 Task: Look for space in Panama City, United States from 26th August, 2023 to 10th September, 2023 for 6 adults, 2 children in price range Rs.10000 to Rs.15000. Place can be entire place or shared room with 6 bedrooms having 6 beds and 6 bathrooms. Property type can be house, flat, guest house. Amenities needed are: wifi, TV, free parkinig on premises, gym, breakfast. Booking option can be shelf check-in. Required host language is English.
Action: Mouse moved to (446, 89)
Screenshot: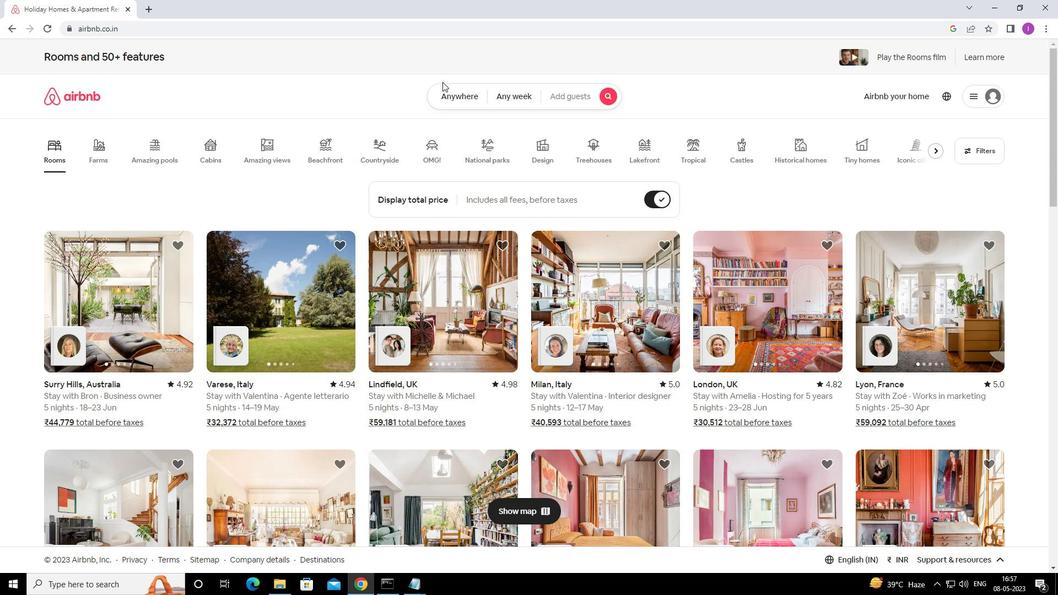 
Action: Mouse pressed left at (446, 89)
Screenshot: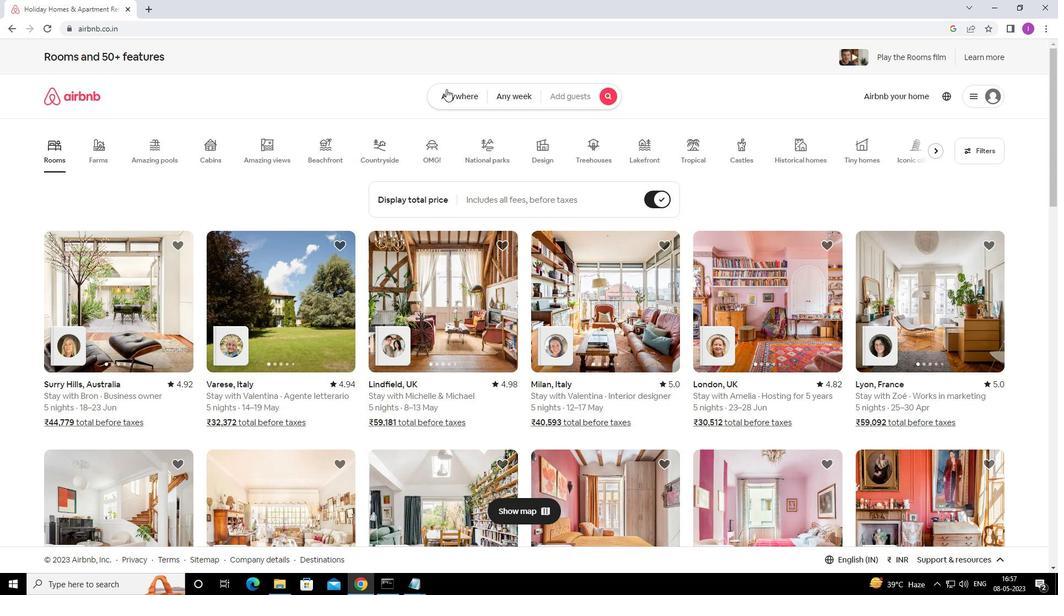 
Action: Mouse moved to (368, 140)
Screenshot: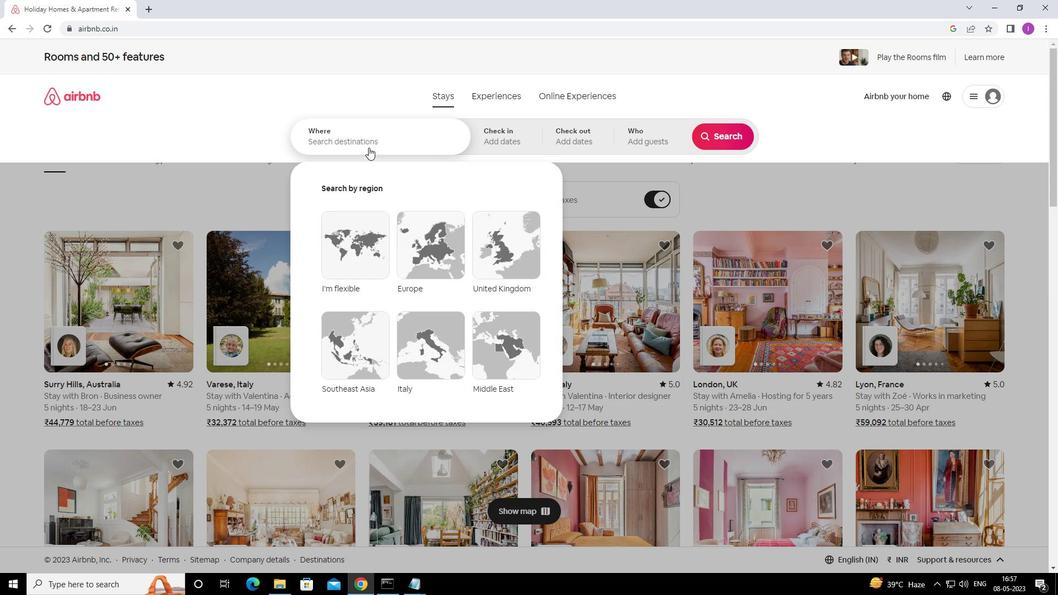 
Action: Mouse pressed left at (368, 140)
Screenshot: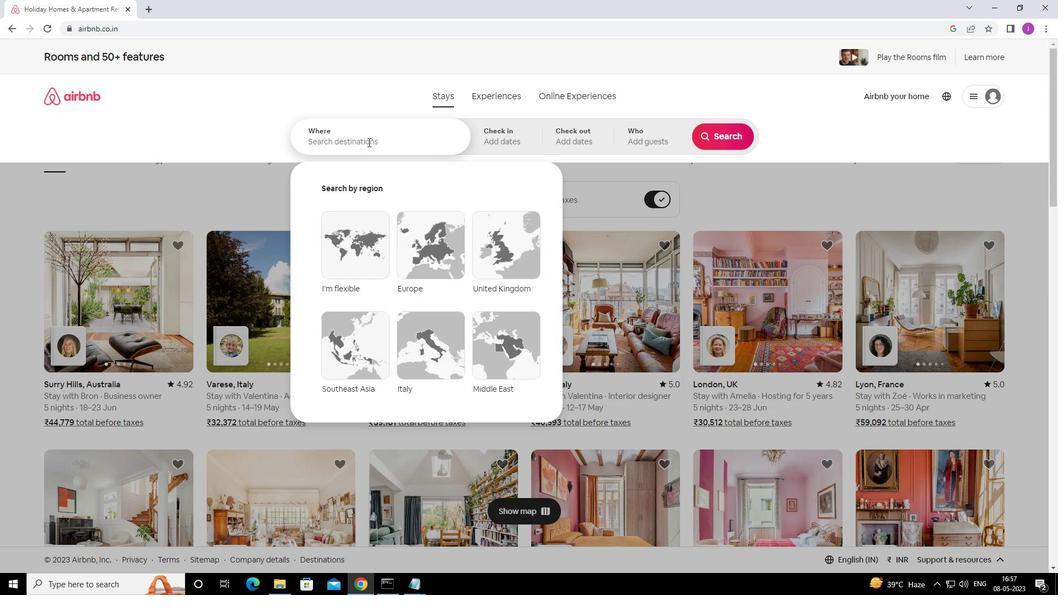 
Action: Key pressed <Key.shift>PANAMA<Key.space>CITY,<Key.shift>UNITED<Key.space>STATES
Screenshot: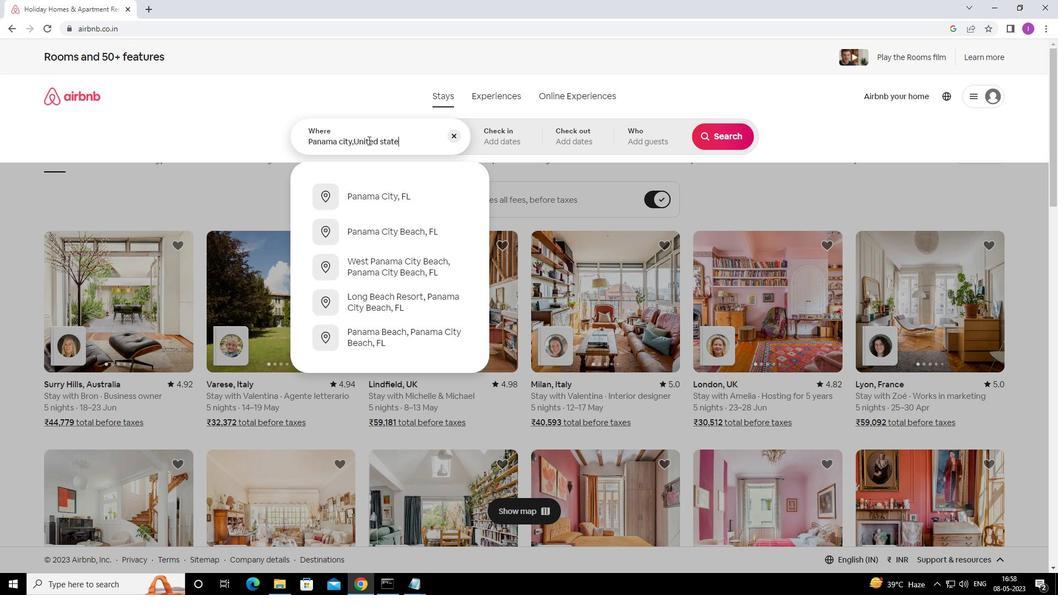 
Action: Mouse moved to (493, 131)
Screenshot: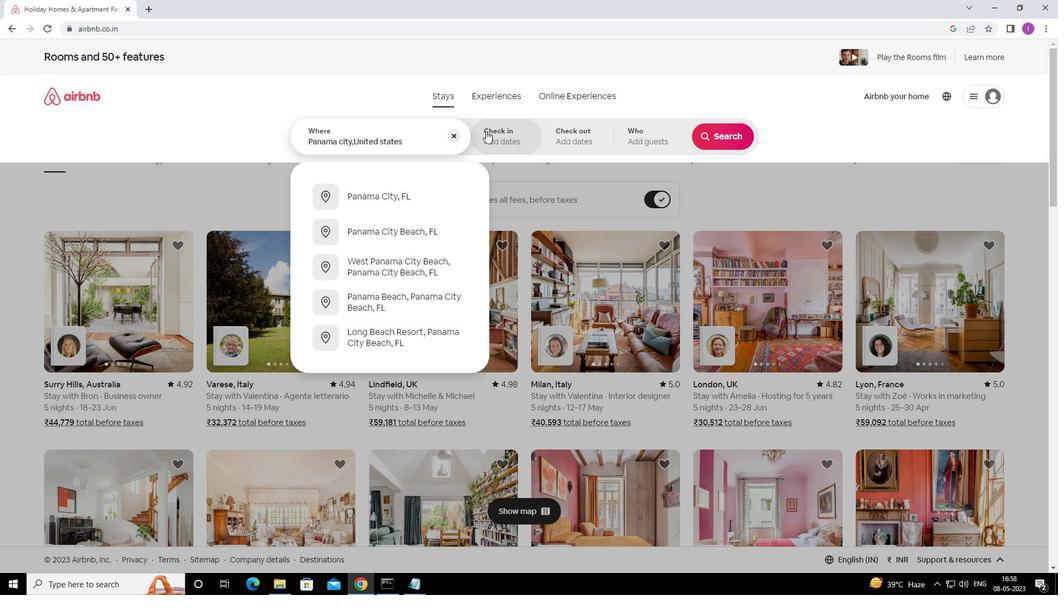 
Action: Mouse pressed left at (493, 131)
Screenshot: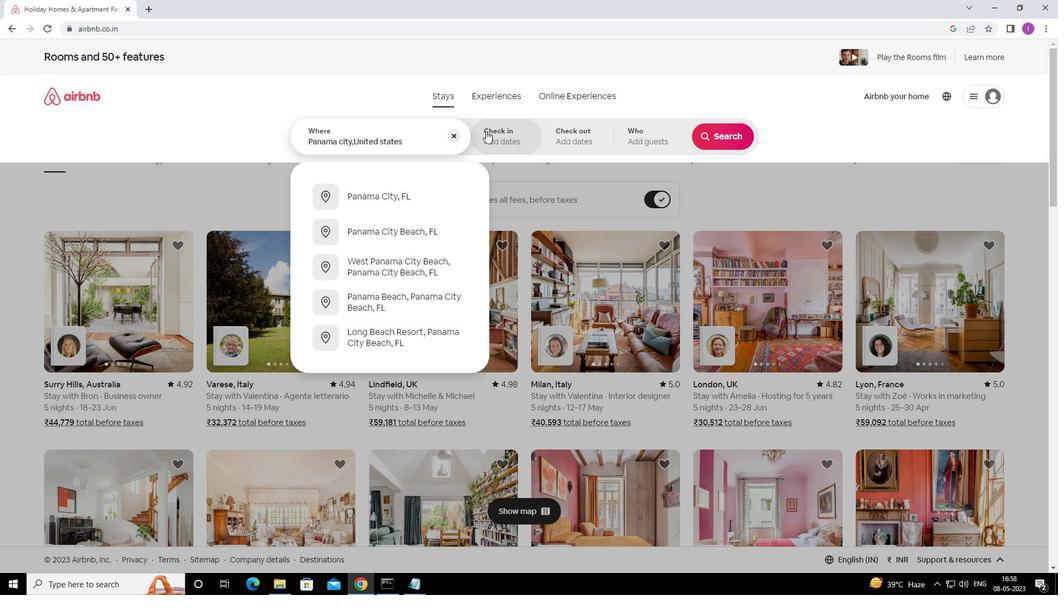 
Action: Mouse moved to (716, 216)
Screenshot: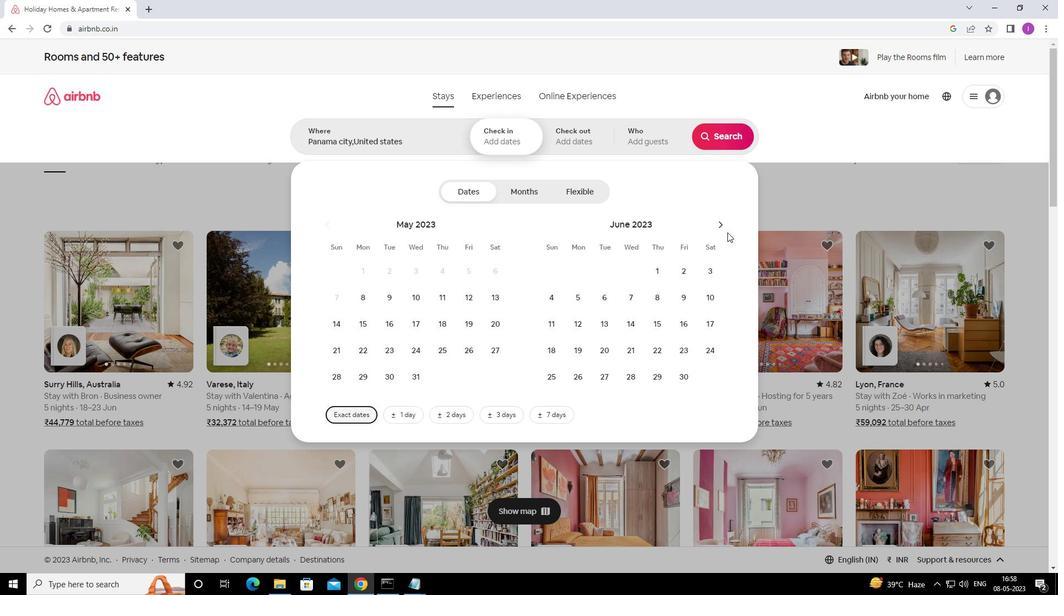 
Action: Mouse pressed left at (716, 216)
Screenshot: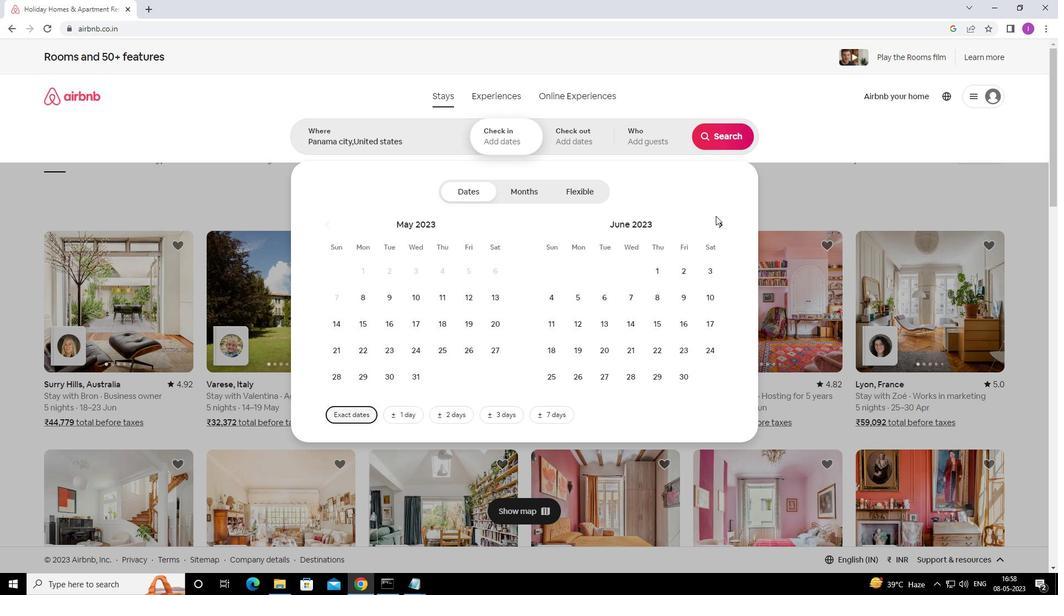 
Action: Mouse pressed left at (716, 216)
Screenshot: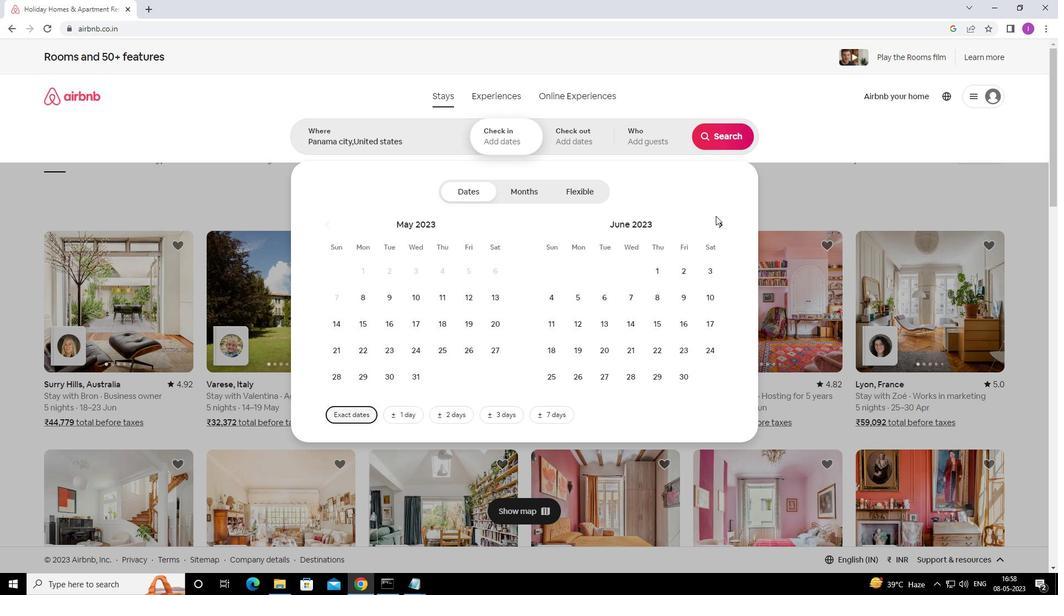 
Action: Mouse moved to (715, 214)
Screenshot: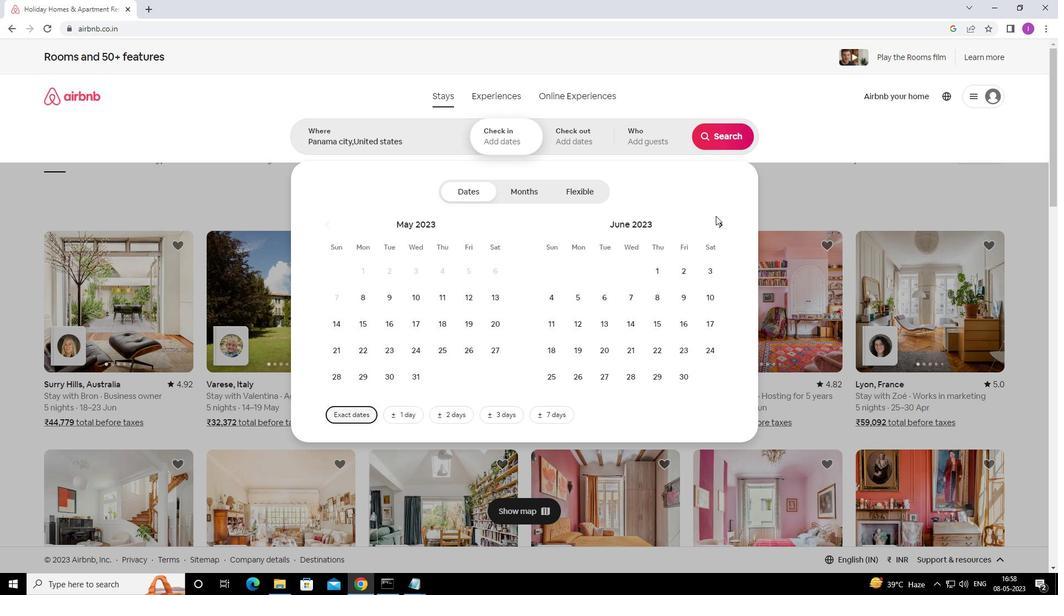 
Action: Mouse pressed left at (715, 214)
Screenshot: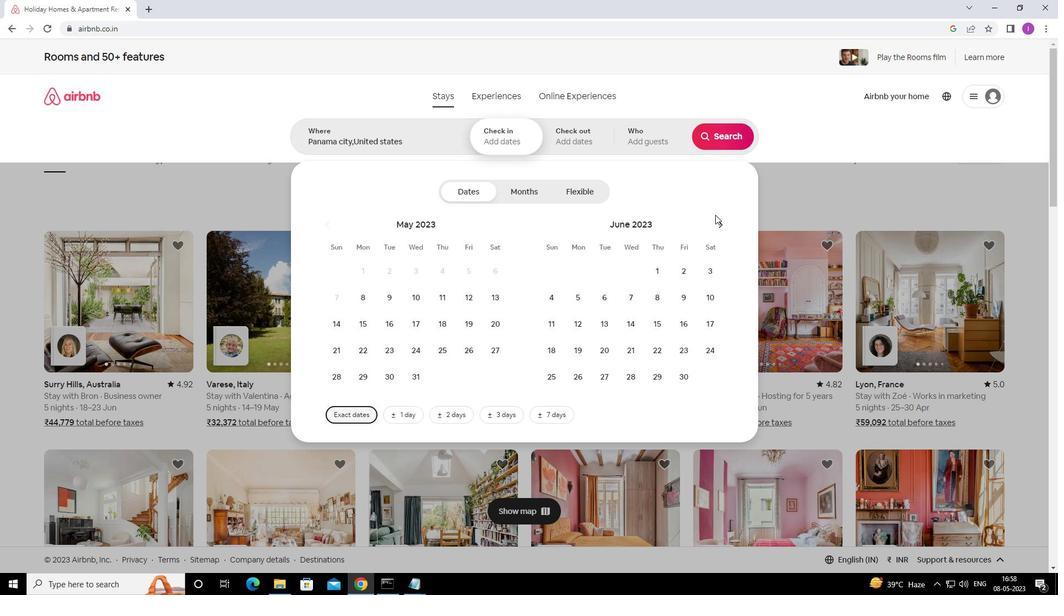 
Action: Mouse moved to (714, 214)
Screenshot: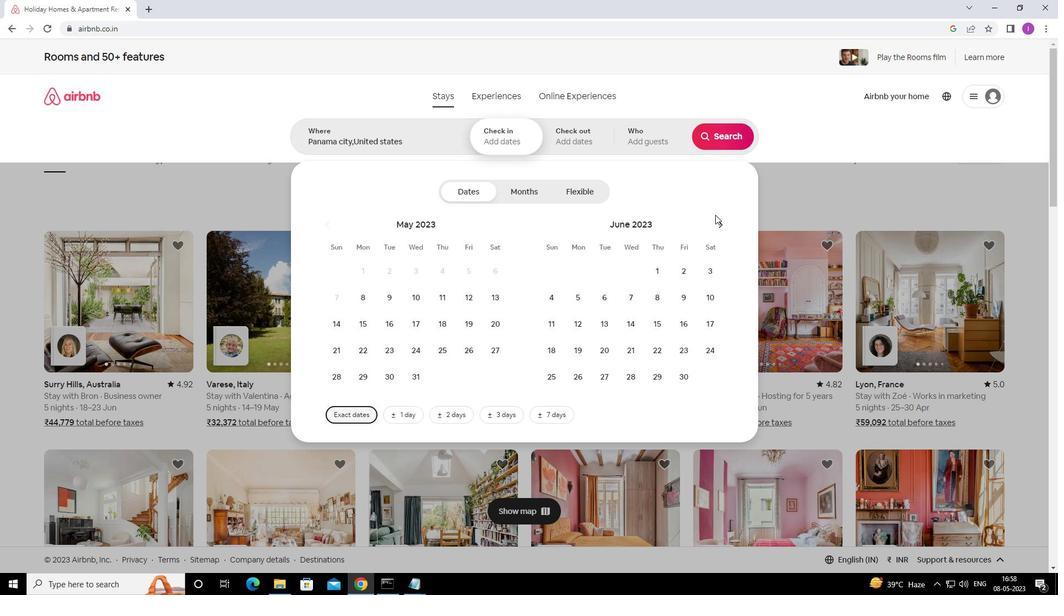
Action: Mouse pressed left at (714, 214)
Screenshot: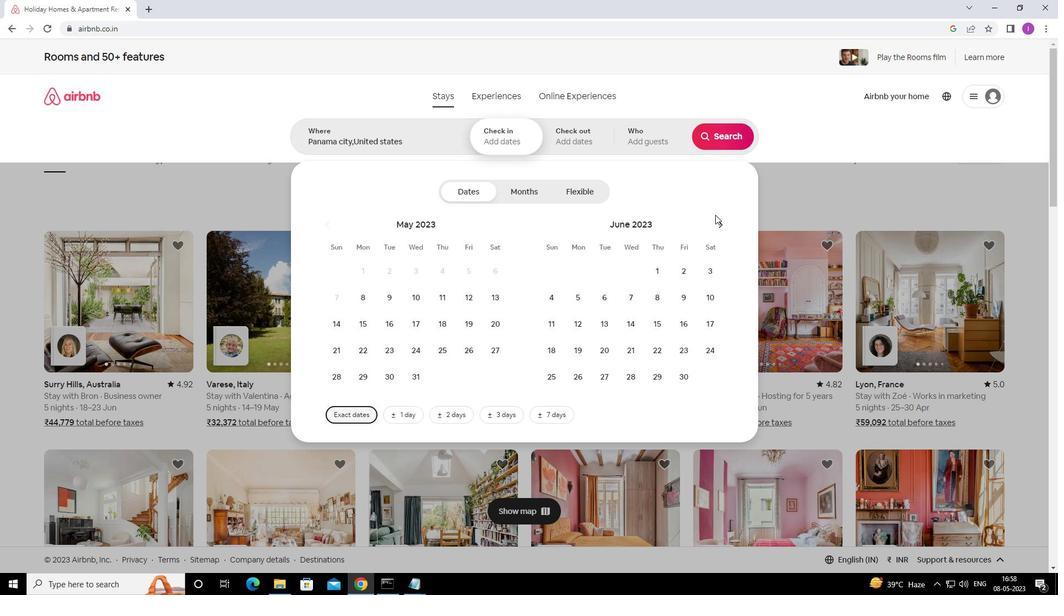
Action: Mouse moved to (717, 222)
Screenshot: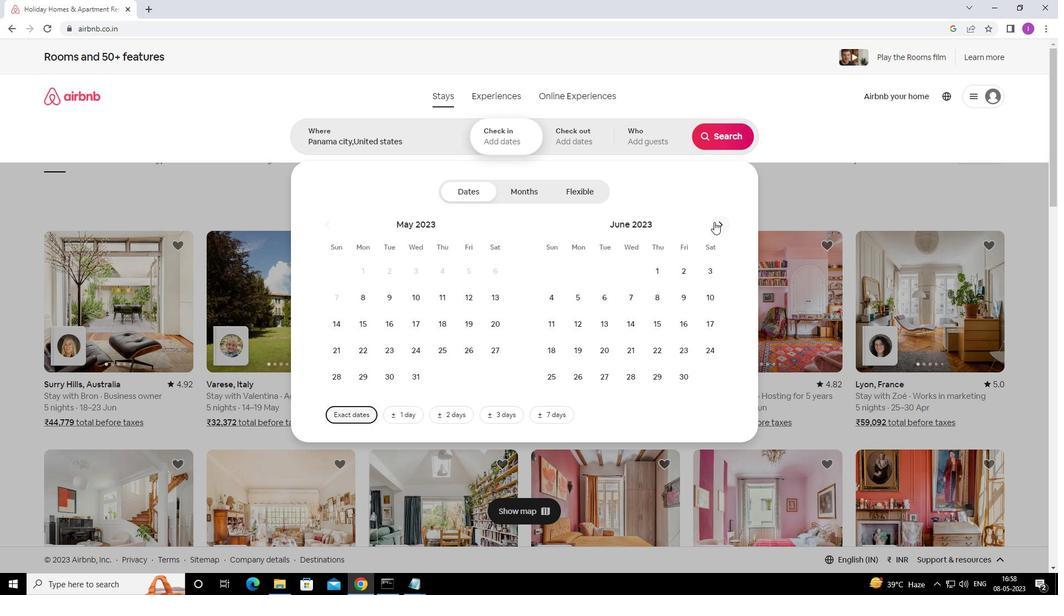 
Action: Mouse pressed left at (717, 222)
Screenshot: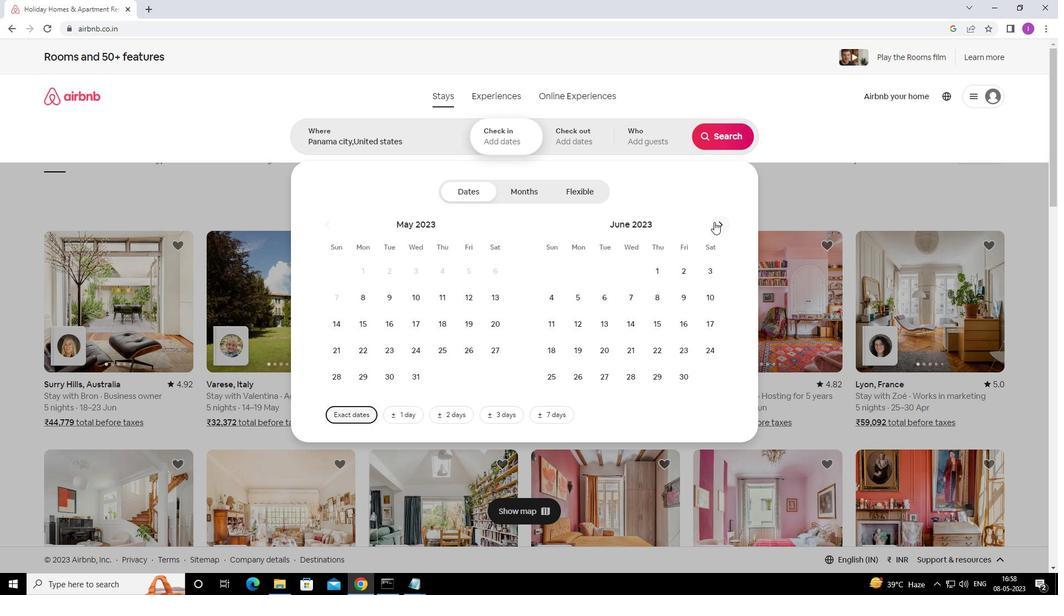 
Action: Mouse pressed left at (717, 222)
Screenshot: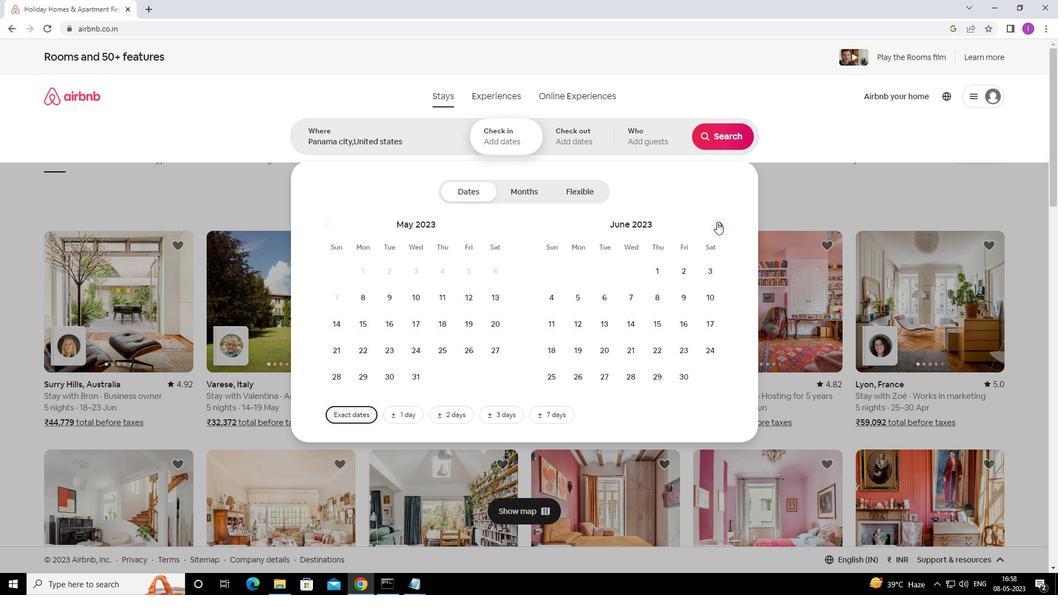 
Action: Mouse pressed left at (717, 222)
Screenshot: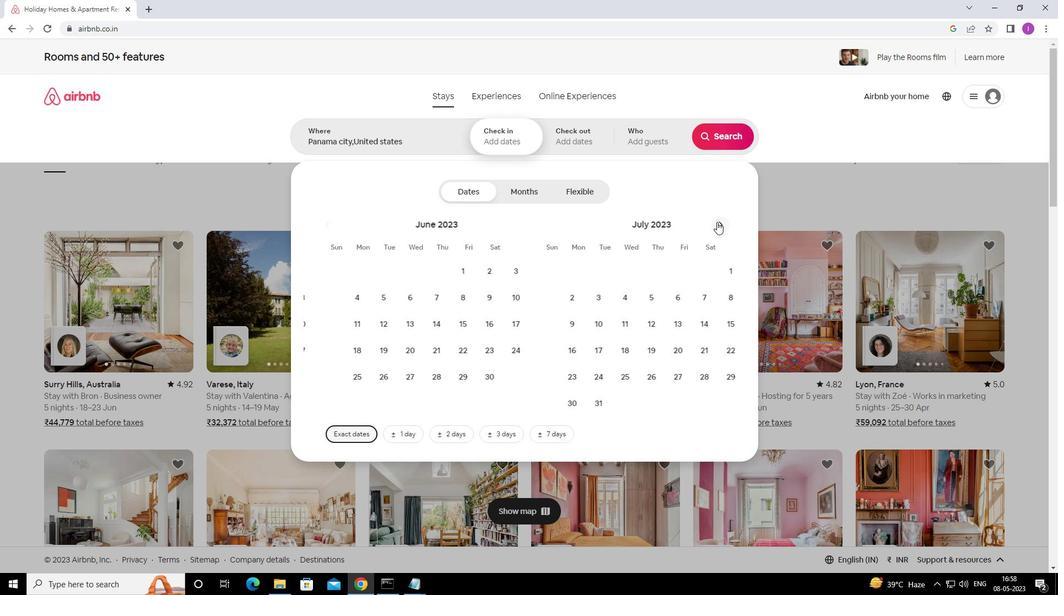 
Action: Mouse moved to (717, 223)
Screenshot: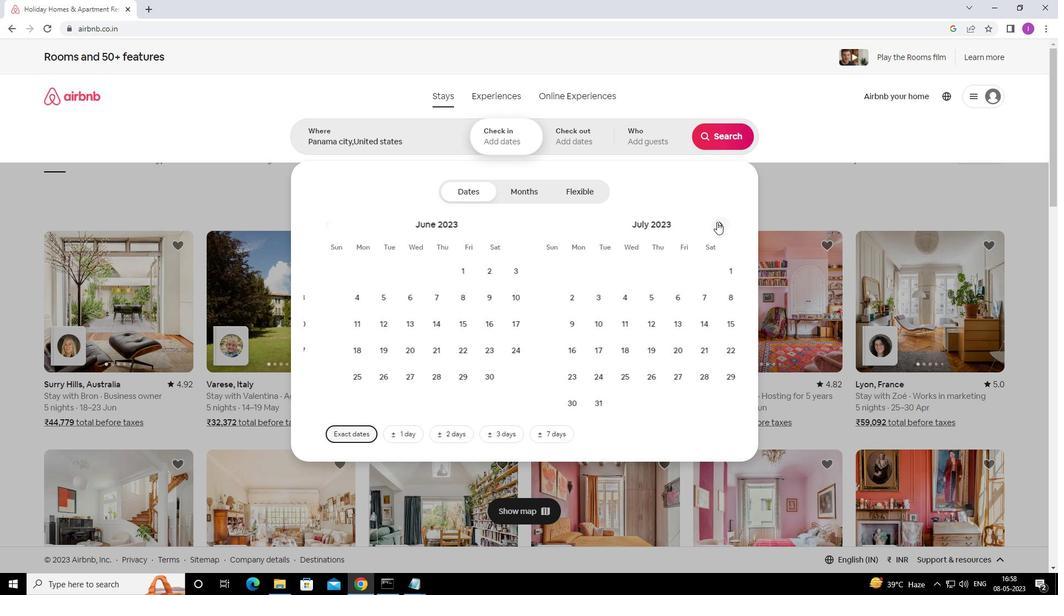 
Action: Mouse pressed left at (717, 223)
Screenshot: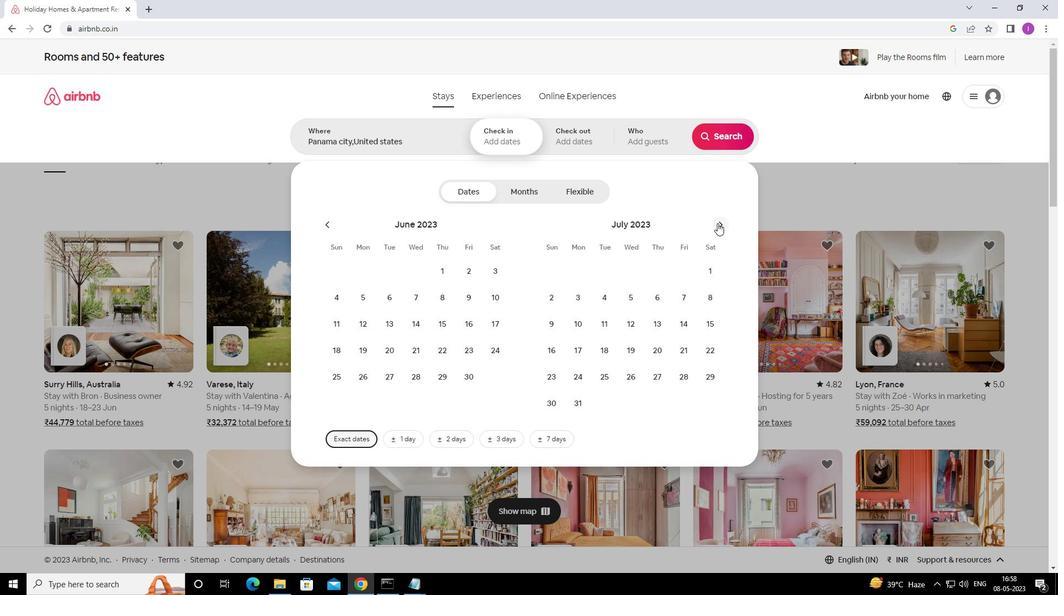 
Action: Mouse pressed left at (717, 223)
Screenshot: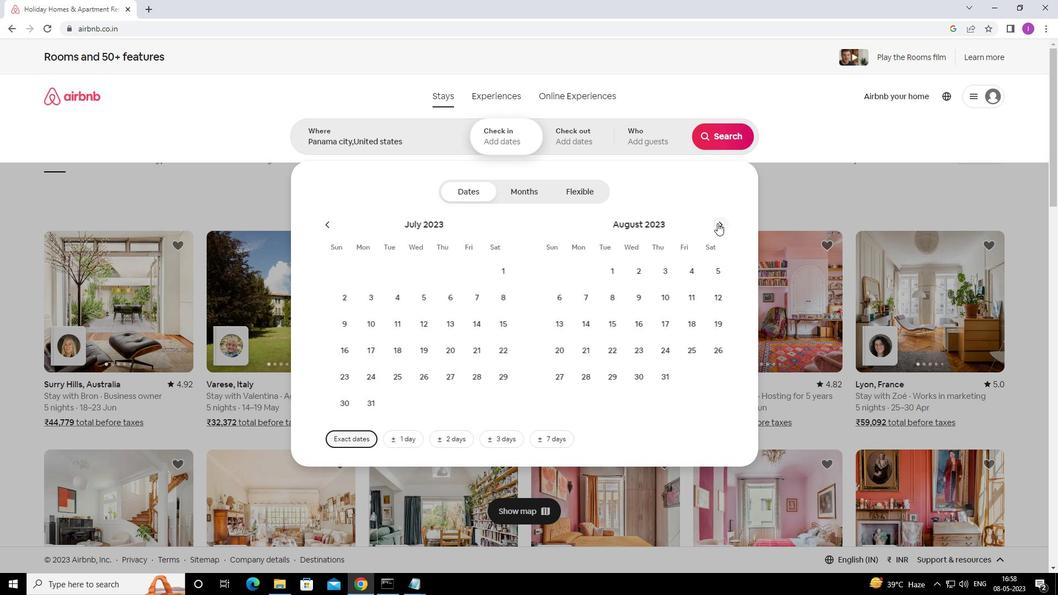 
Action: Mouse moved to (321, 223)
Screenshot: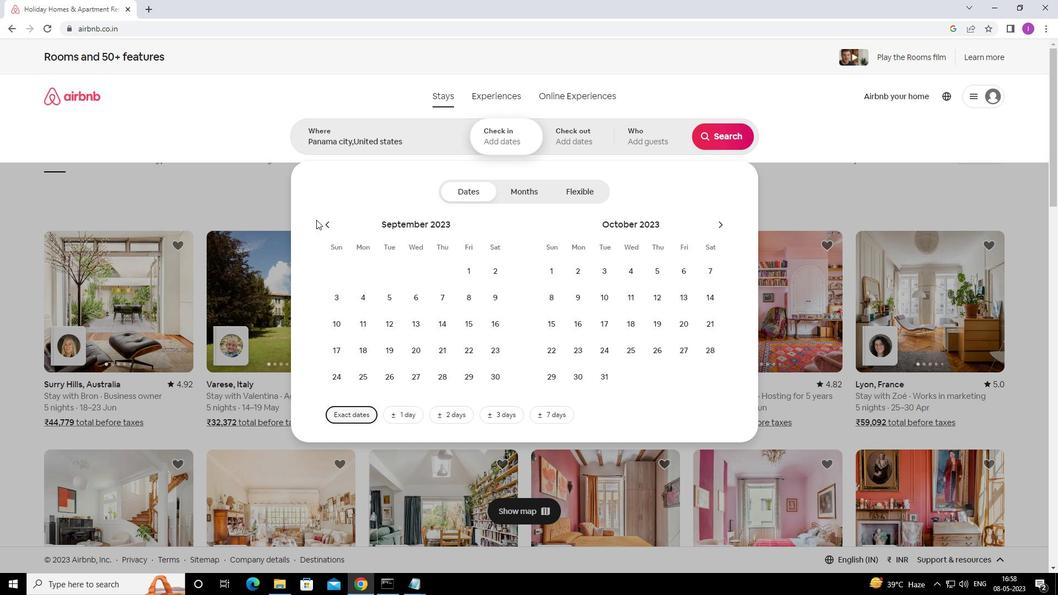 
Action: Mouse pressed left at (321, 223)
Screenshot: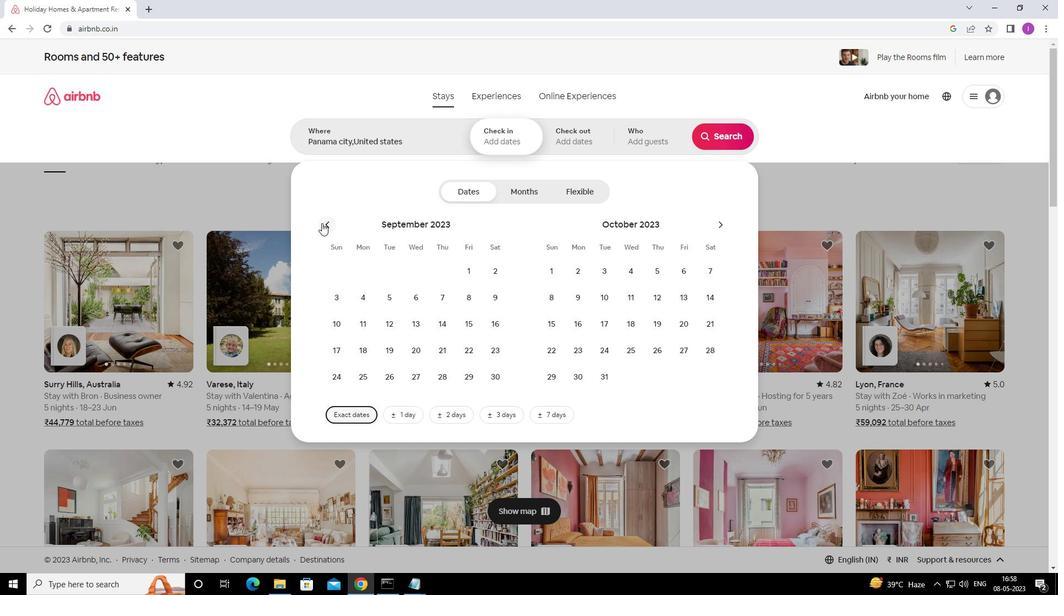 
Action: Mouse moved to (491, 350)
Screenshot: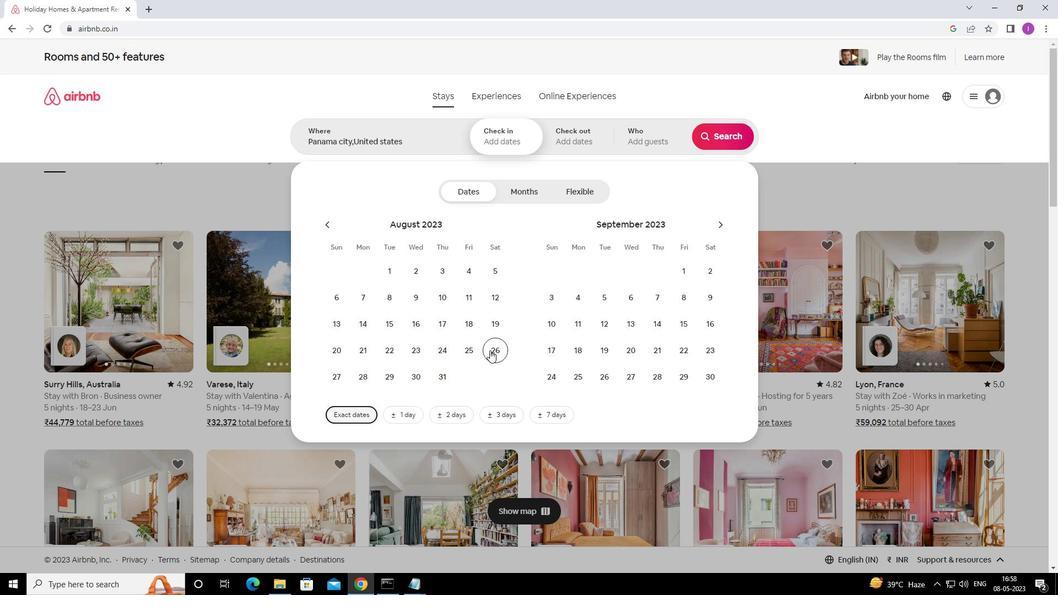 
Action: Mouse pressed left at (491, 350)
Screenshot: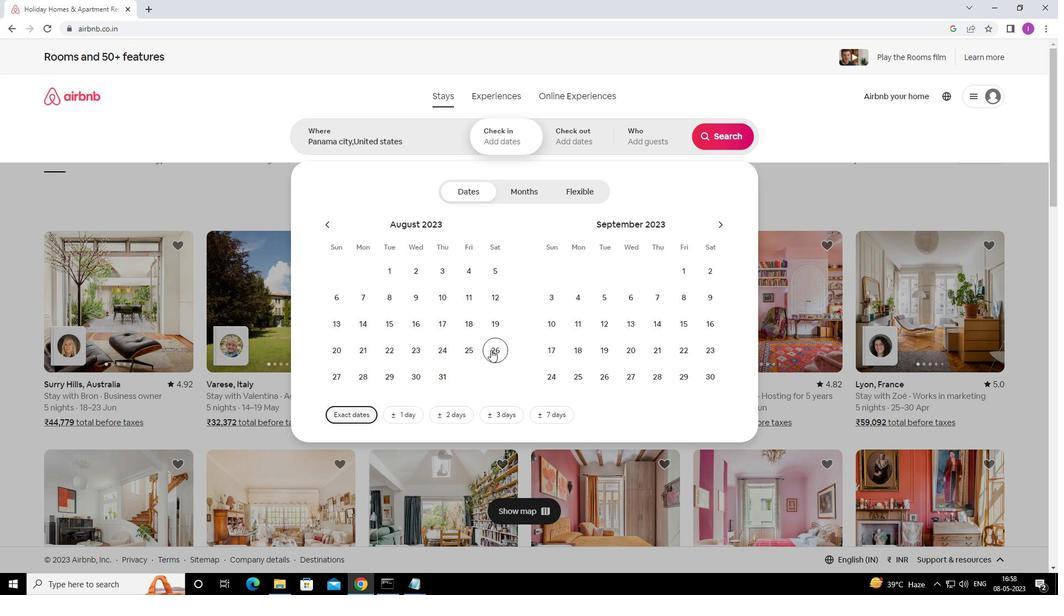 
Action: Mouse moved to (560, 325)
Screenshot: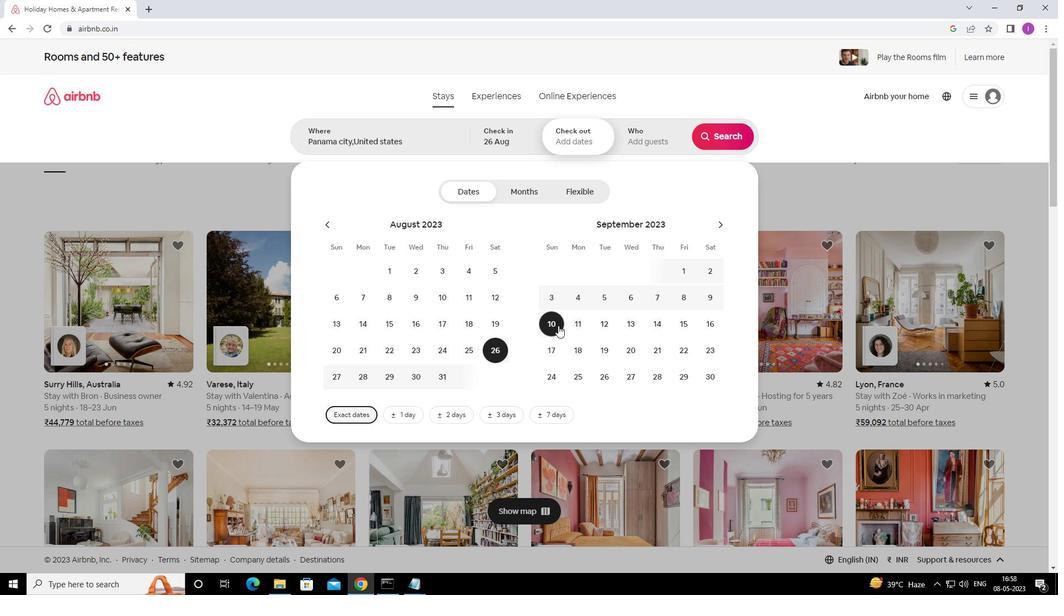 
Action: Mouse pressed left at (560, 325)
Screenshot: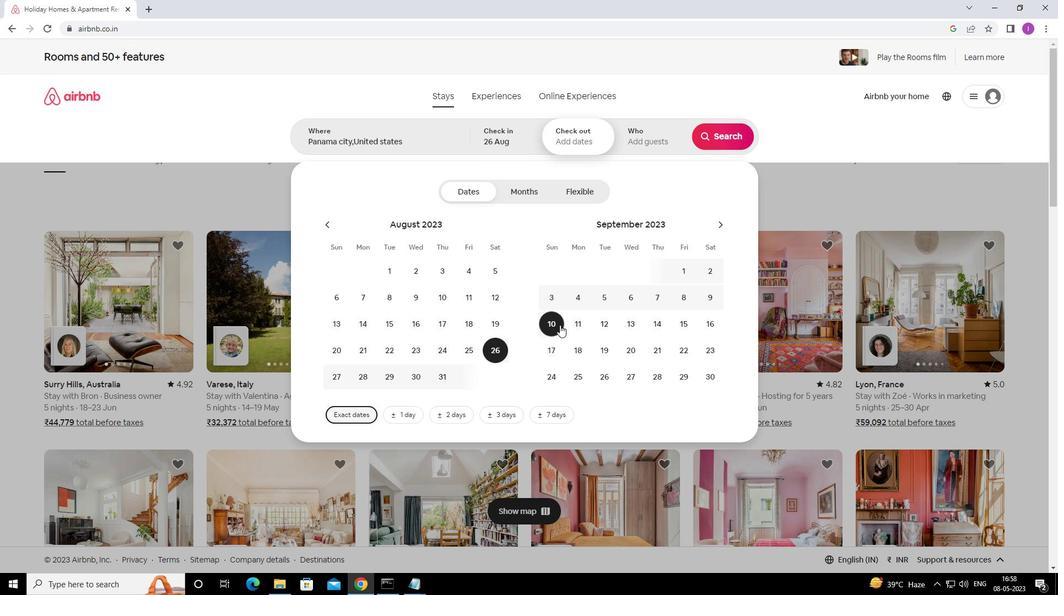 
Action: Mouse moved to (656, 137)
Screenshot: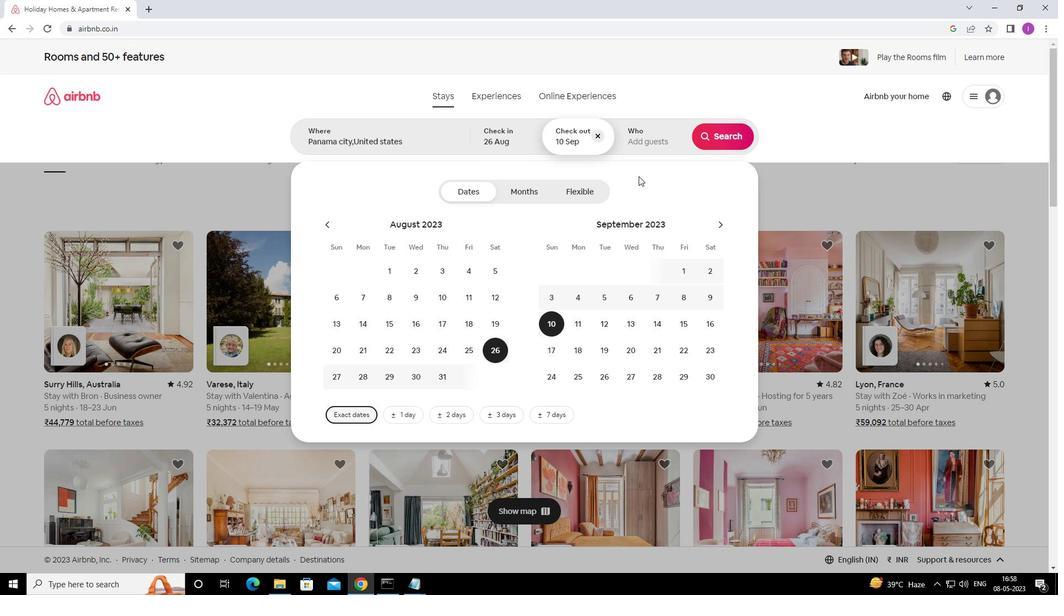 
Action: Mouse pressed left at (656, 137)
Screenshot: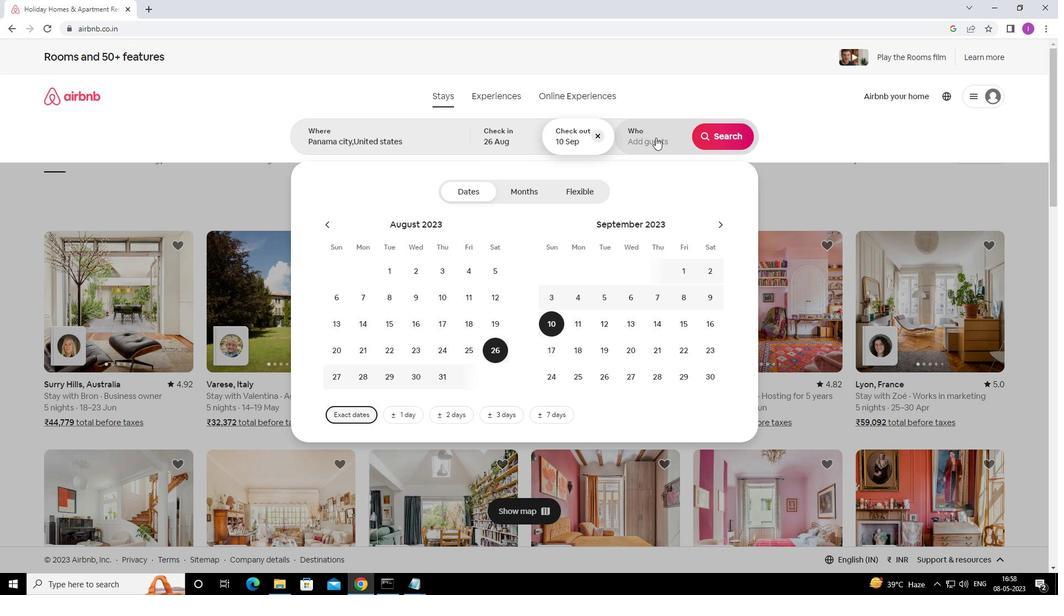 
Action: Mouse moved to (724, 190)
Screenshot: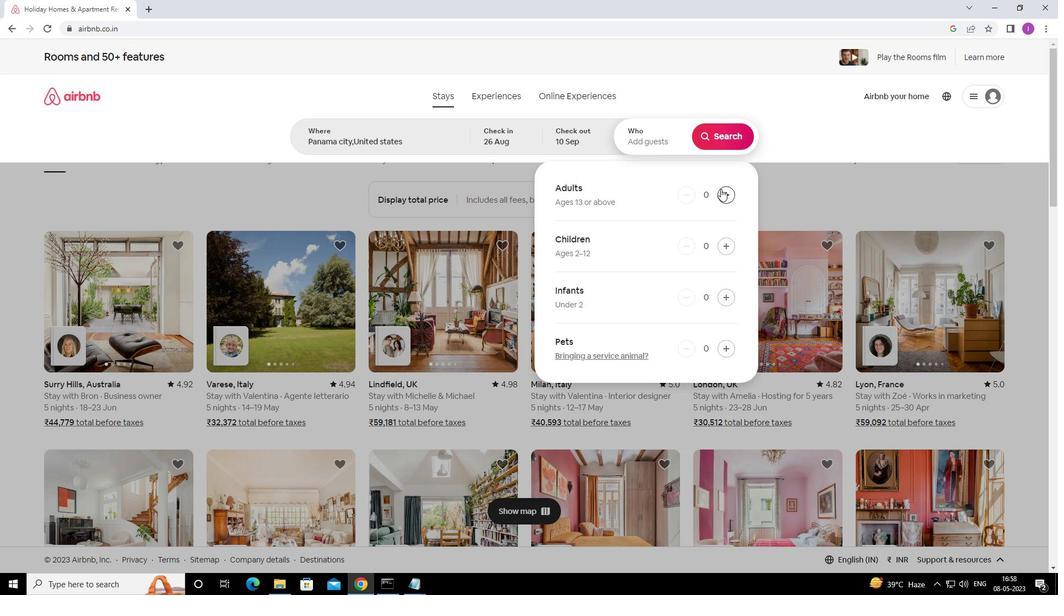
Action: Mouse pressed left at (724, 190)
Screenshot: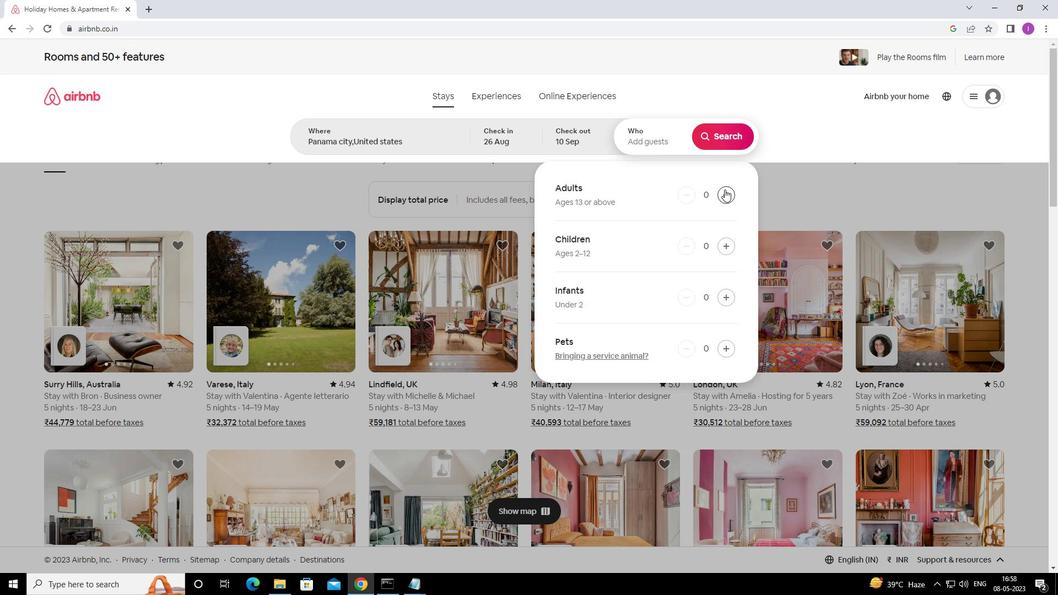 
Action: Mouse moved to (725, 190)
Screenshot: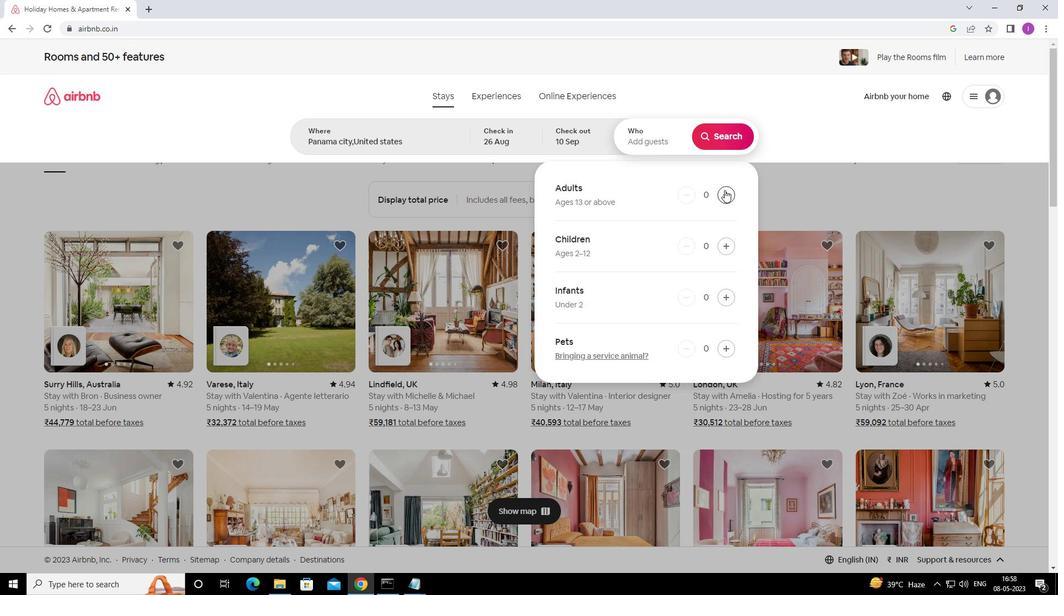 
Action: Mouse pressed left at (725, 190)
Screenshot: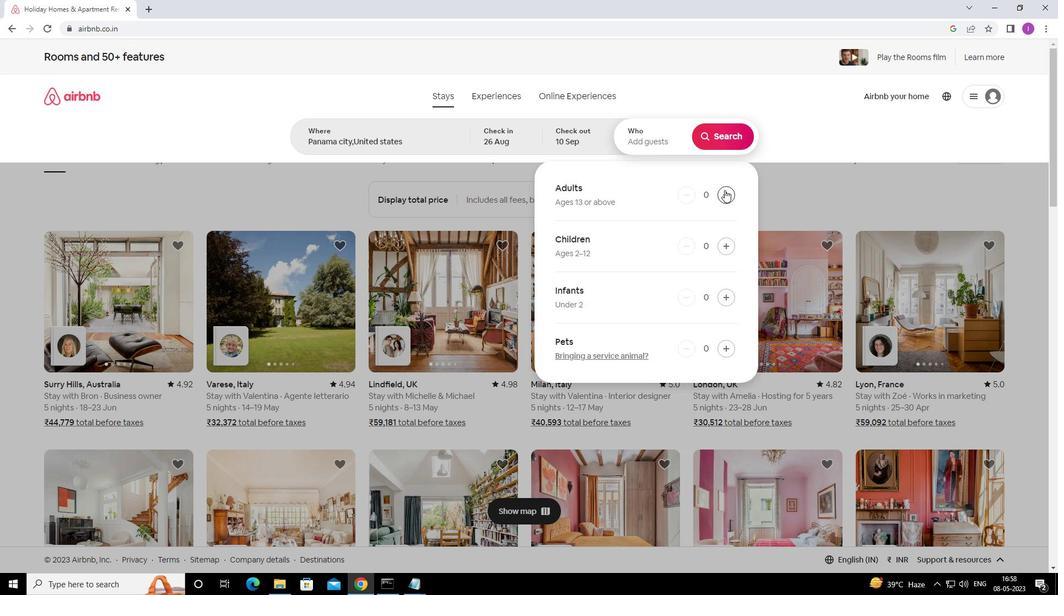 
Action: Mouse moved to (726, 190)
Screenshot: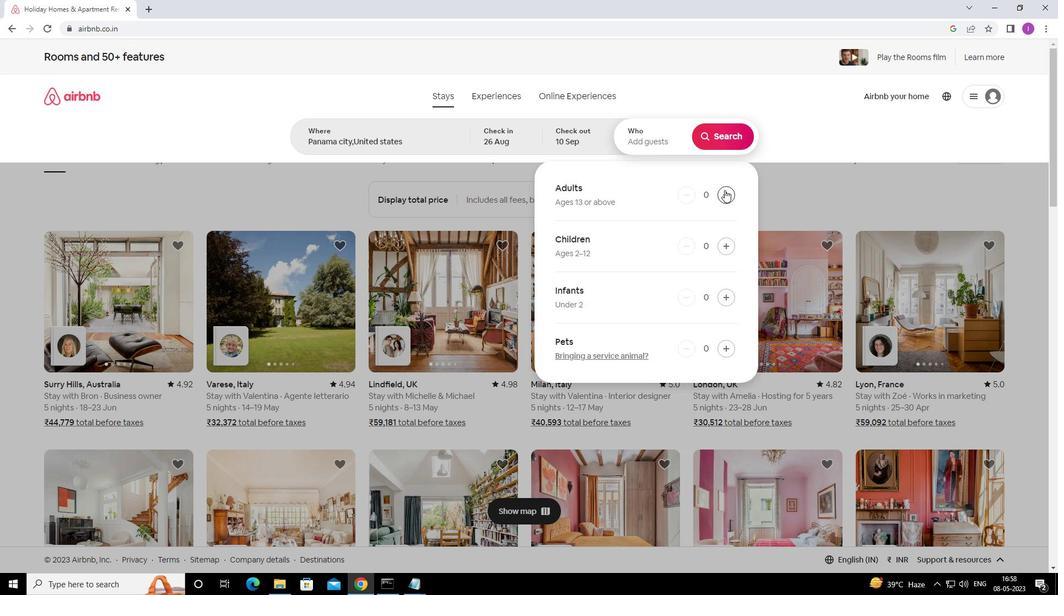 
Action: Mouse pressed left at (726, 190)
Screenshot: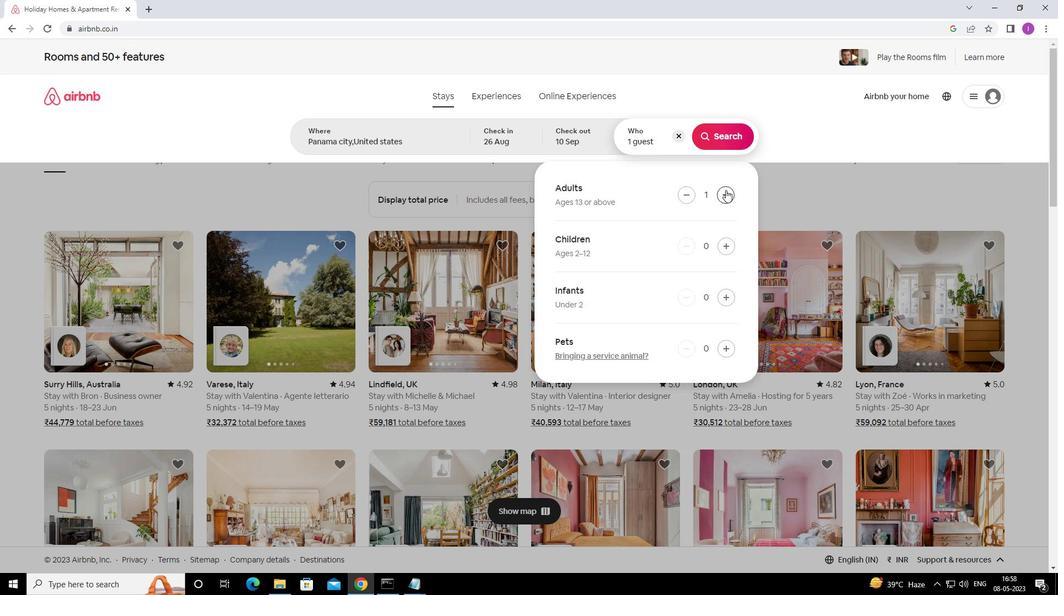 
Action: Mouse moved to (727, 192)
Screenshot: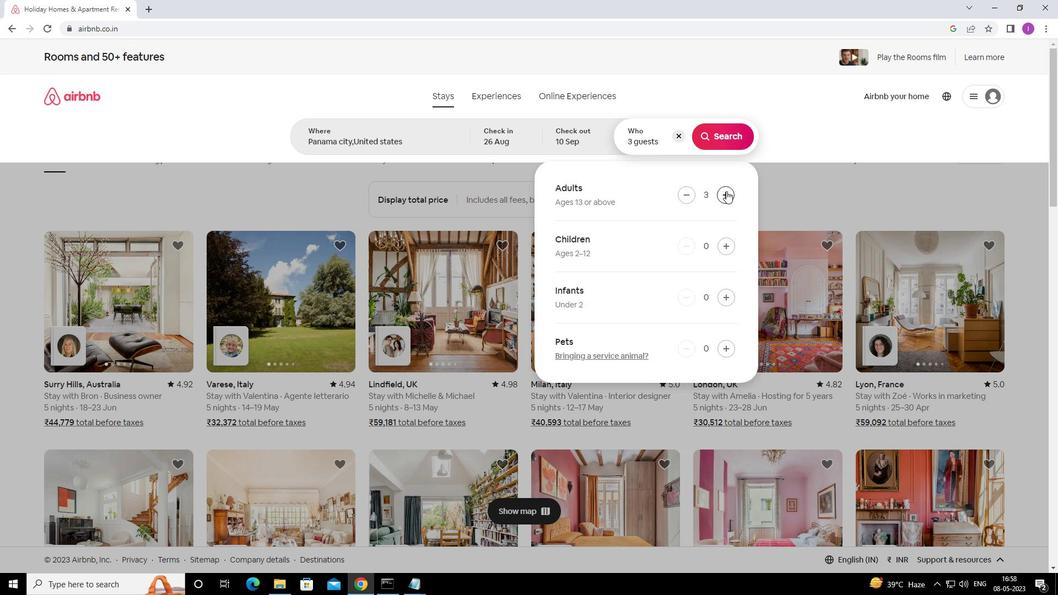 
Action: Mouse pressed left at (727, 192)
Screenshot: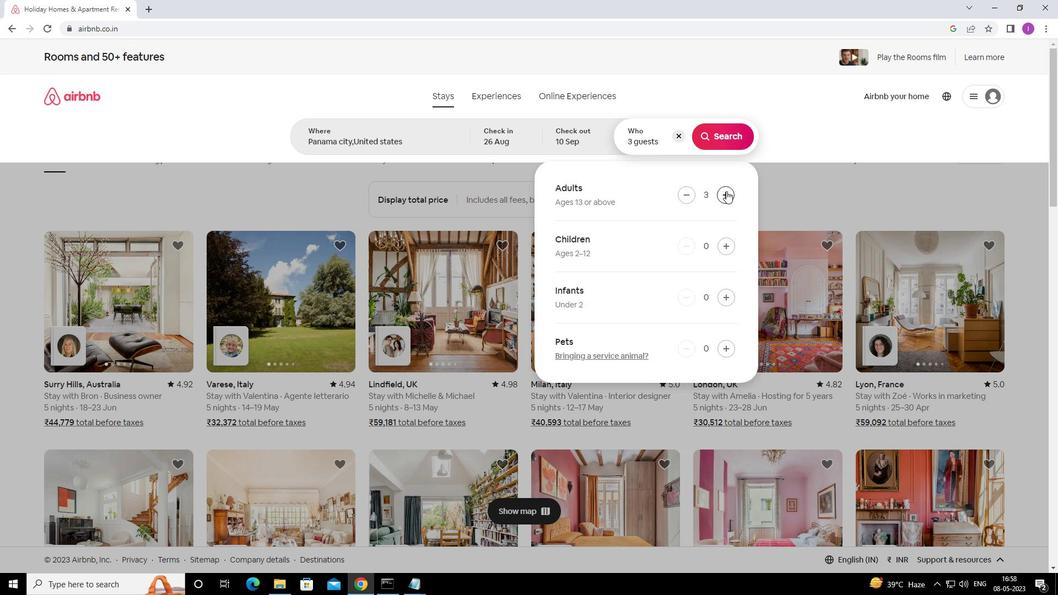 
Action: Mouse moved to (728, 194)
Screenshot: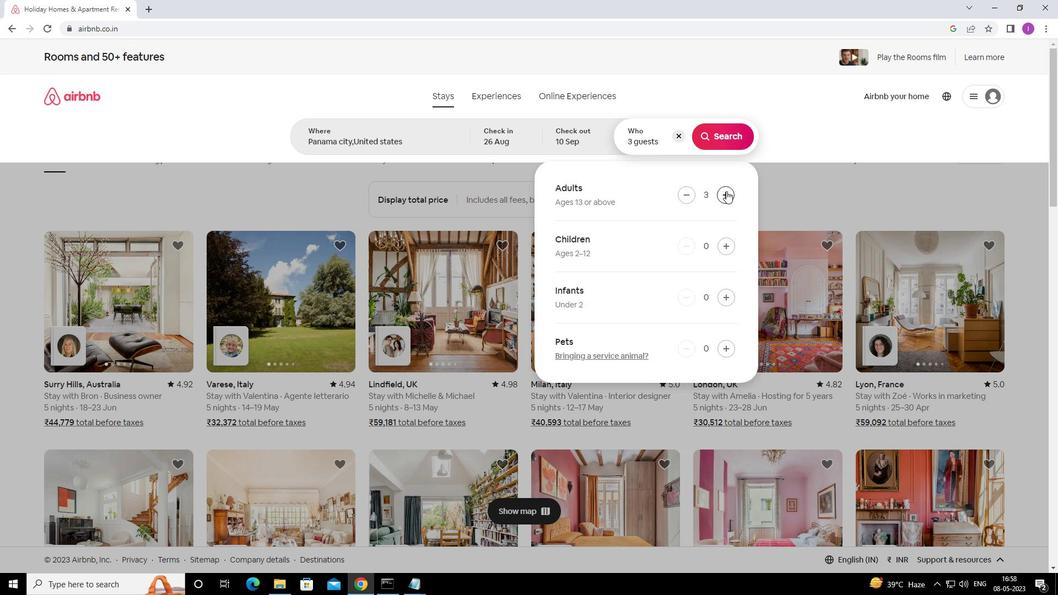 
Action: Mouse pressed left at (728, 194)
Screenshot: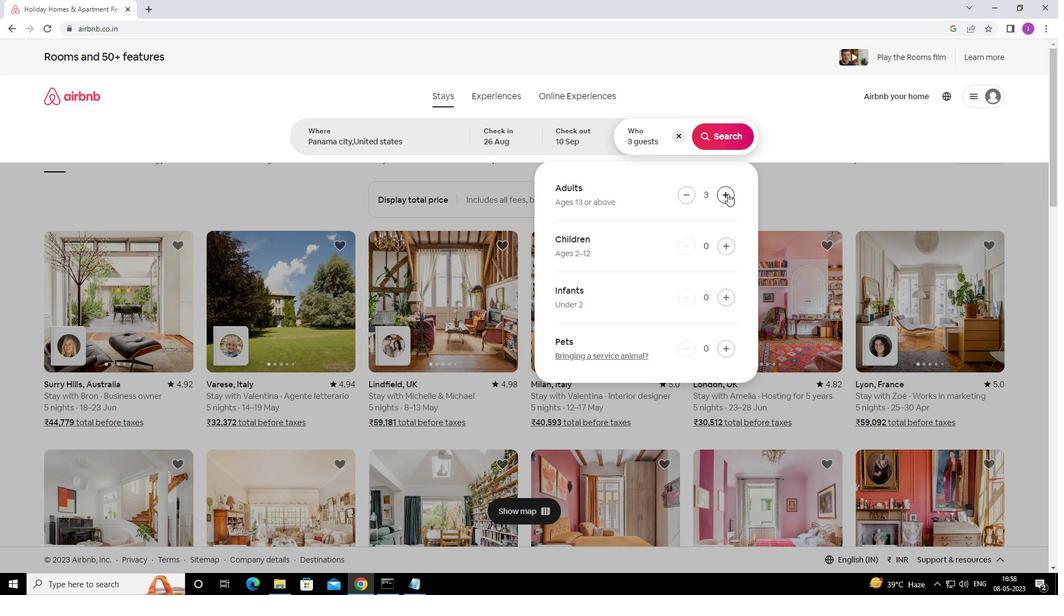 
Action: Mouse pressed left at (728, 194)
Screenshot: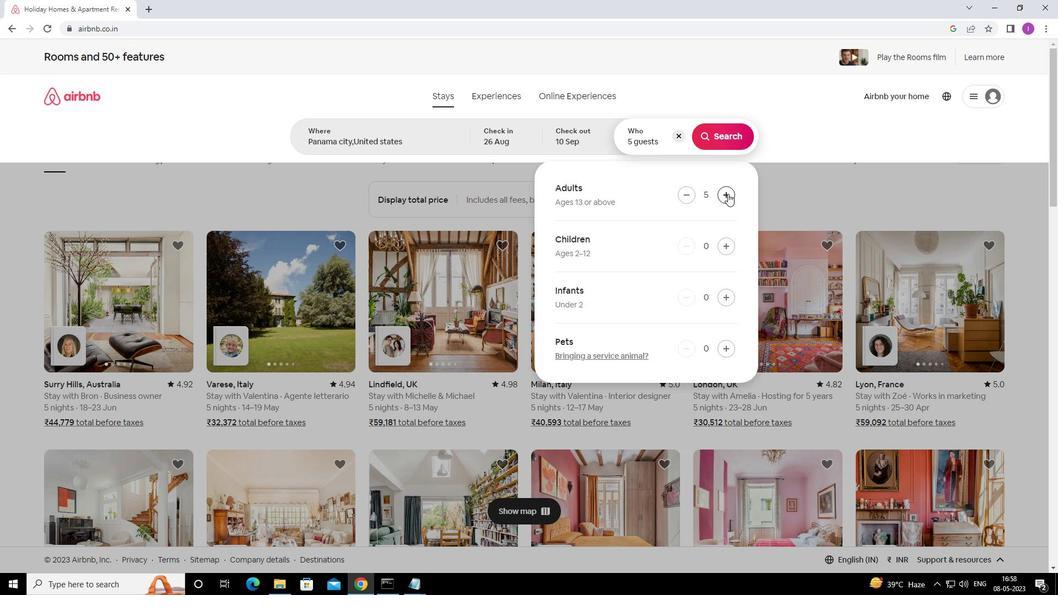 
Action: Mouse moved to (721, 245)
Screenshot: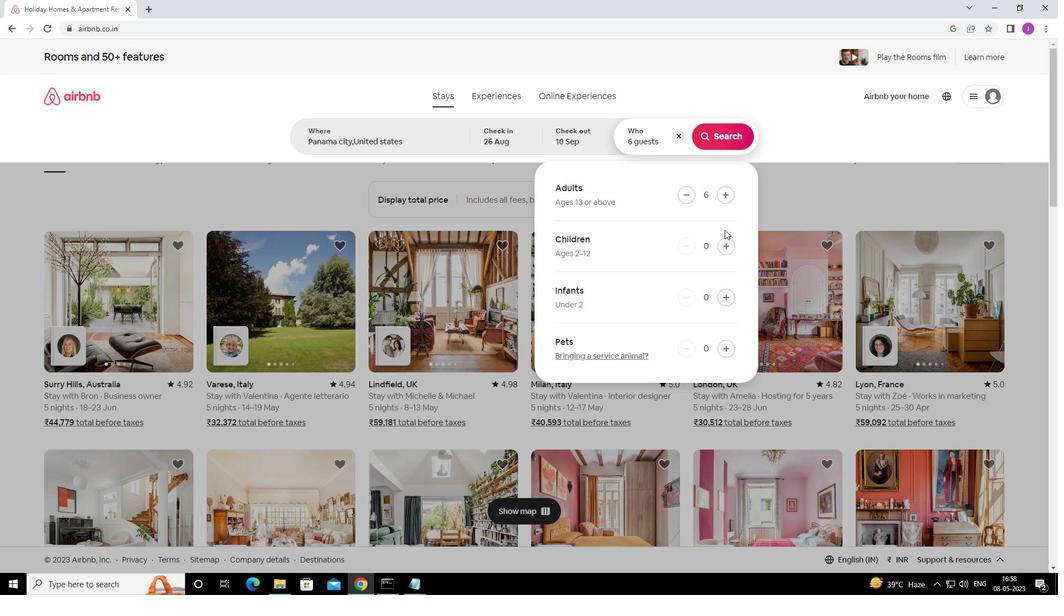 
Action: Mouse pressed left at (721, 245)
Screenshot: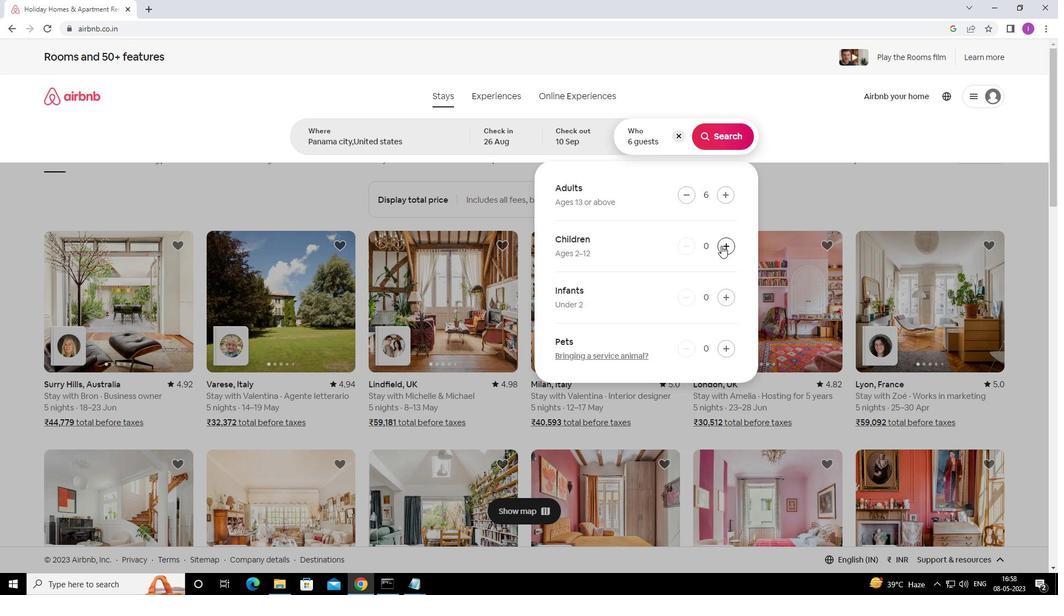 
Action: Mouse moved to (722, 246)
Screenshot: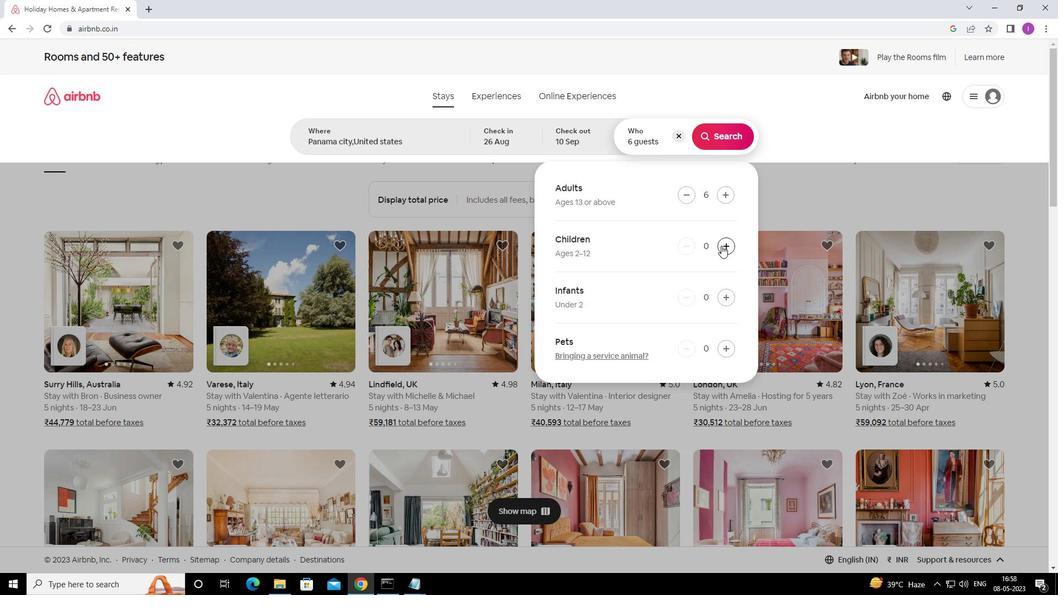 
Action: Mouse pressed left at (722, 246)
Screenshot: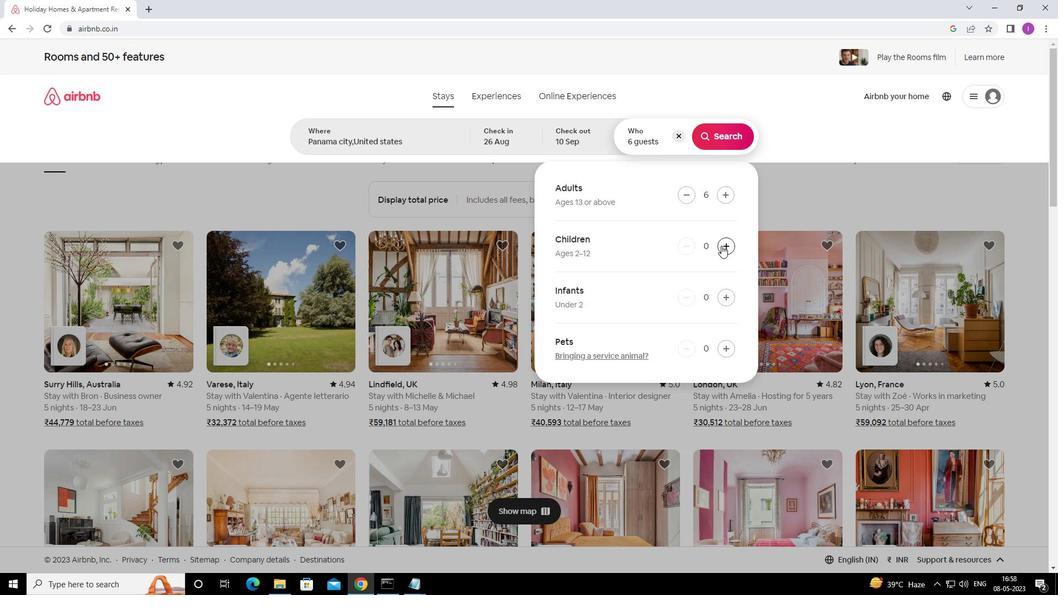 
Action: Mouse moved to (721, 139)
Screenshot: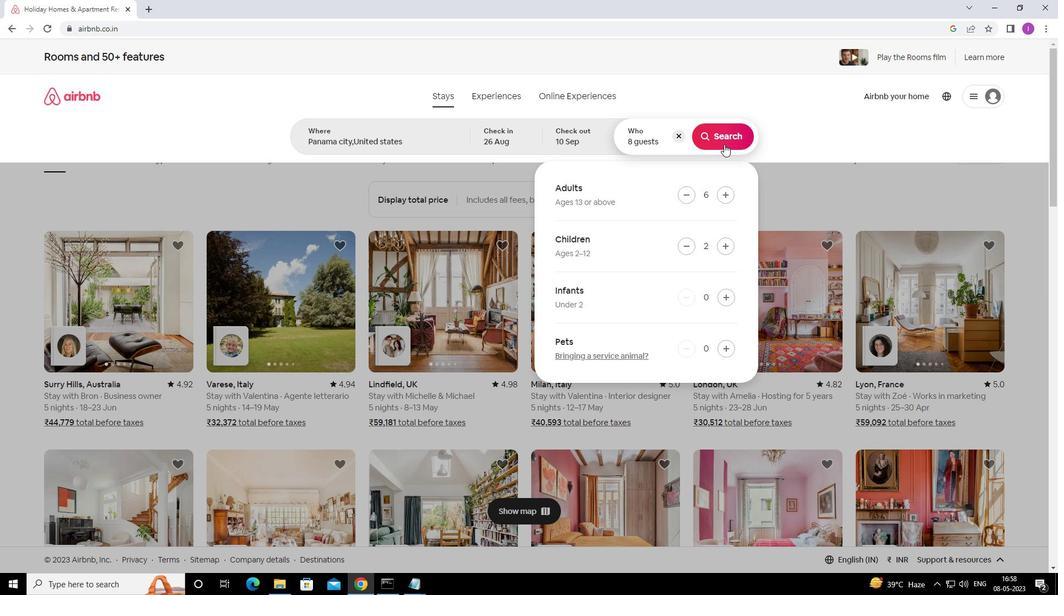 
Action: Mouse pressed left at (721, 139)
Screenshot: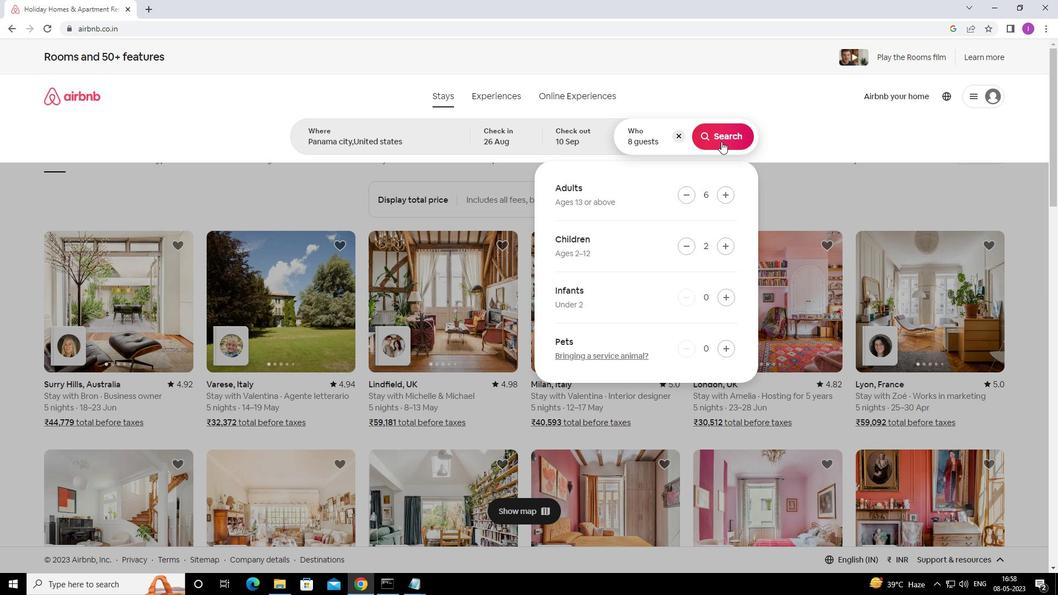 
Action: Mouse moved to (1006, 104)
Screenshot: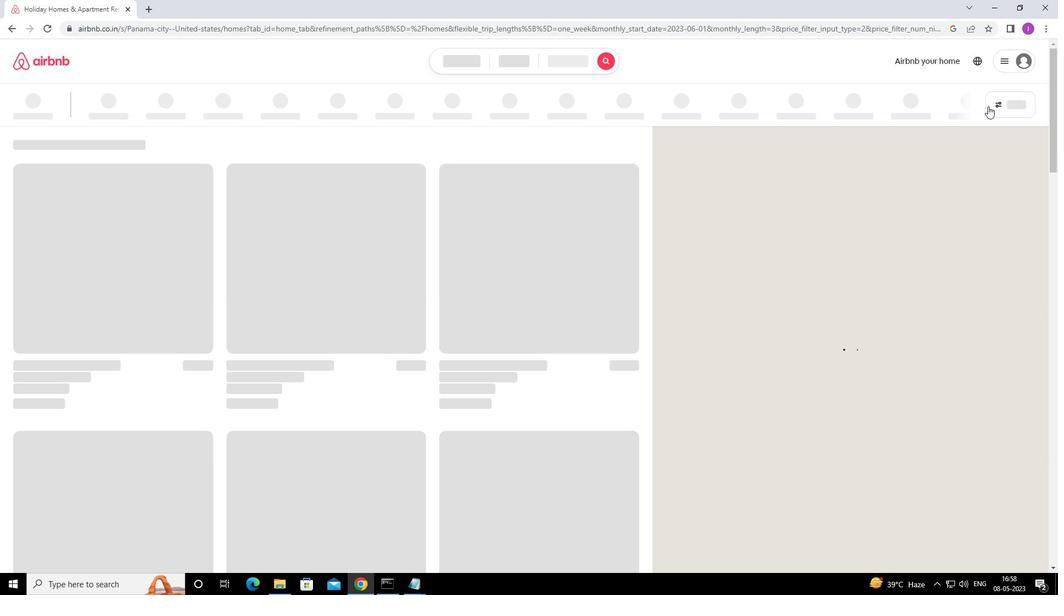 
Action: Mouse pressed left at (1006, 104)
Screenshot: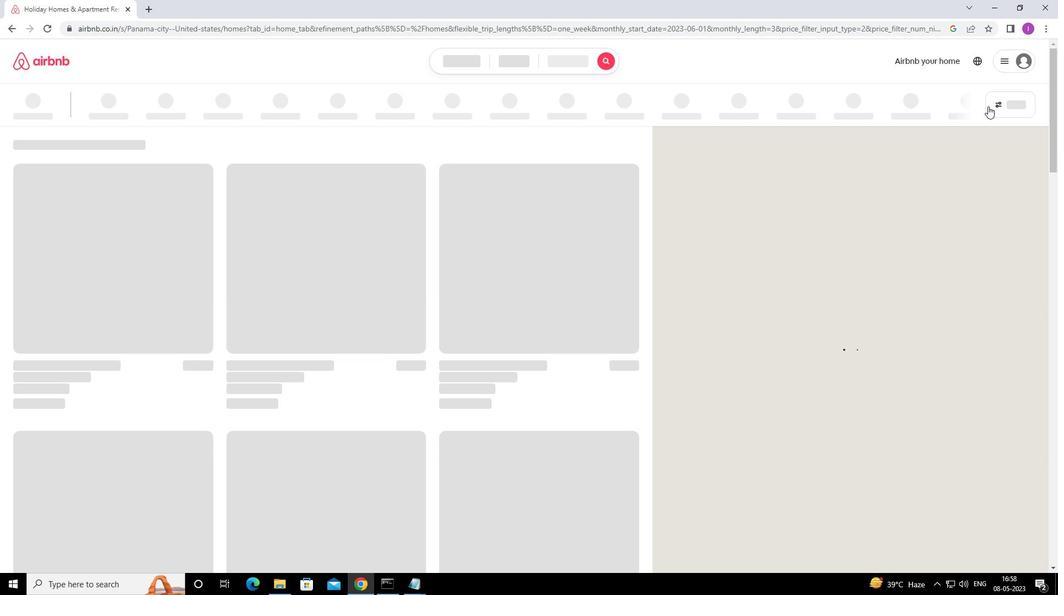 
Action: Mouse moved to (393, 371)
Screenshot: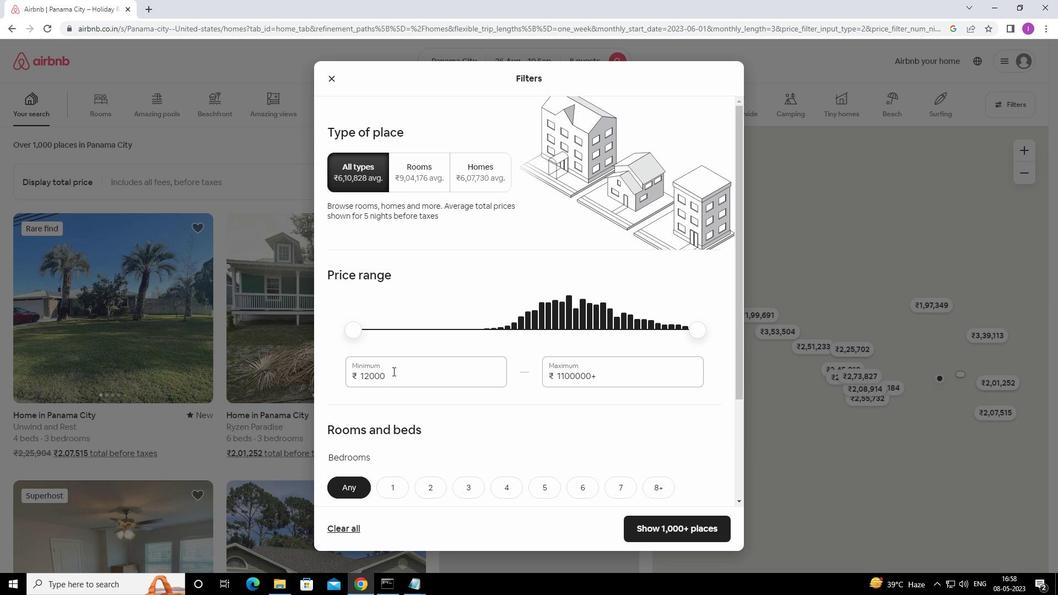 
Action: Mouse pressed left at (393, 371)
Screenshot: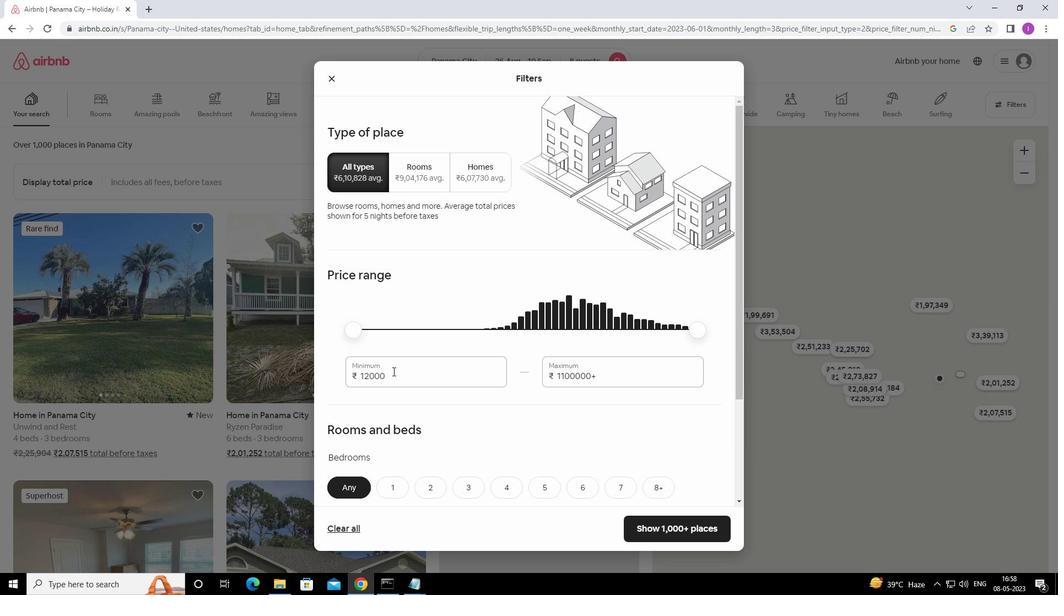 
Action: Mouse moved to (341, 368)
Screenshot: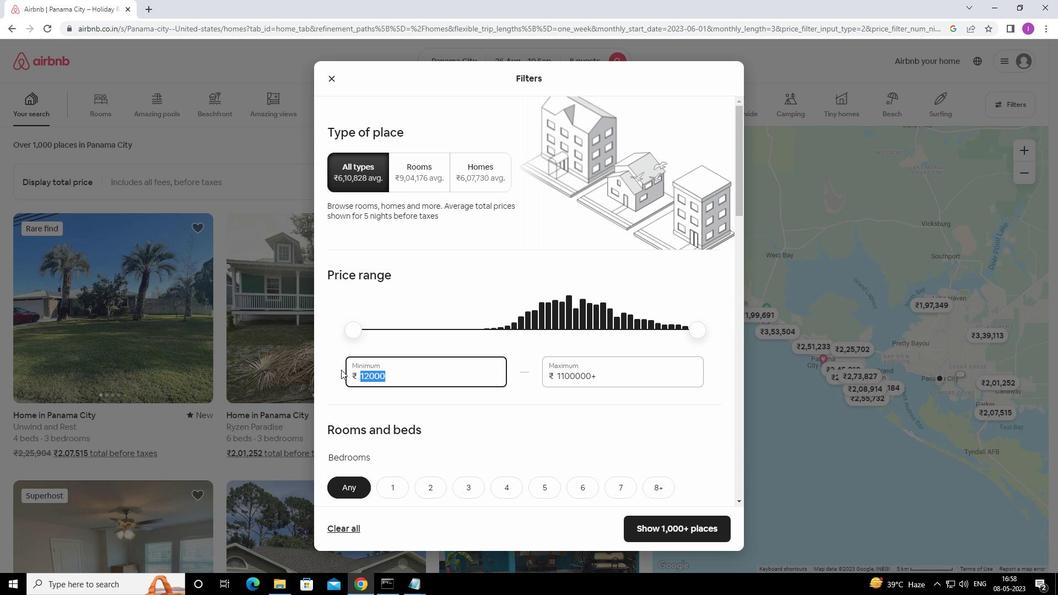 
Action: Key pressed 1
Screenshot: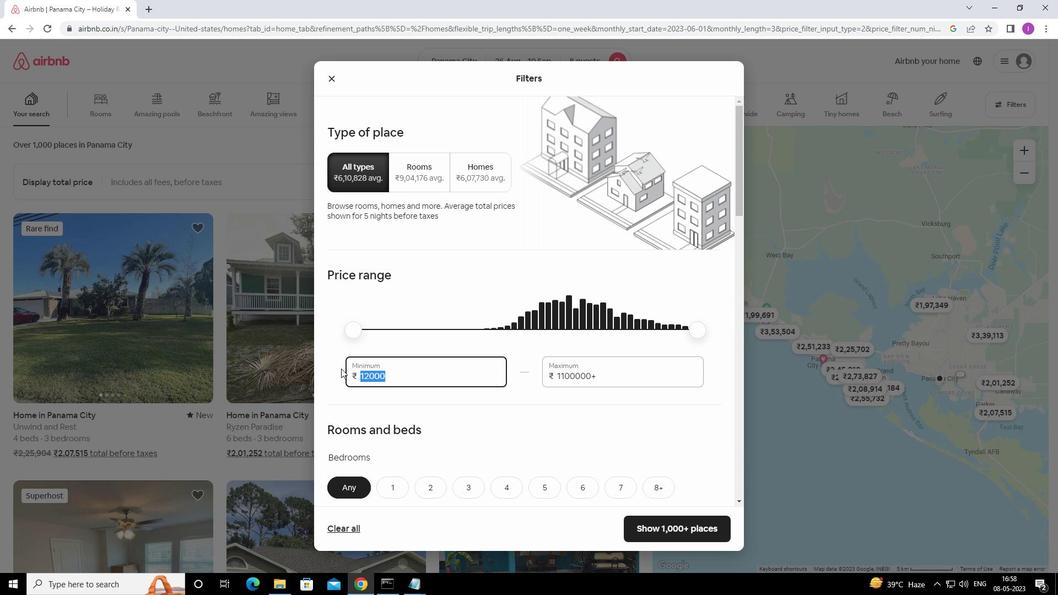 
Action: Mouse moved to (341, 367)
Screenshot: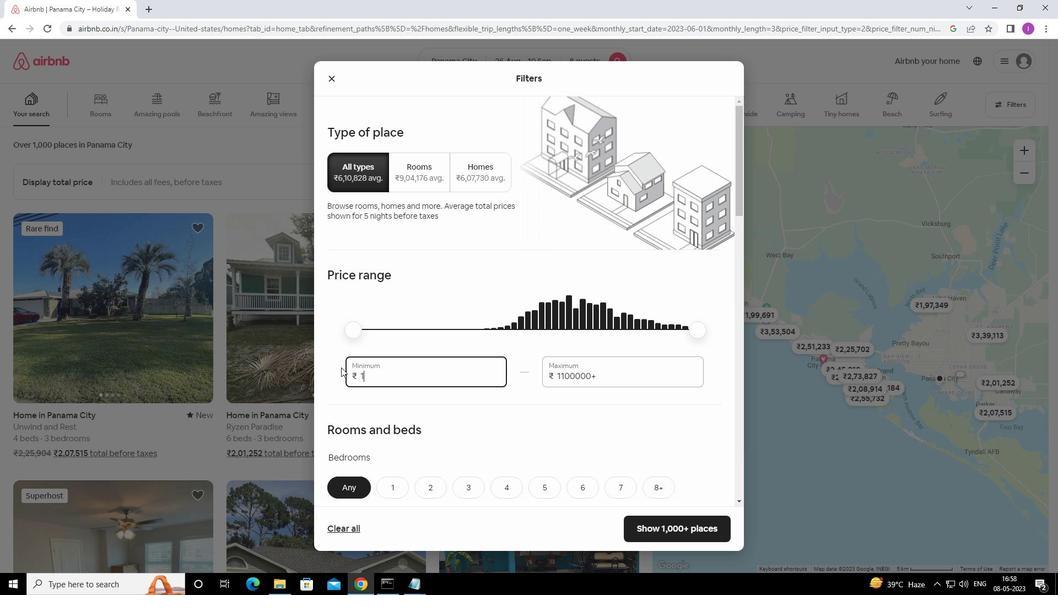 
Action: Key pressed 0
Screenshot: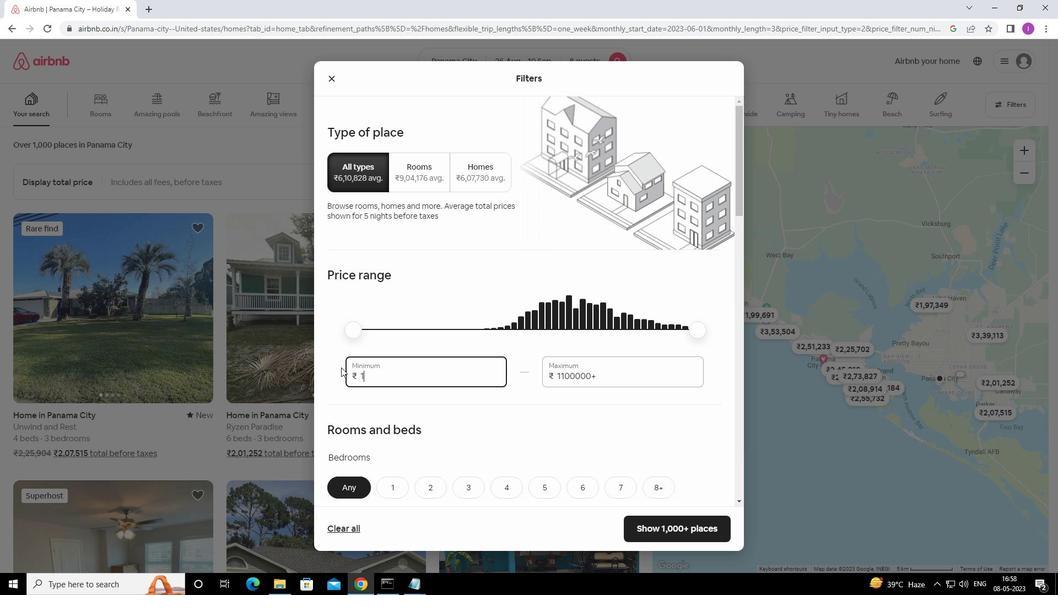 
Action: Mouse moved to (342, 367)
Screenshot: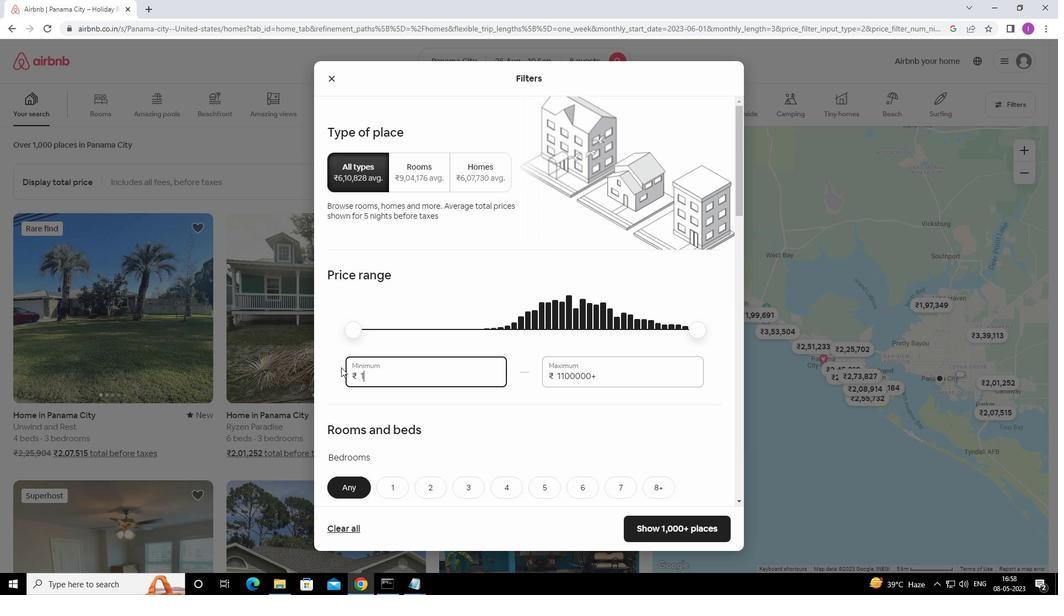
Action: Key pressed 00
Screenshot: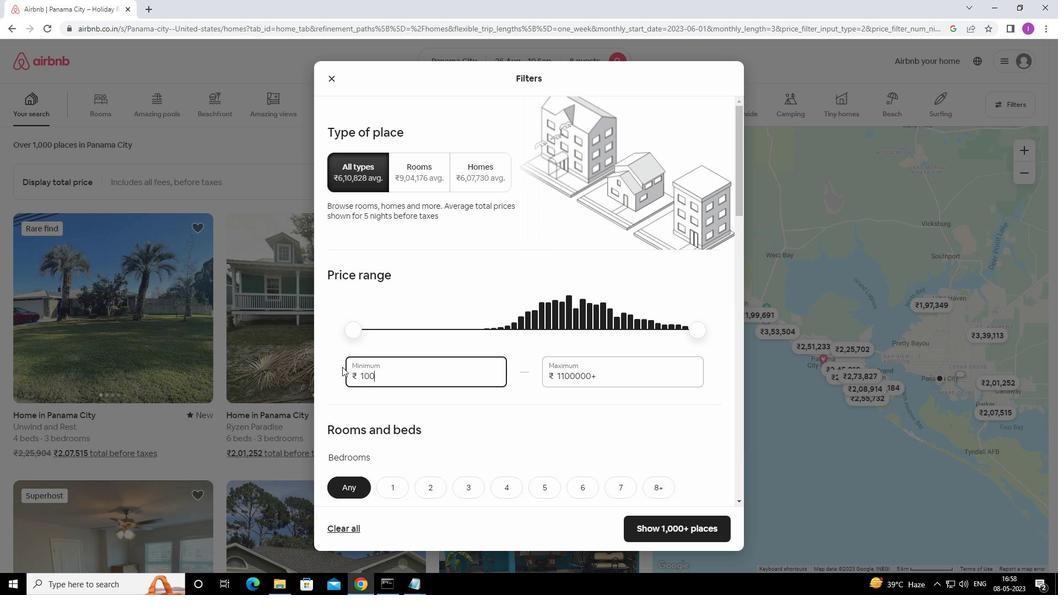 
Action: Mouse moved to (361, 383)
Screenshot: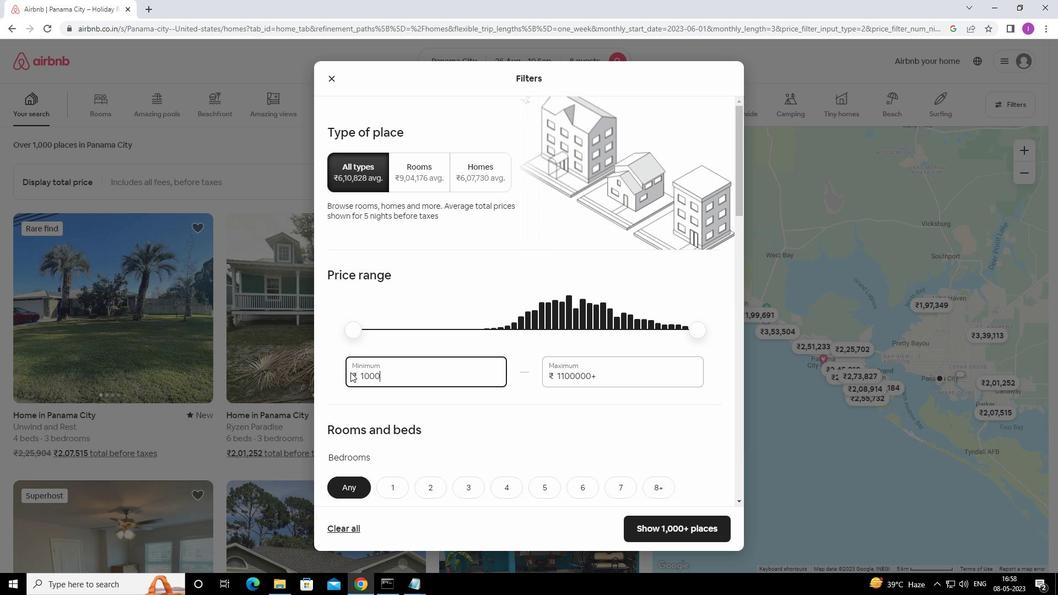 
Action: Key pressed 0
Screenshot: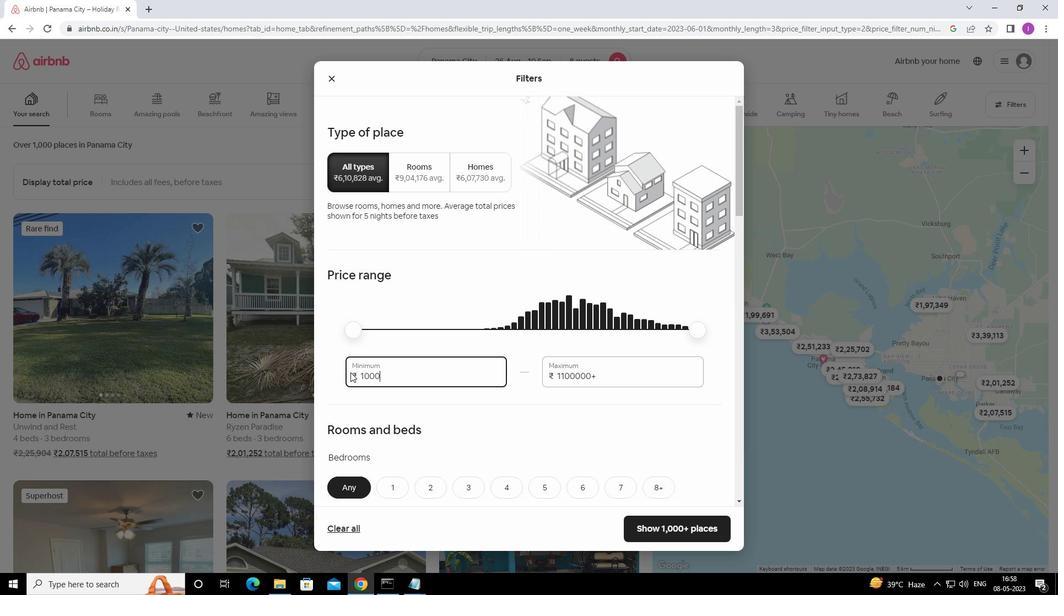 
Action: Mouse moved to (609, 378)
Screenshot: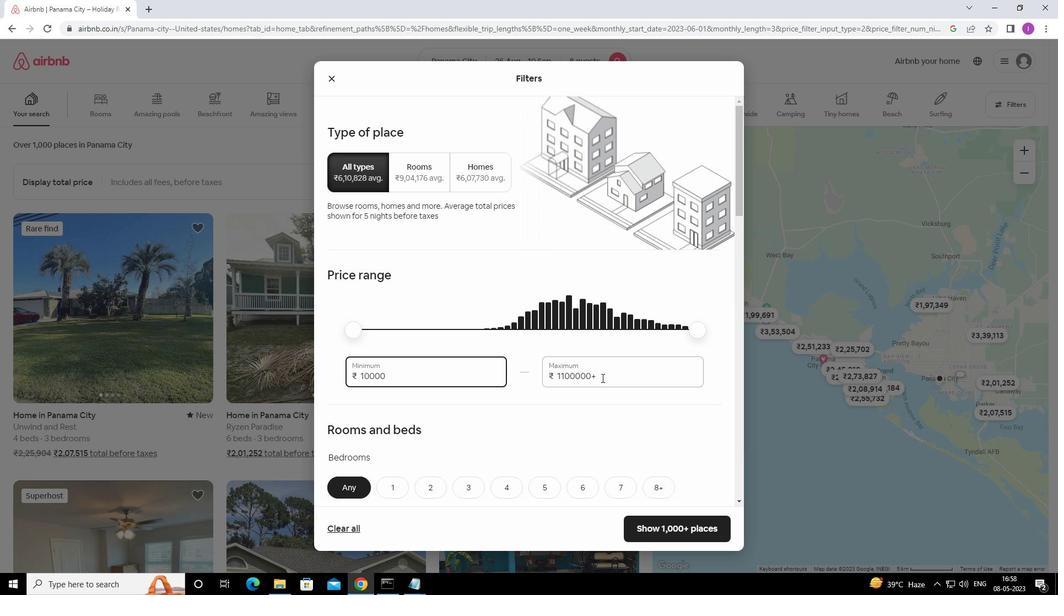 
Action: Mouse pressed left at (609, 378)
Screenshot: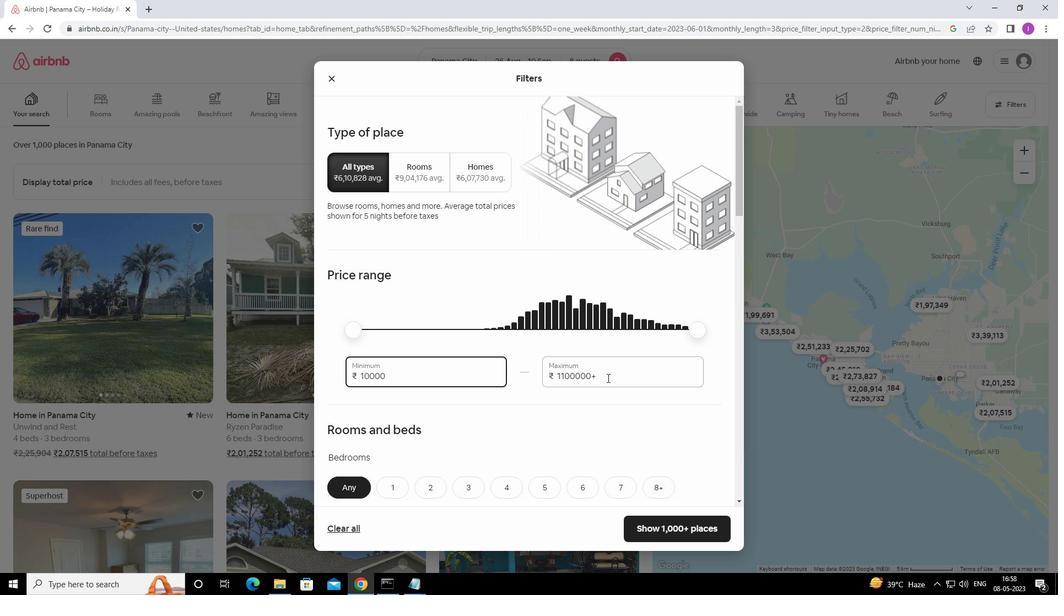 
Action: Mouse moved to (544, 384)
Screenshot: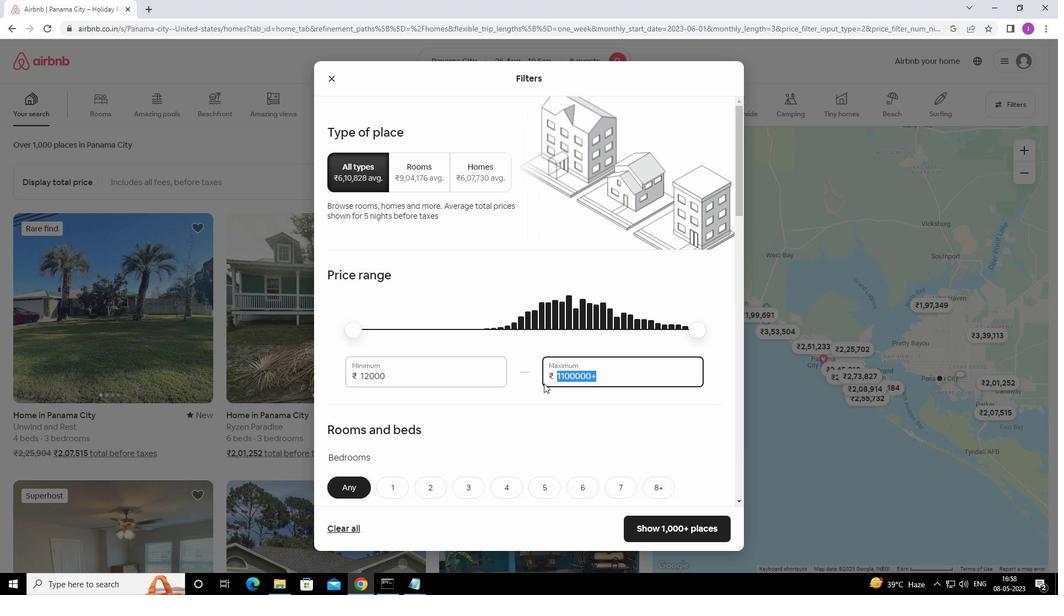 
Action: Key pressed 1
Screenshot: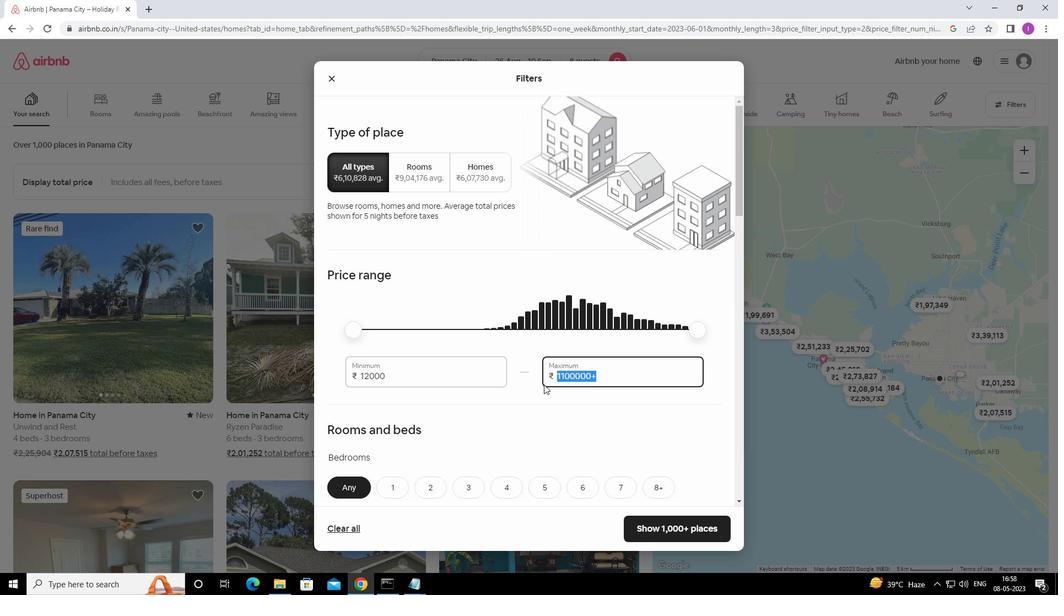 
Action: Mouse moved to (544, 385)
Screenshot: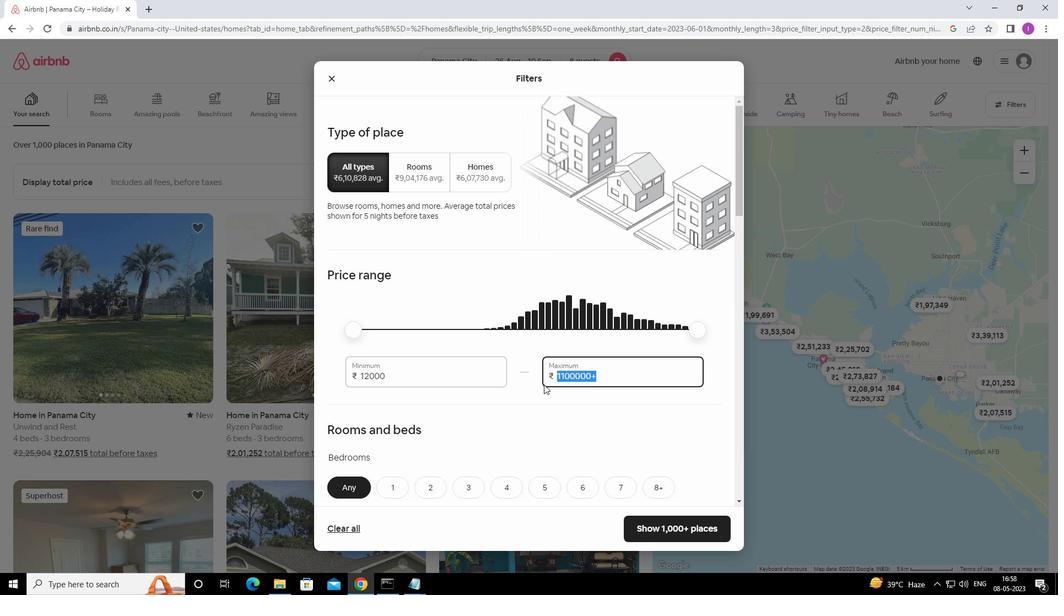 
Action: Key pressed 5000
Screenshot: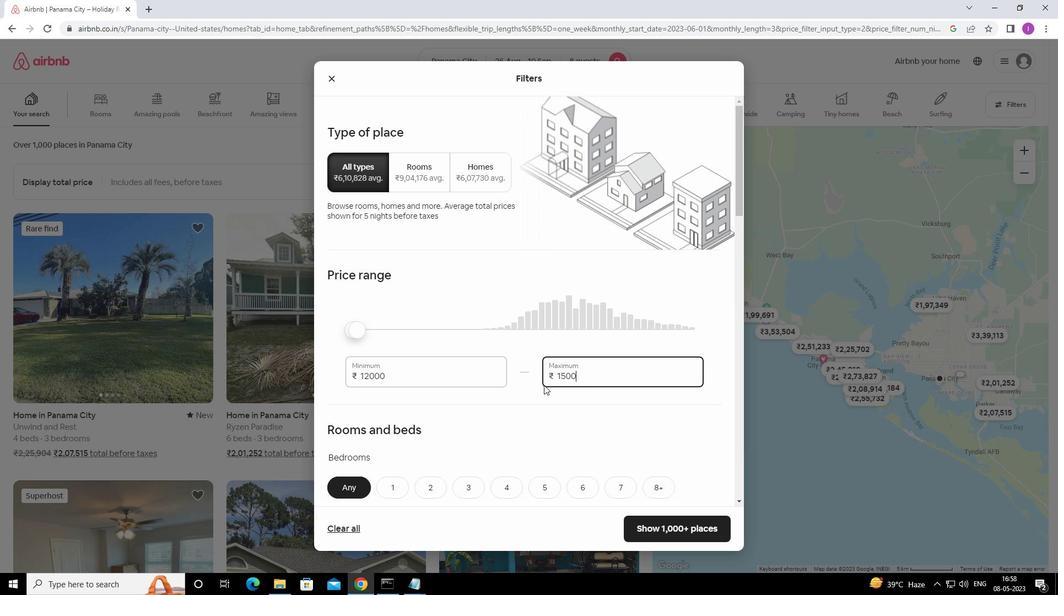 
Action: Mouse moved to (544, 398)
Screenshot: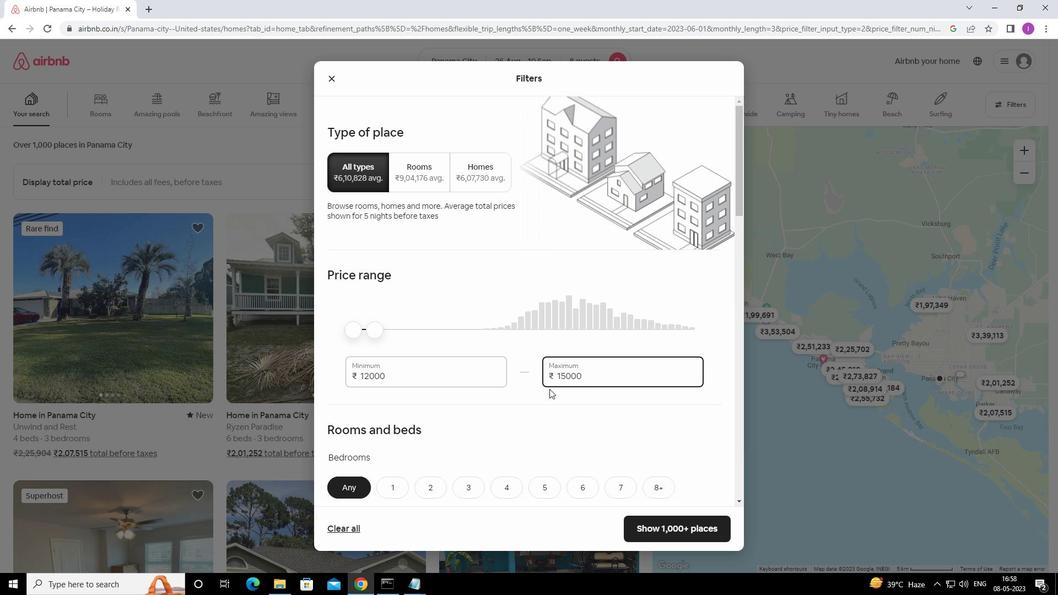 
Action: Mouse scrolled (544, 398) with delta (0, 0)
Screenshot: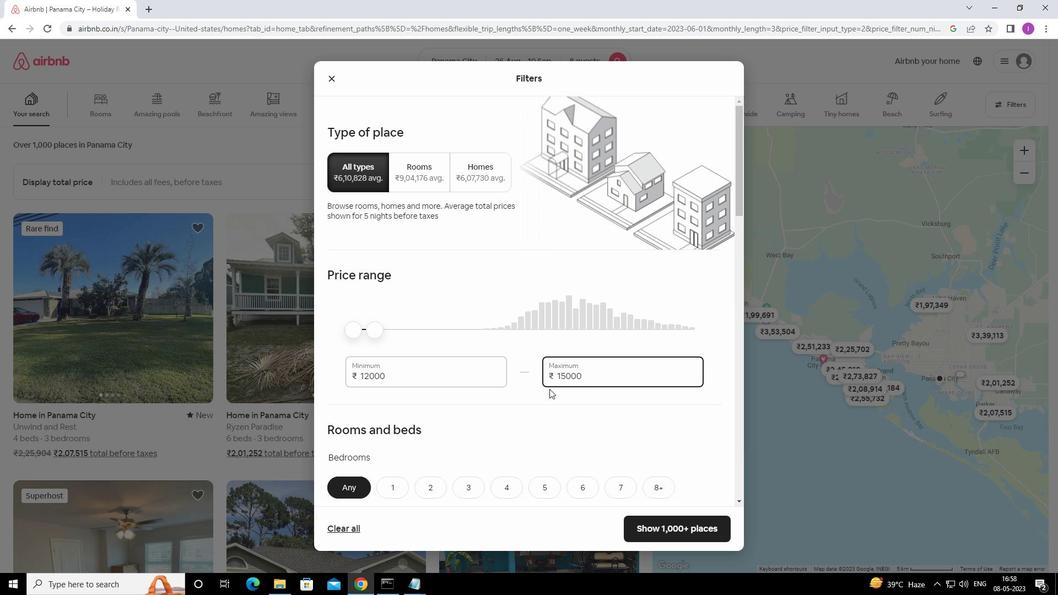 
Action: Mouse moved to (544, 399)
Screenshot: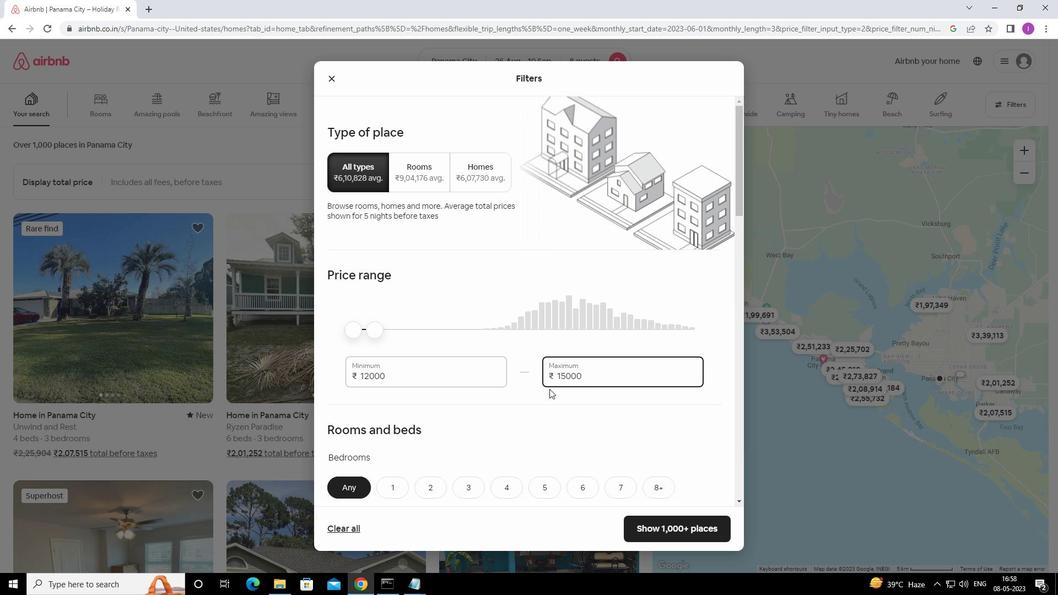 
Action: Mouse scrolled (544, 399) with delta (0, 0)
Screenshot: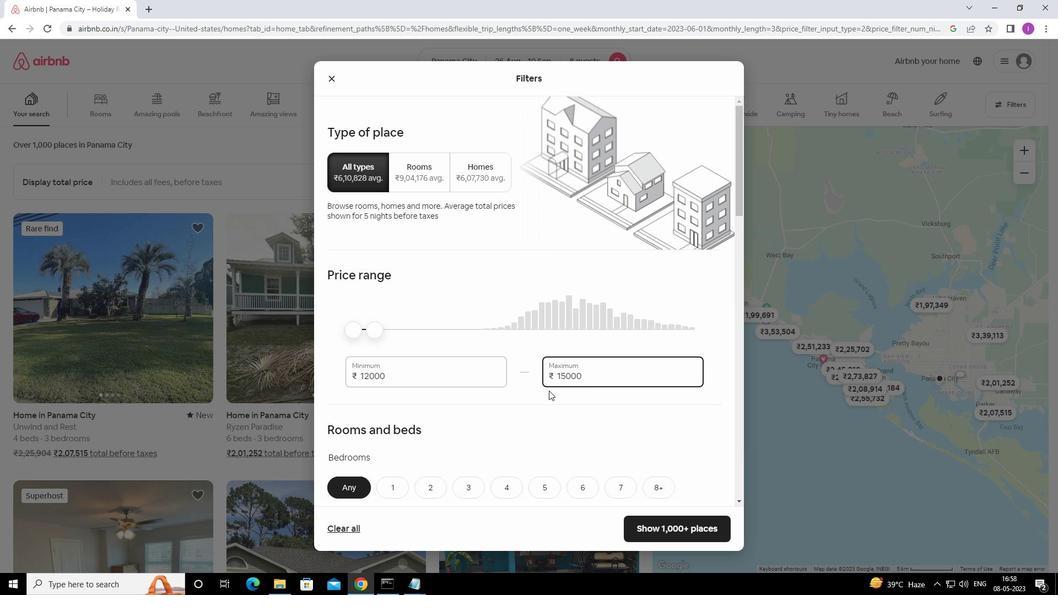 
Action: Mouse moved to (544, 399)
Screenshot: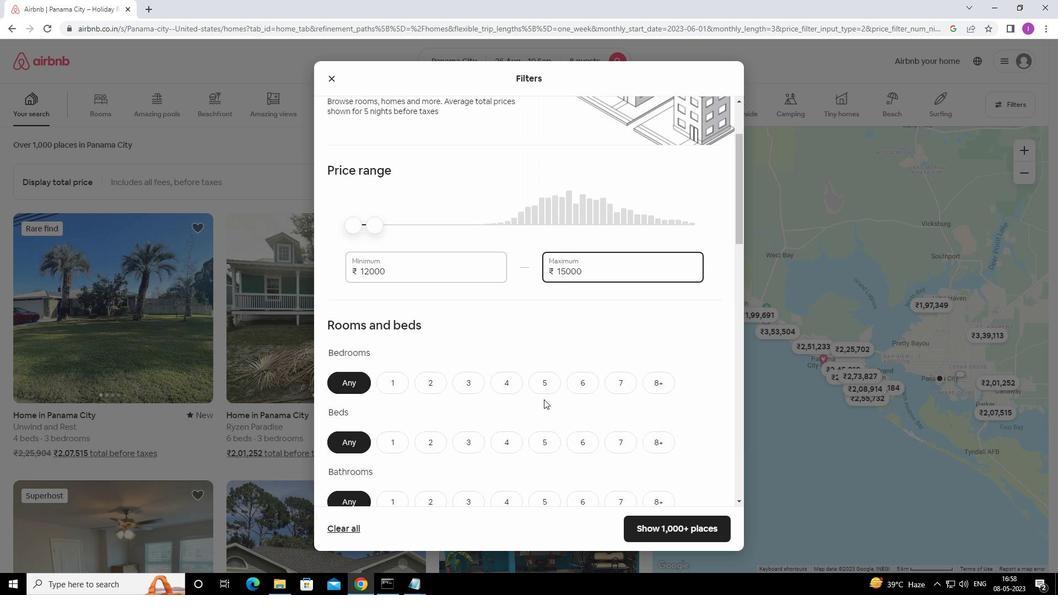 
Action: Mouse scrolled (544, 398) with delta (0, 0)
Screenshot: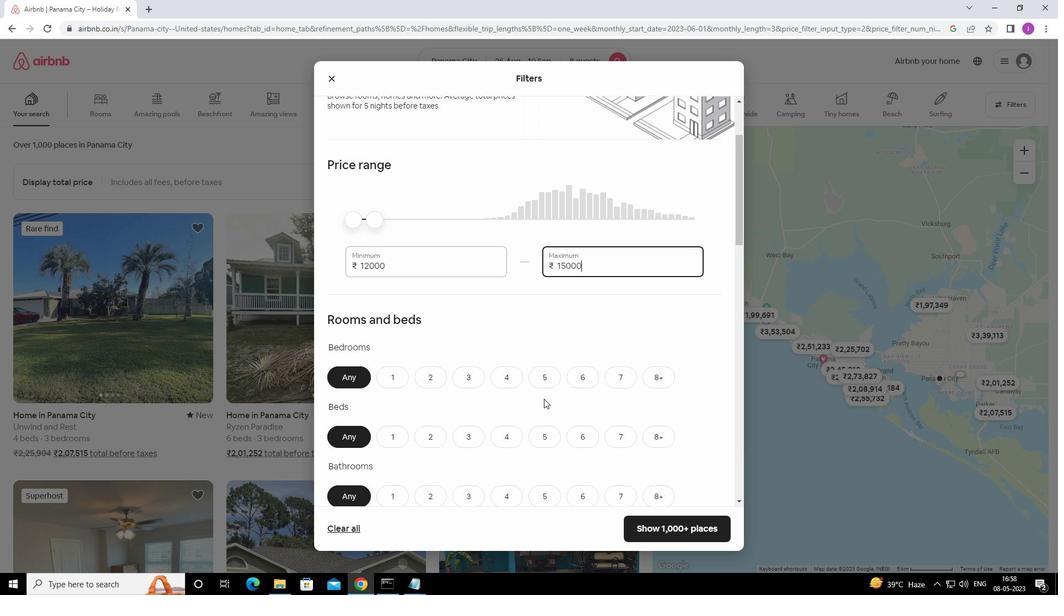 
Action: Mouse scrolled (544, 398) with delta (0, 0)
Screenshot: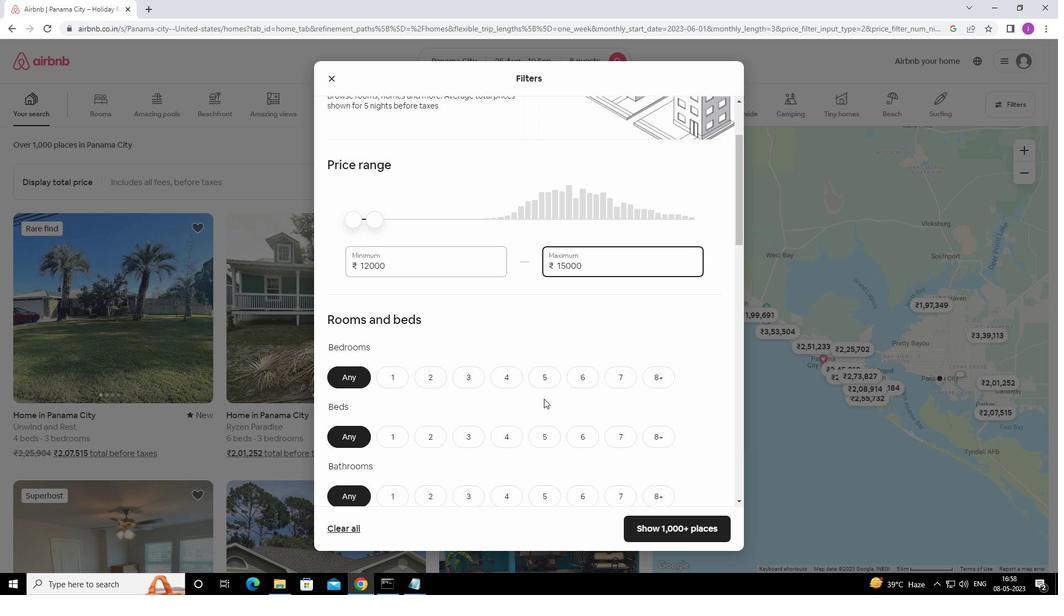 
Action: Mouse moved to (544, 398)
Screenshot: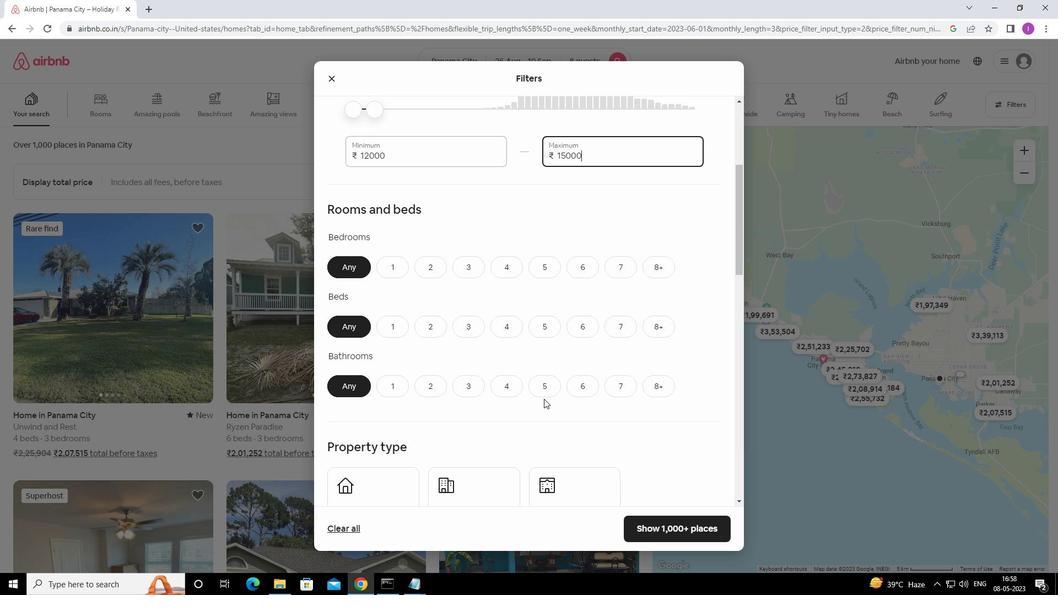 
Action: Mouse scrolled (544, 398) with delta (0, 0)
Screenshot: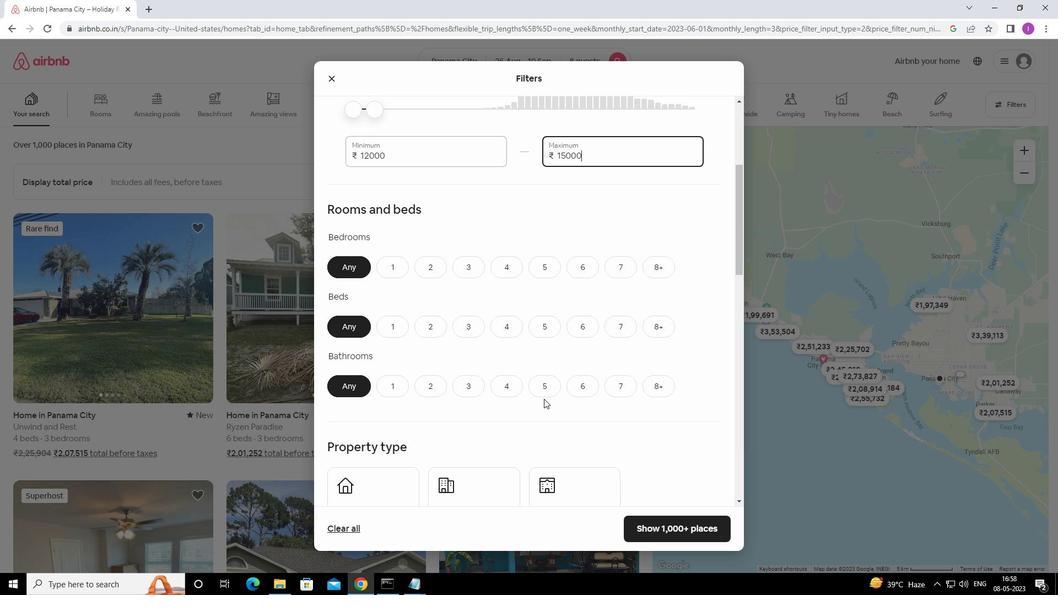
Action: Mouse moved to (585, 212)
Screenshot: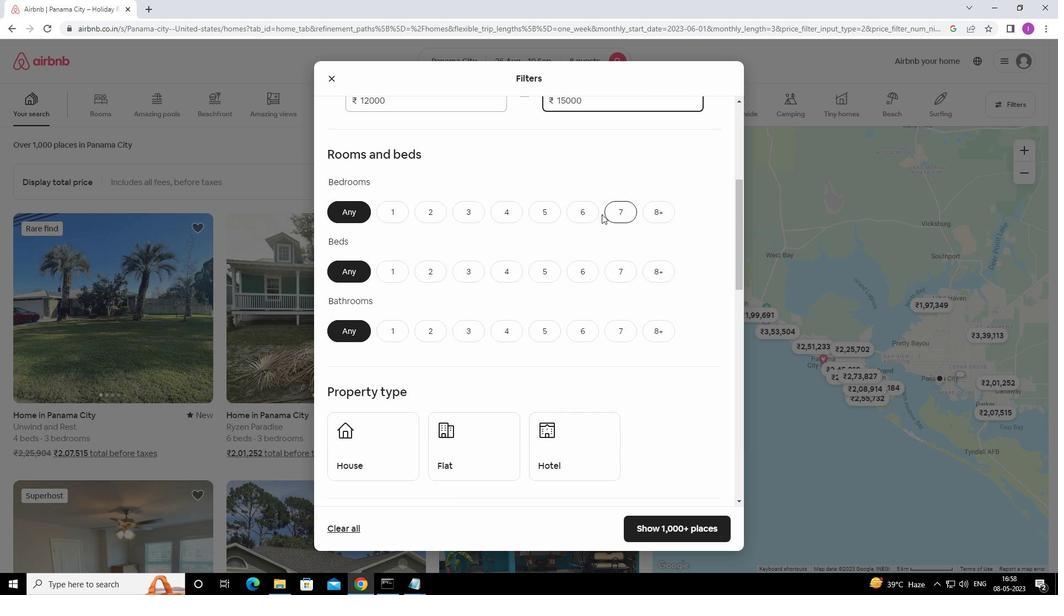 
Action: Mouse pressed left at (585, 212)
Screenshot: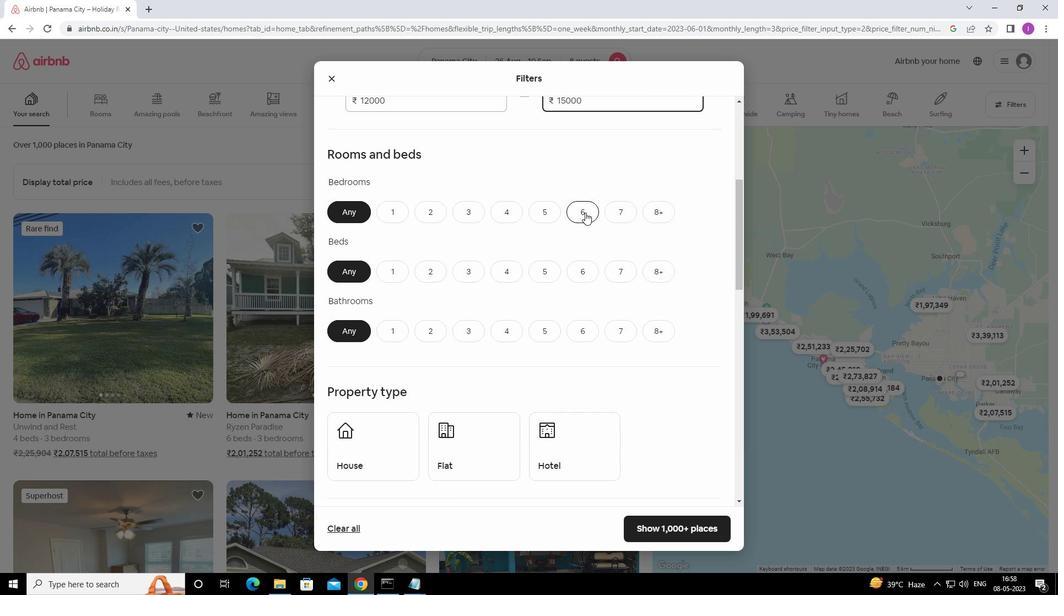 
Action: Mouse moved to (593, 276)
Screenshot: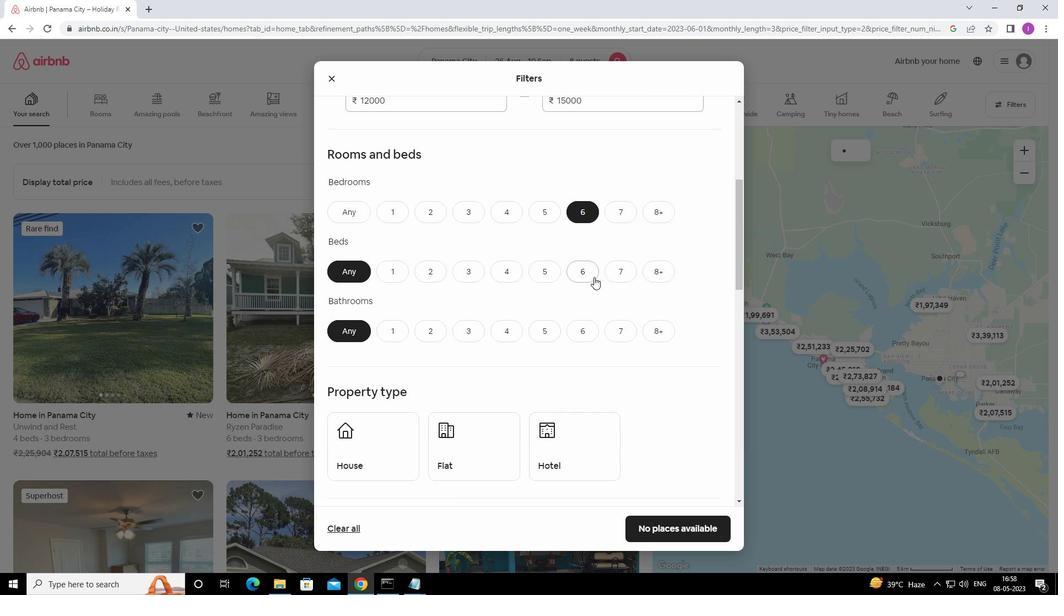 
Action: Mouse pressed left at (593, 276)
Screenshot: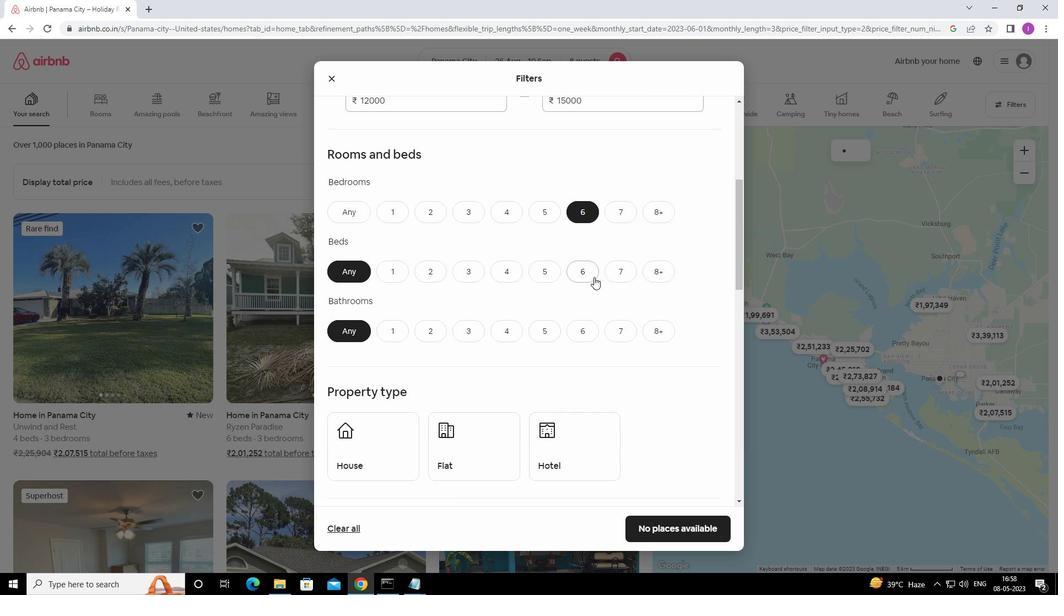 
Action: Mouse moved to (581, 330)
Screenshot: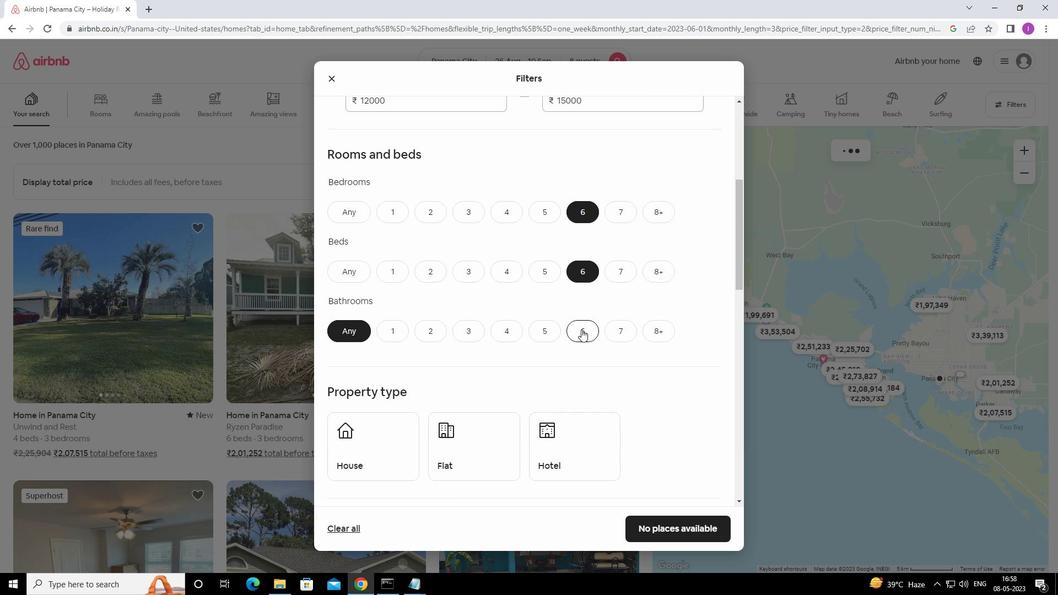 
Action: Mouse pressed left at (581, 330)
Screenshot: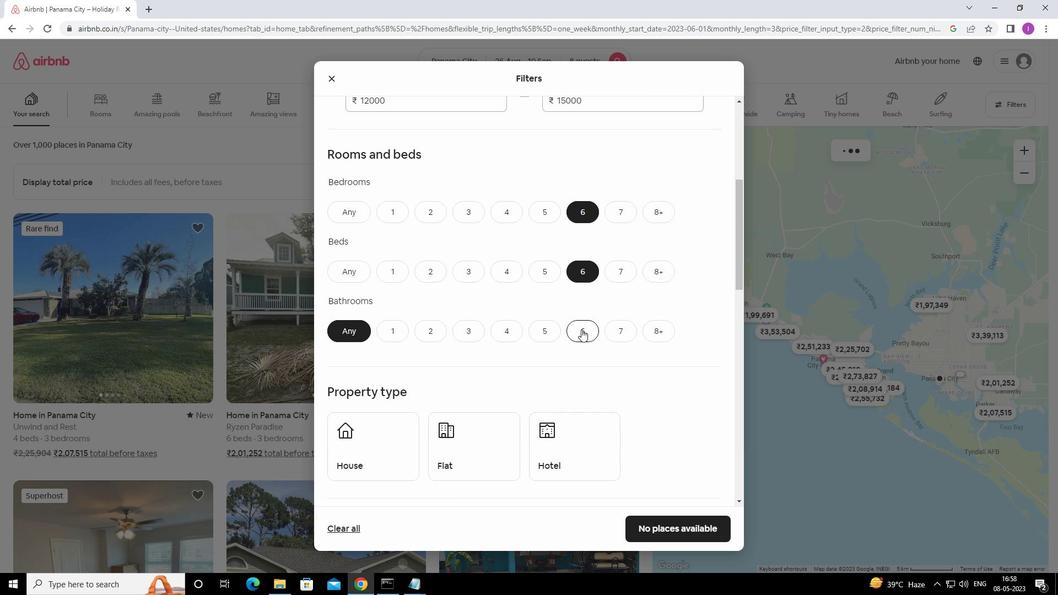 
Action: Mouse moved to (573, 404)
Screenshot: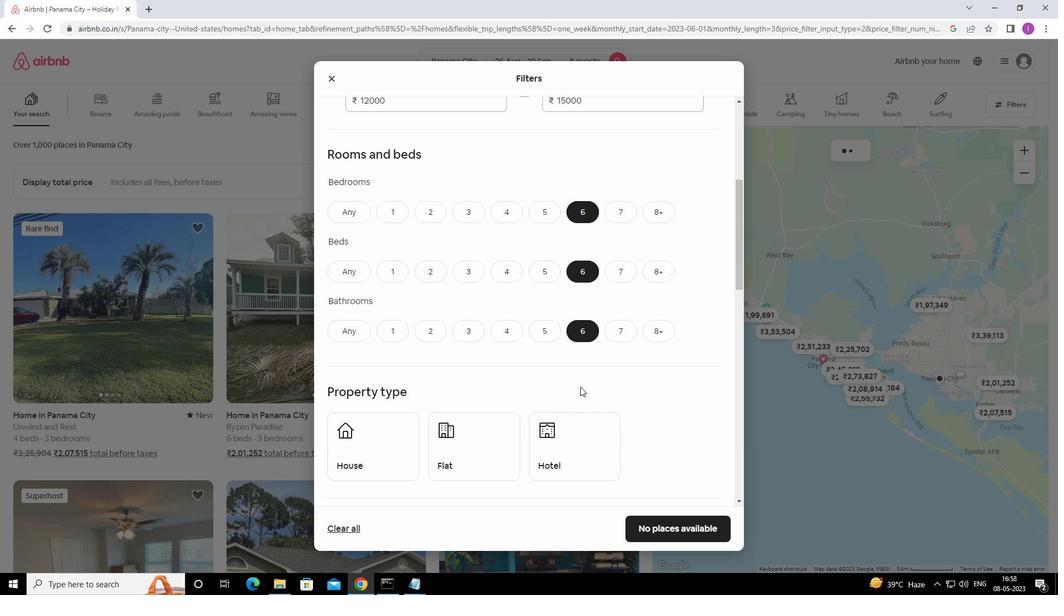 
Action: Mouse scrolled (573, 404) with delta (0, 0)
Screenshot: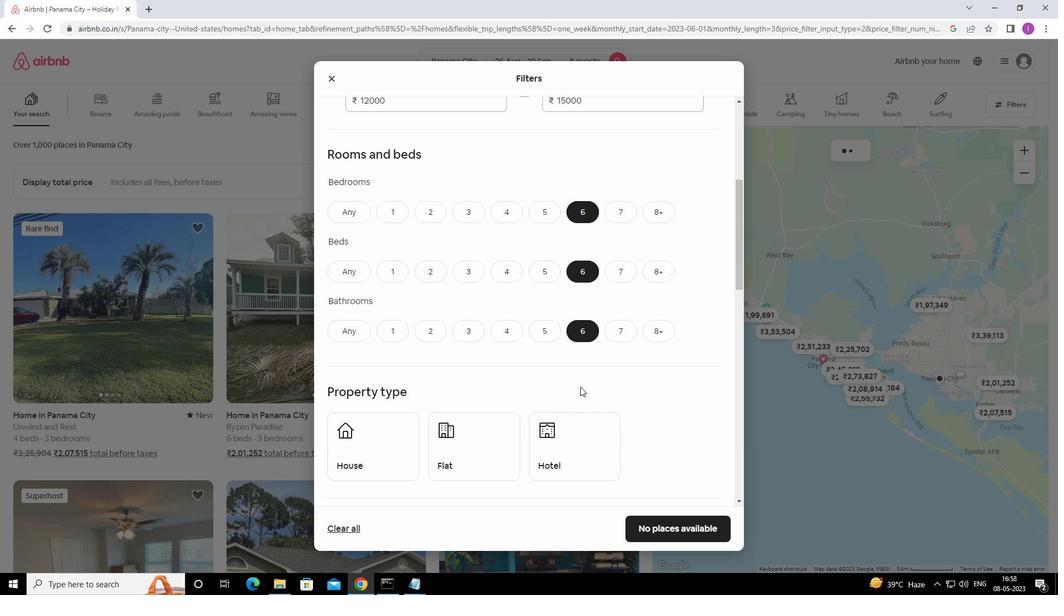 
Action: Mouse moved to (572, 406)
Screenshot: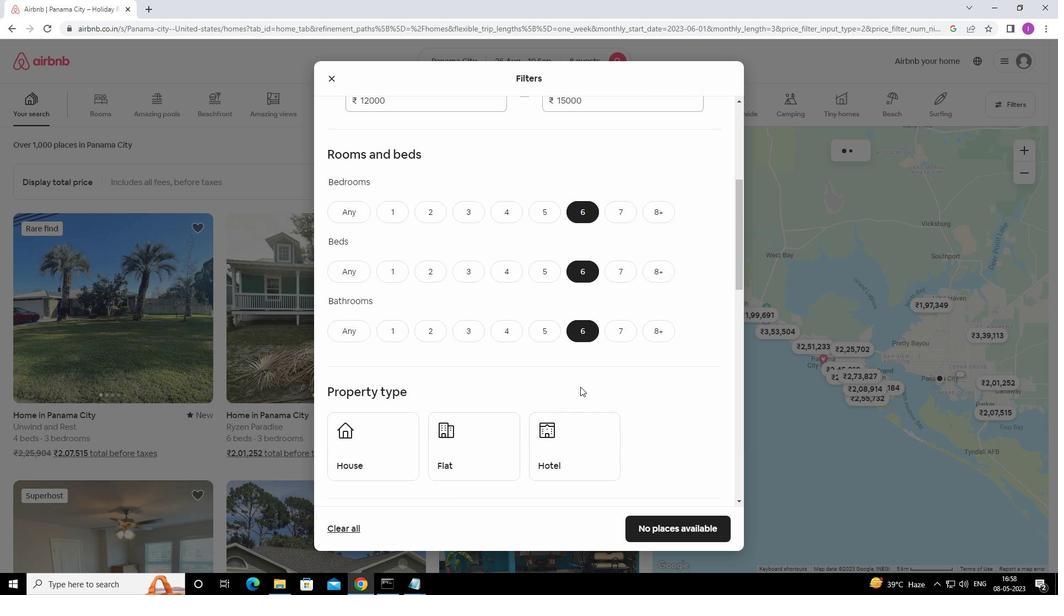 
Action: Mouse scrolled (572, 406) with delta (0, 0)
Screenshot: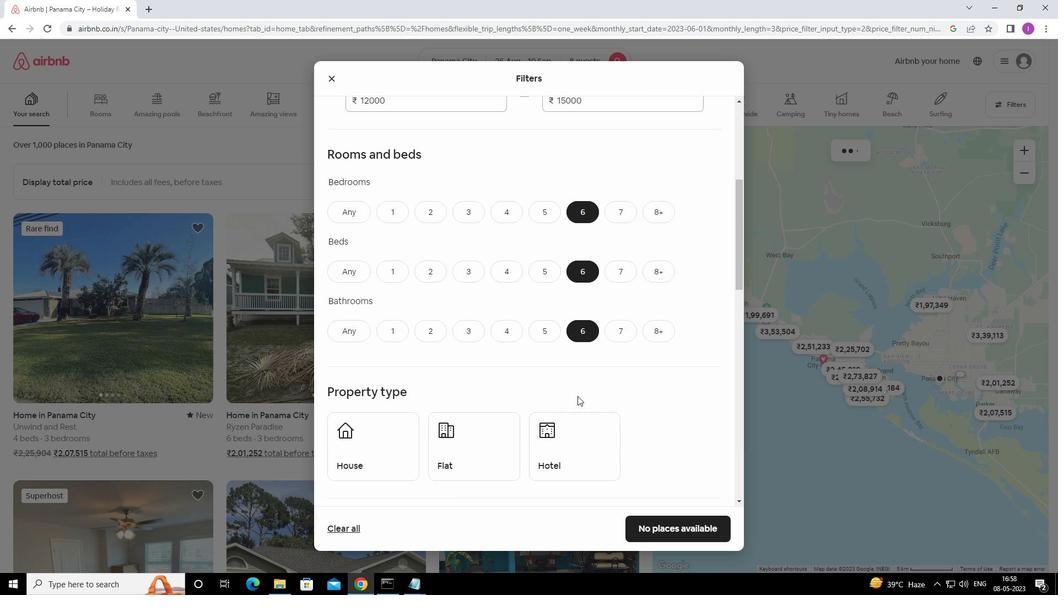 
Action: Mouse moved to (394, 352)
Screenshot: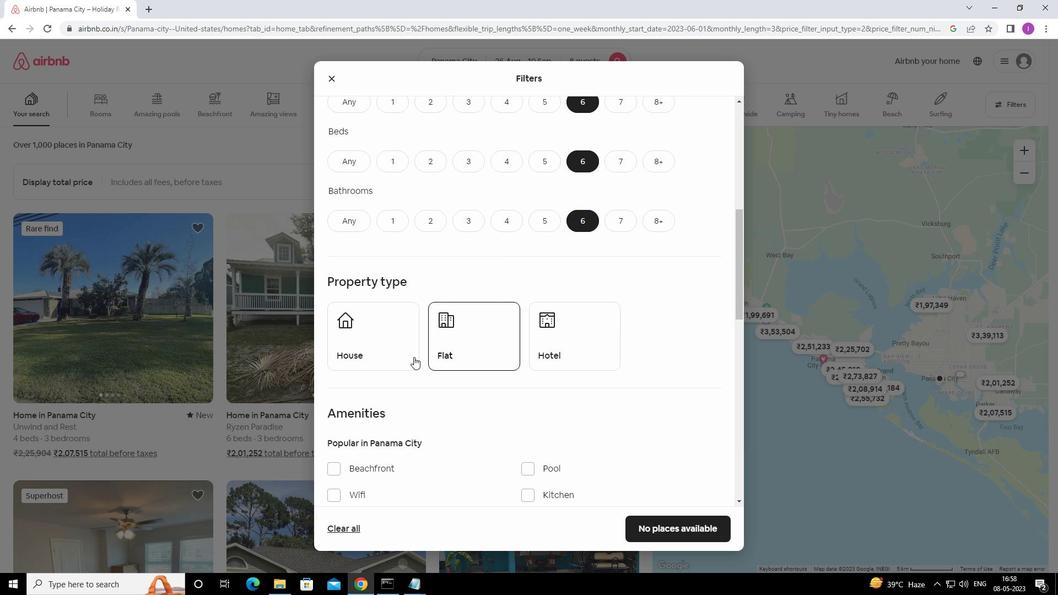 
Action: Mouse pressed left at (394, 352)
Screenshot: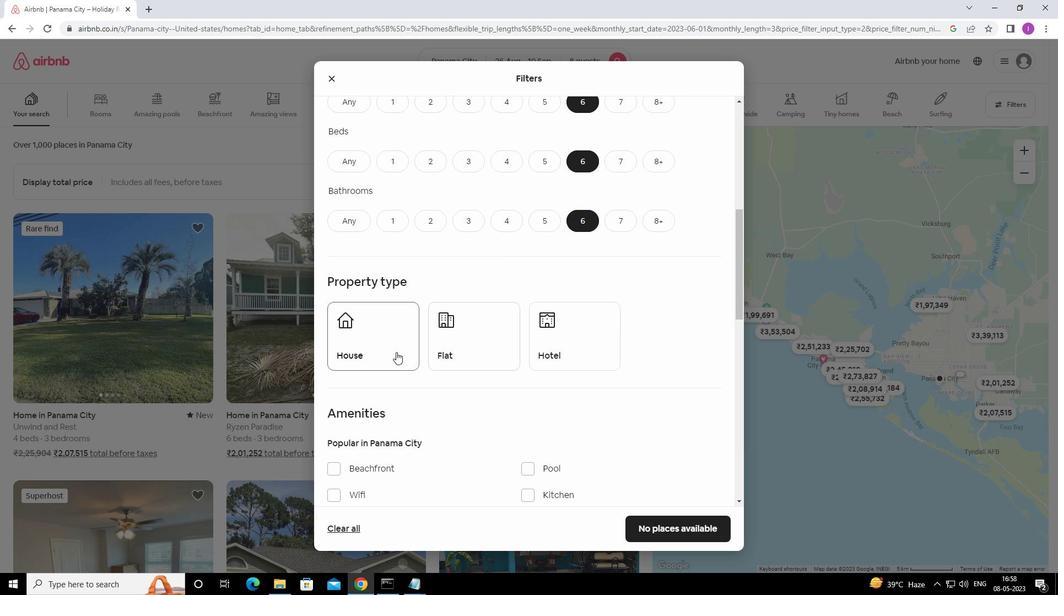 
Action: Mouse moved to (469, 350)
Screenshot: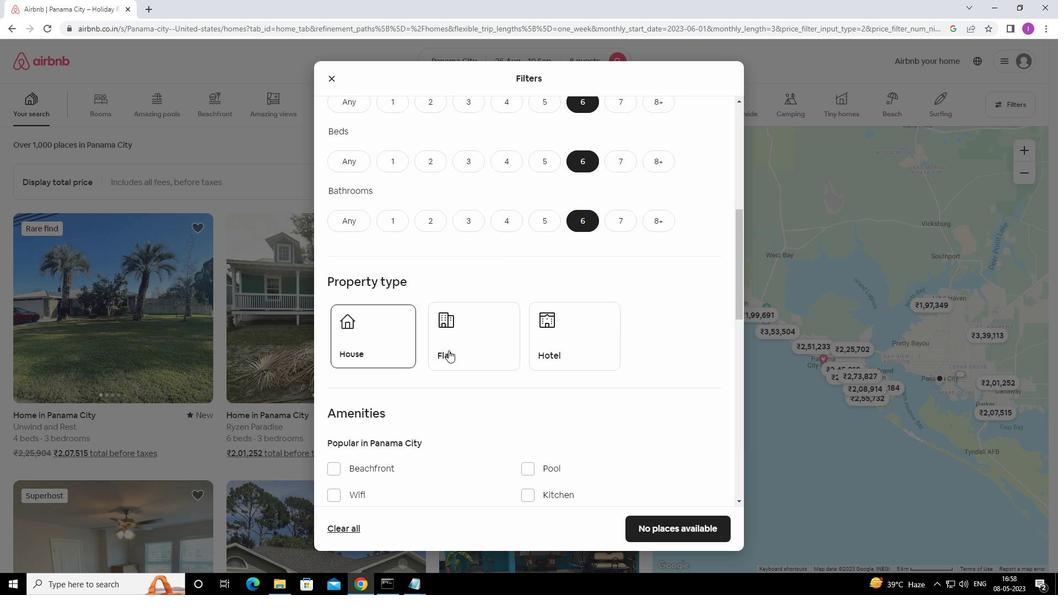 
Action: Mouse pressed left at (469, 350)
Screenshot: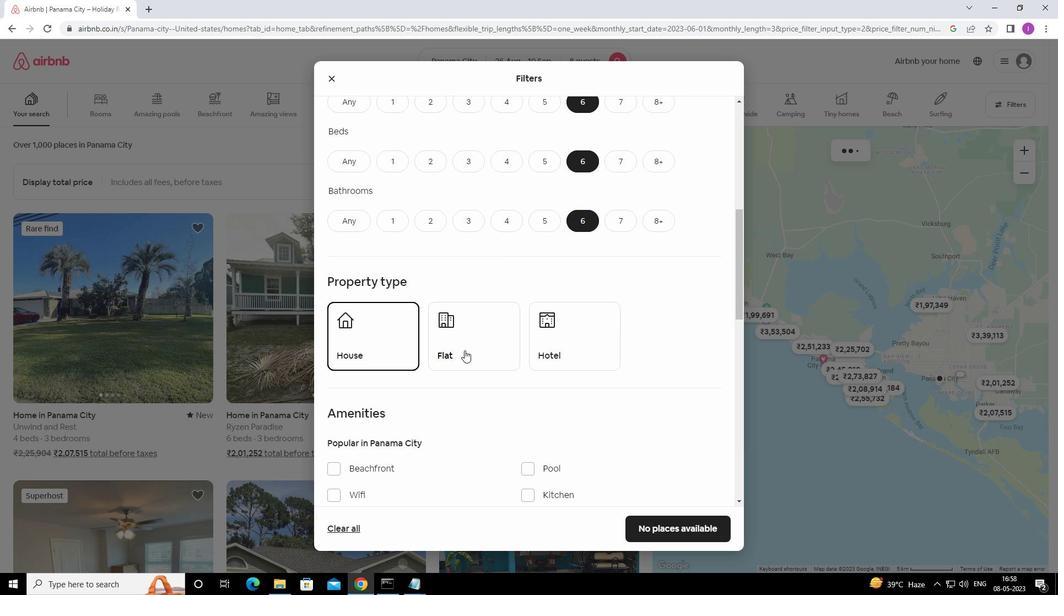 
Action: Mouse moved to (564, 367)
Screenshot: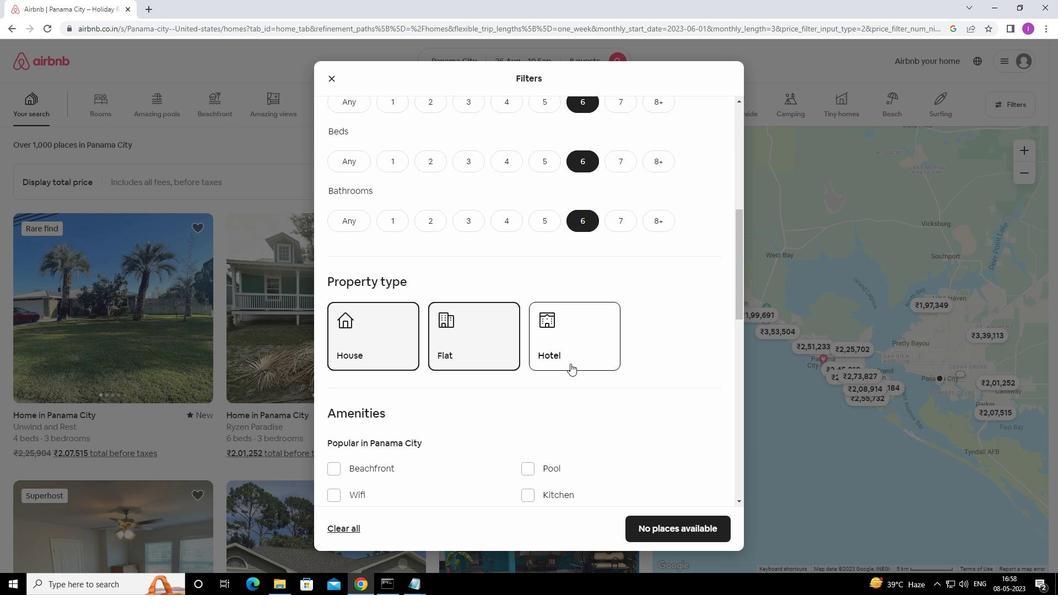 
Action: Mouse scrolled (564, 367) with delta (0, 0)
Screenshot: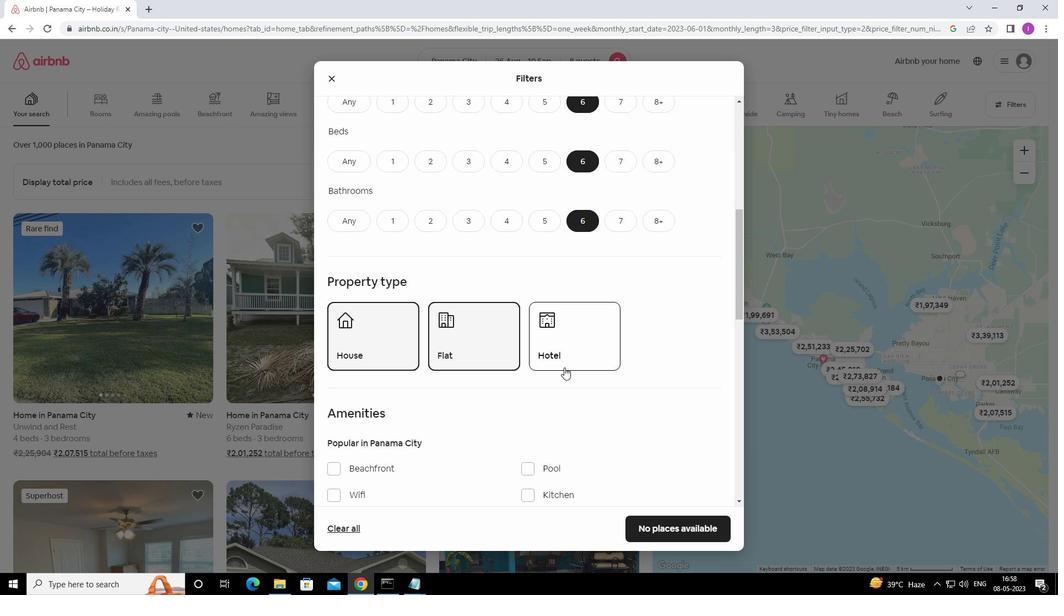 
Action: Mouse scrolled (564, 367) with delta (0, 0)
Screenshot: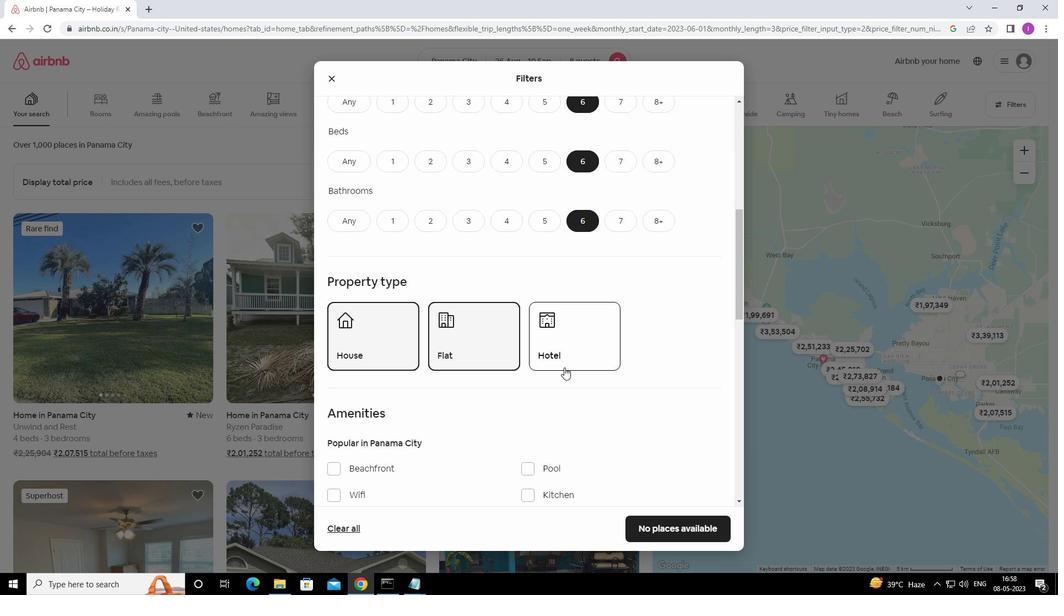 
Action: Mouse moved to (561, 367)
Screenshot: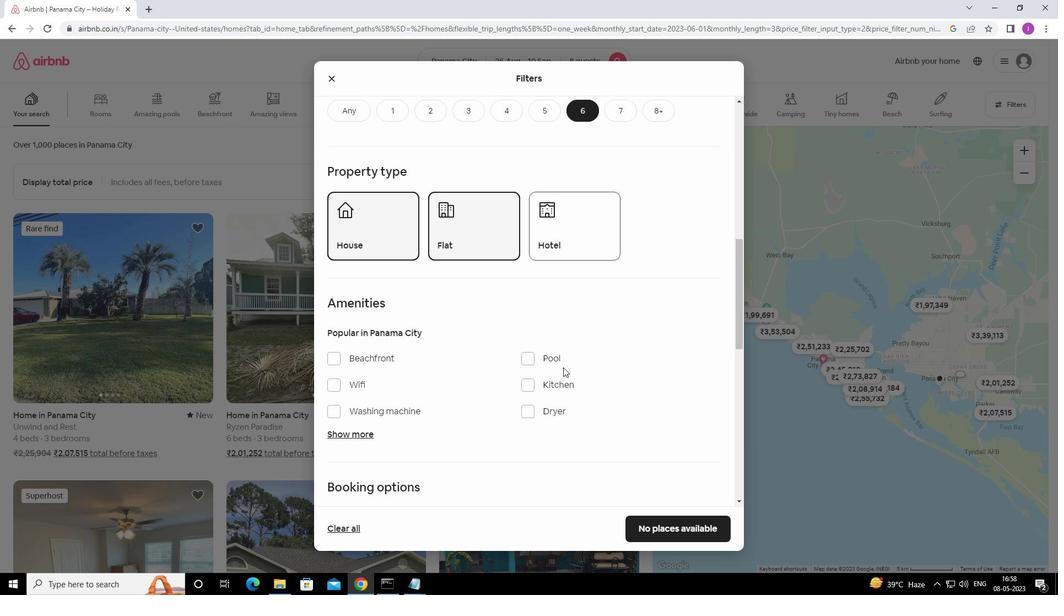 
Action: Mouse scrolled (561, 367) with delta (0, 0)
Screenshot: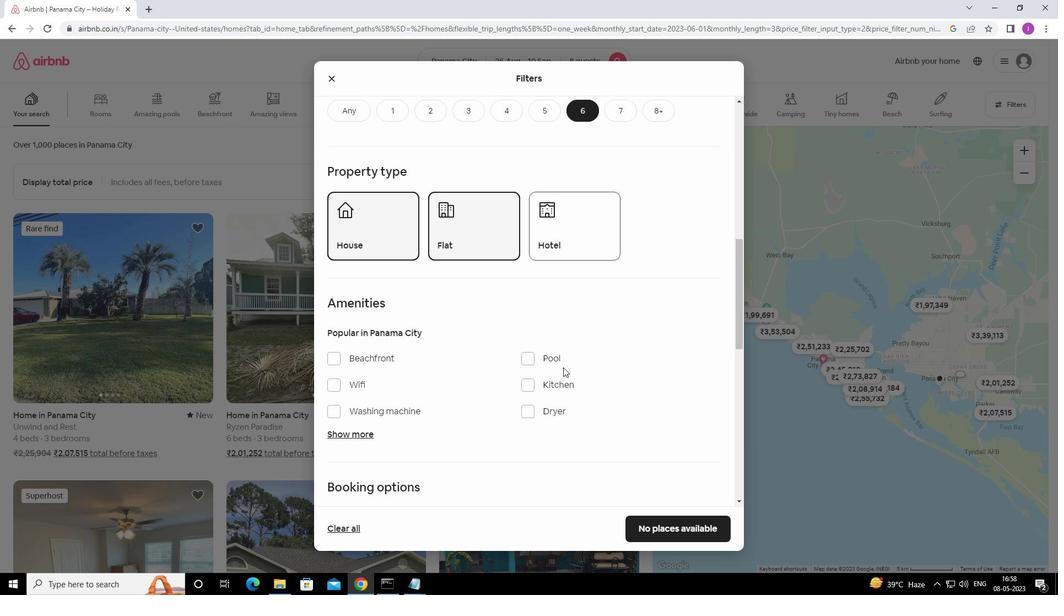 
Action: Mouse moved to (339, 332)
Screenshot: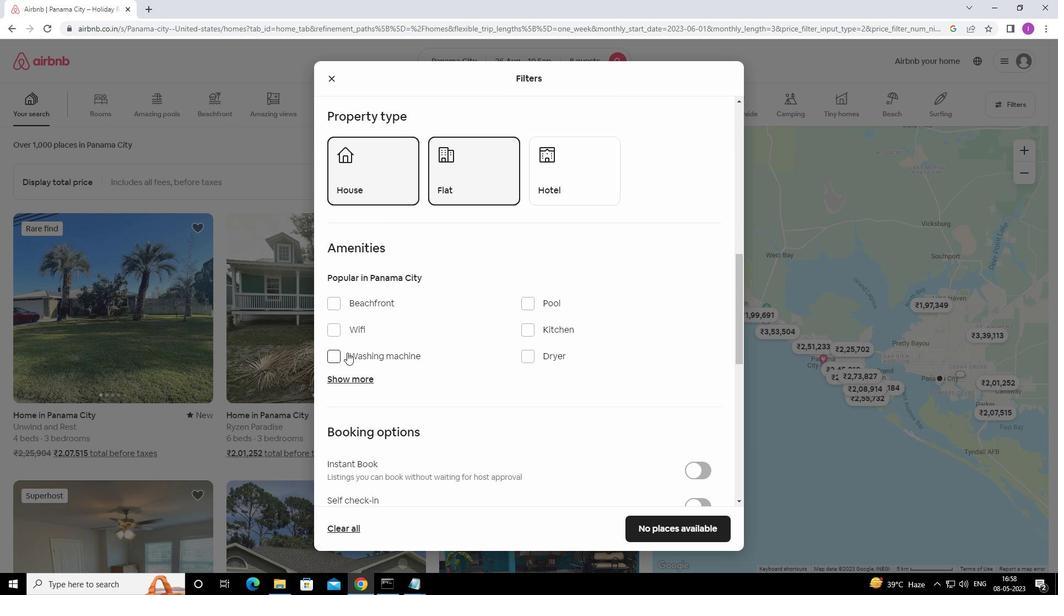 
Action: Mouse pressed left at (339, 332)
Screenshot: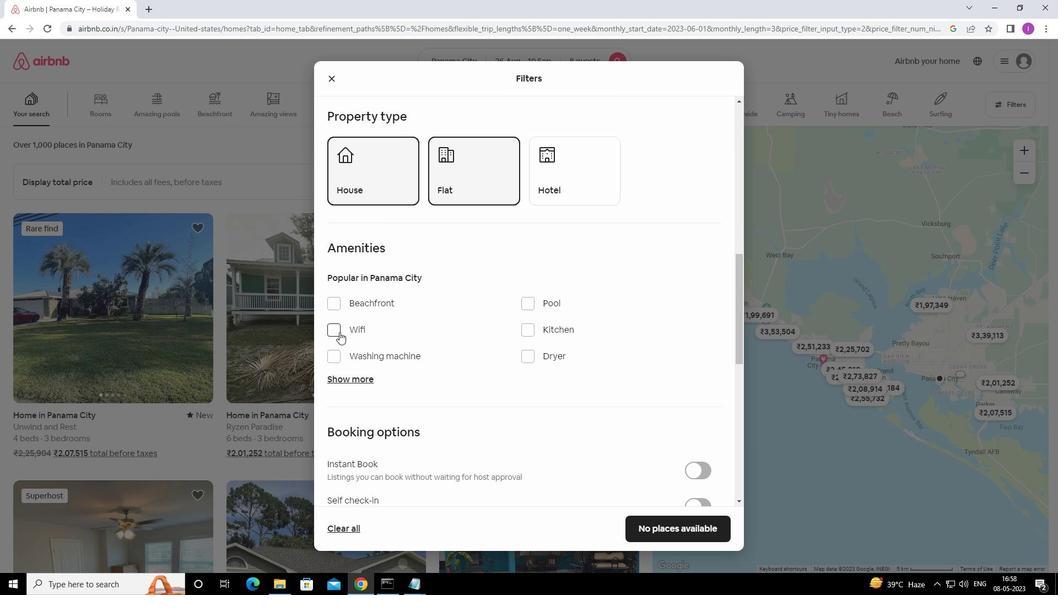 
Action: Mouse moved to (340, 377)
Screenshot: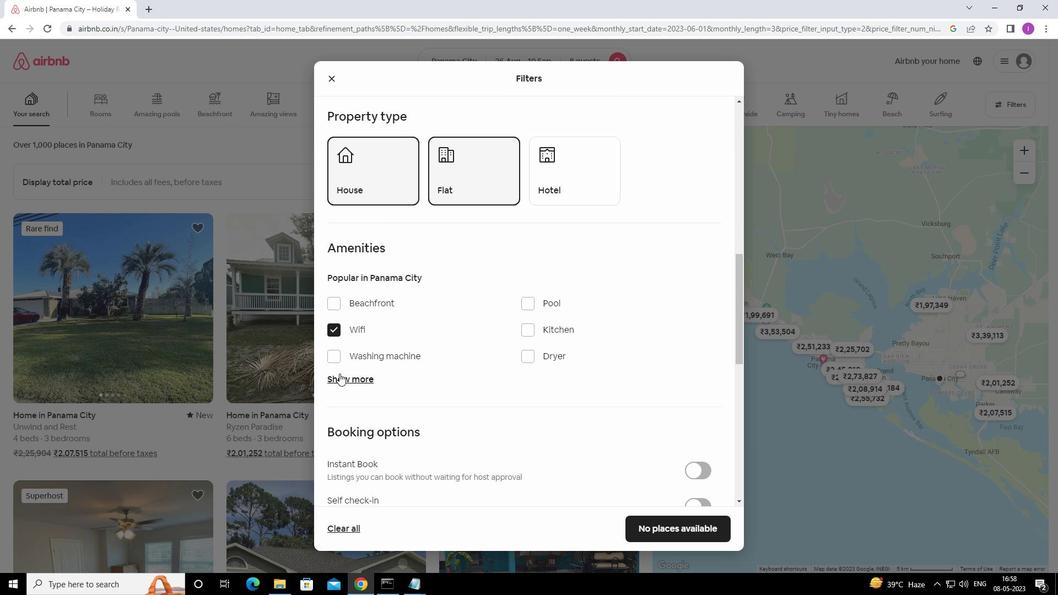 
Action: Mouse pressed left at (340, 377)
Screenshot: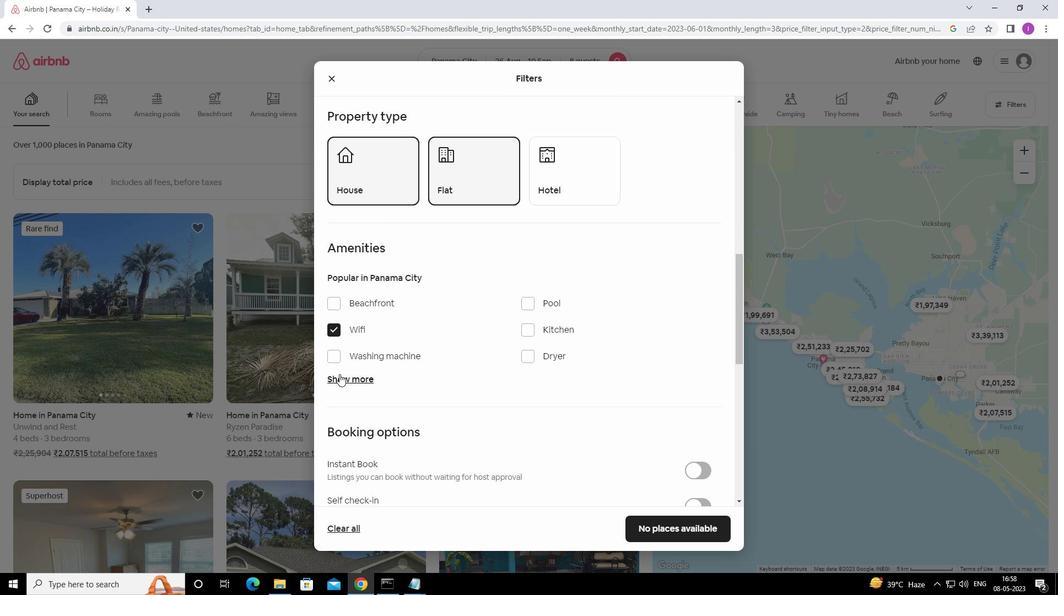 
Action: Mouse moved to (449, 417)
Screenshot: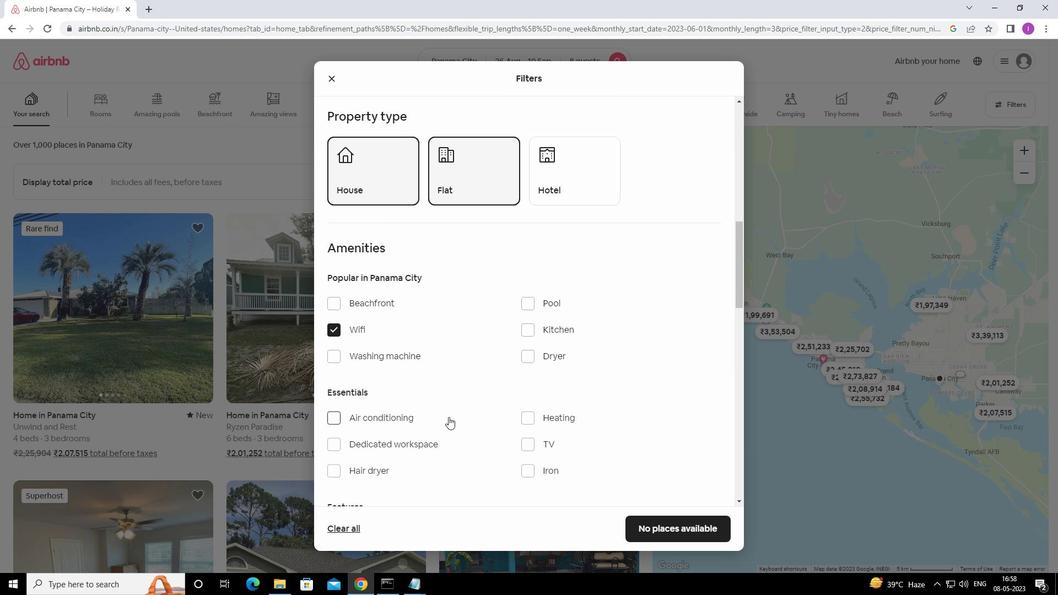 
Action: Mouse scrolled (449, 417) with delta (0, 0)
Screenshot: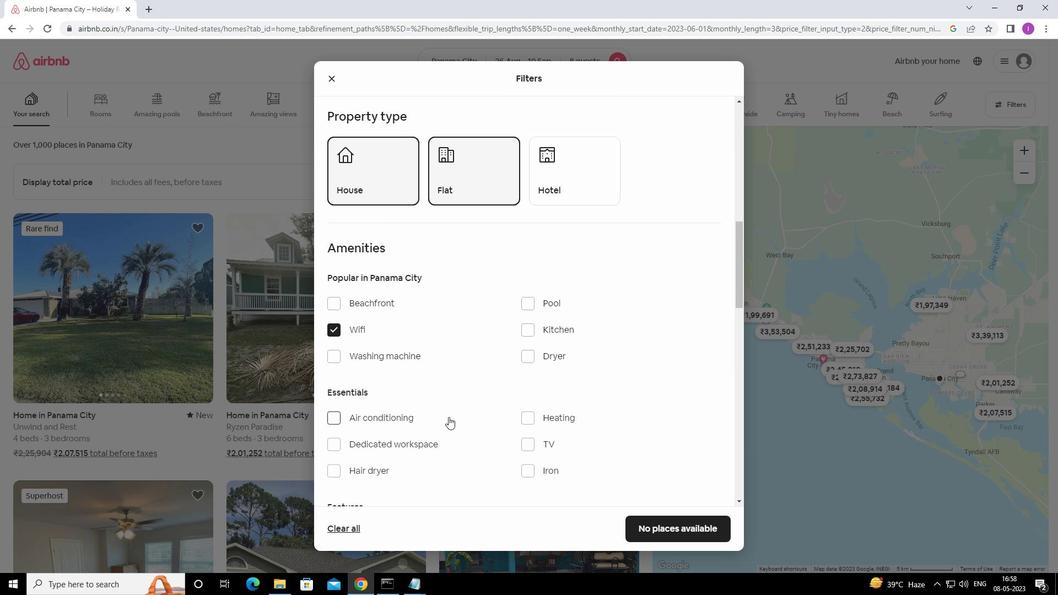 
Action: Mouse moved to (451, 418)
Screenshot: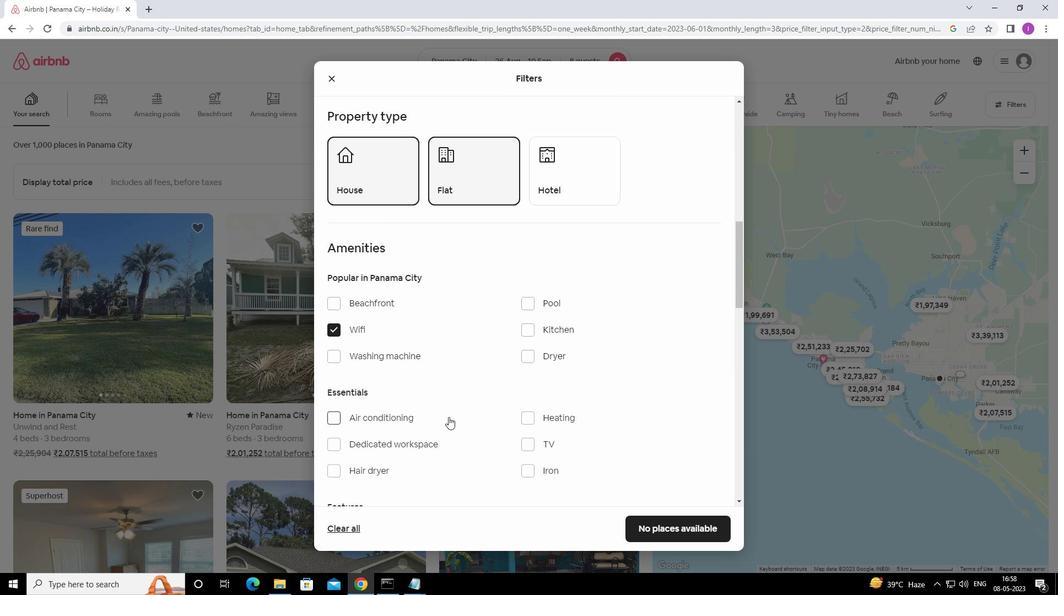 
Action: Mouse scrolled (451, 417) with delta (0, 0)
Screenshot: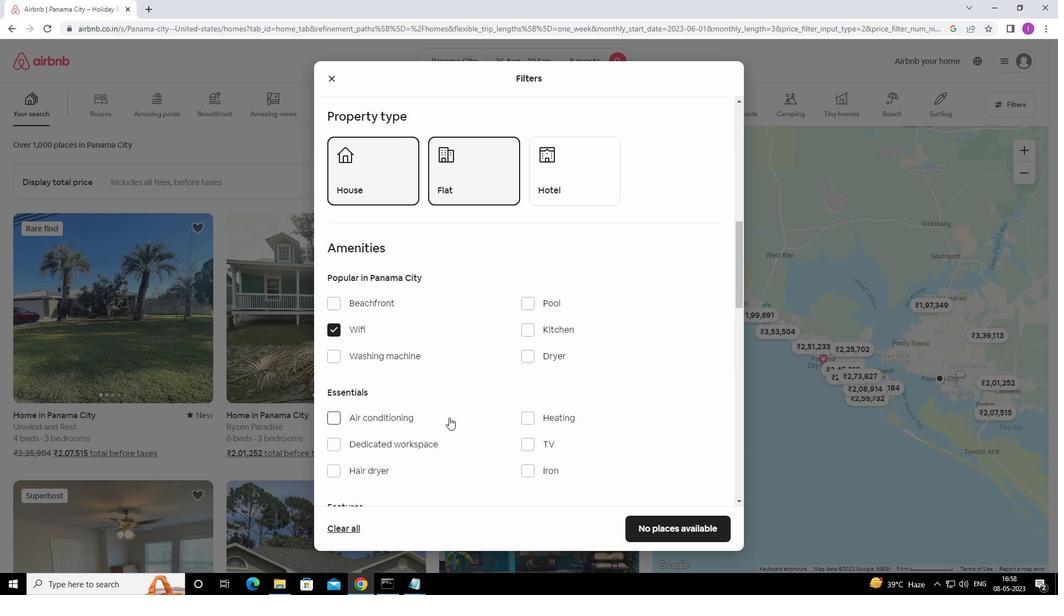 
Action: Mouse moved to (526, 336)
Screenshot: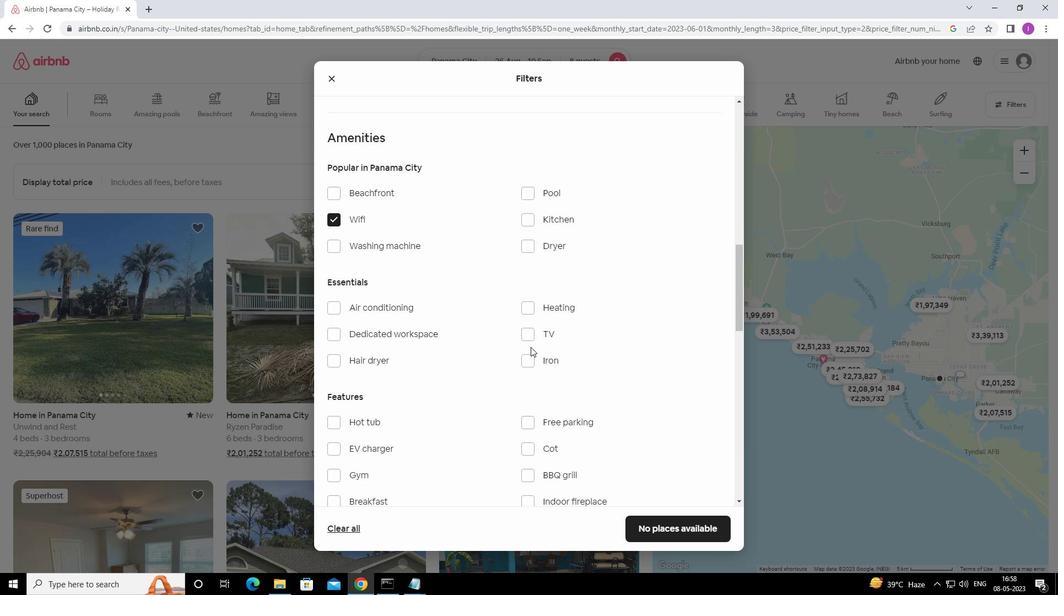 
Action: Mouse pressed left at (526, 336)
Screenshot: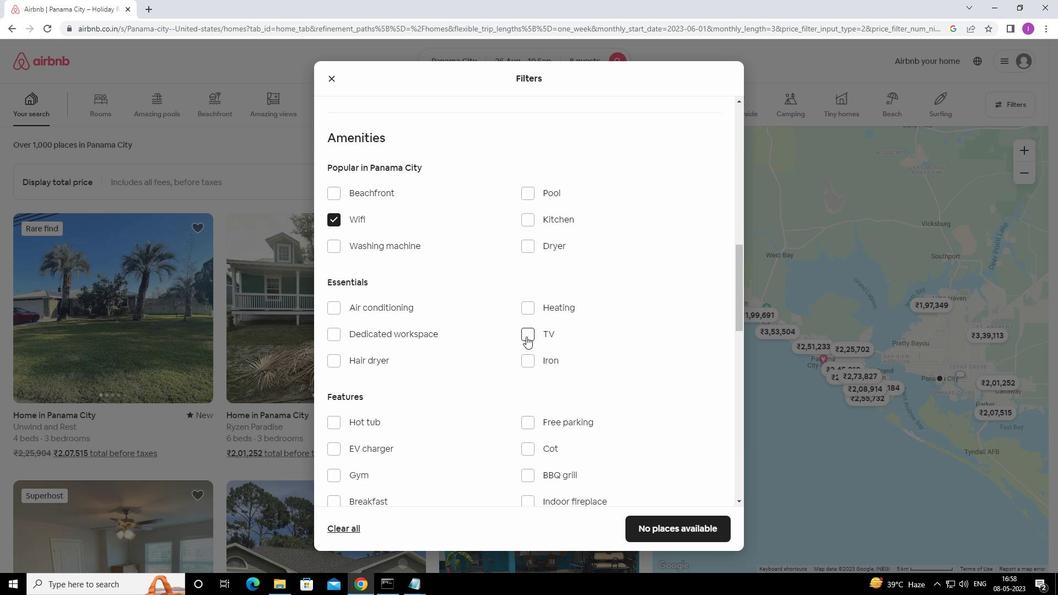 
Action: Mouse moved to (525, 418)
Screenshot: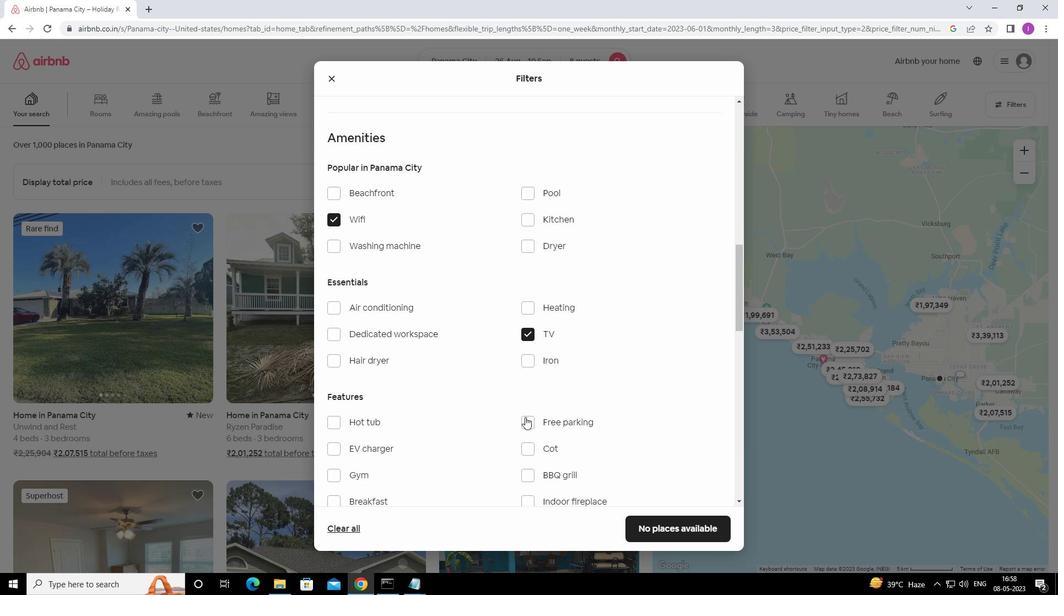 
Action: Mouse pressed left at (525, 418)
Screenshot: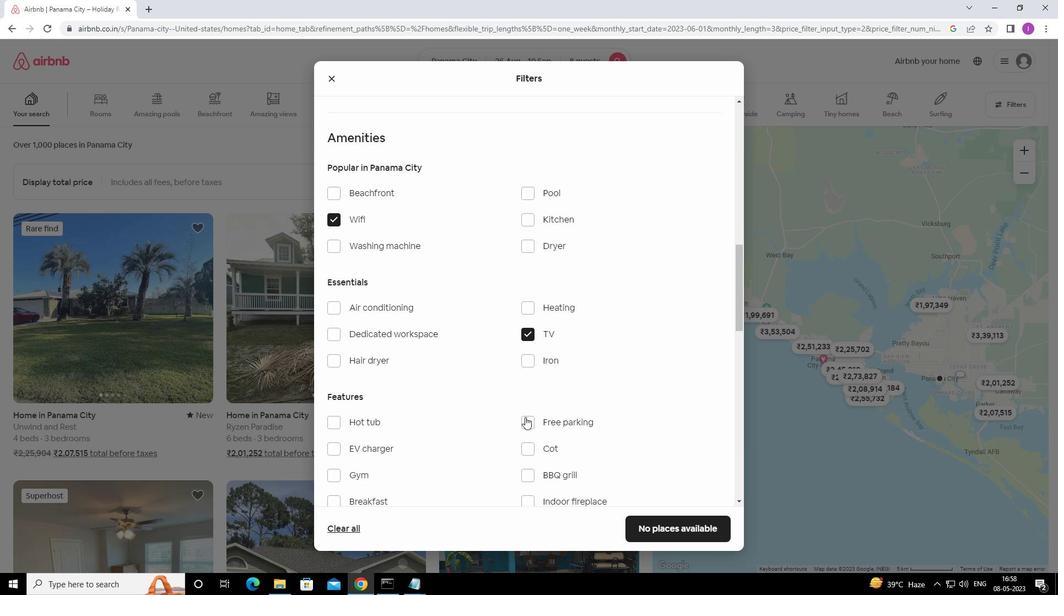 
Action: Mouse moved to (500, 443)
Screenshot: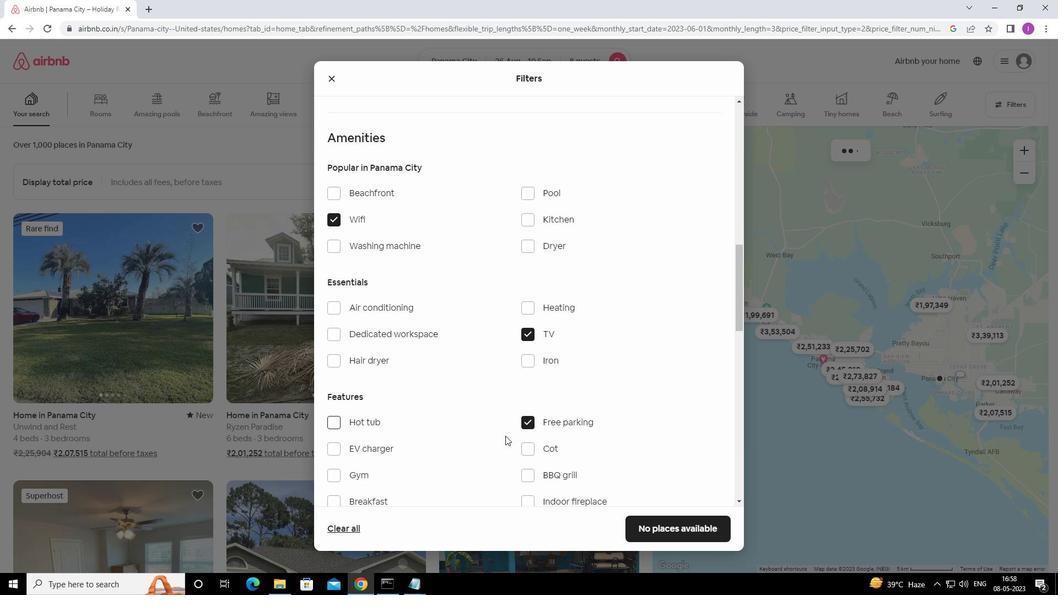 
Action: Mouse scrolled (500, 442) with delta (0, 0)
Screenshot: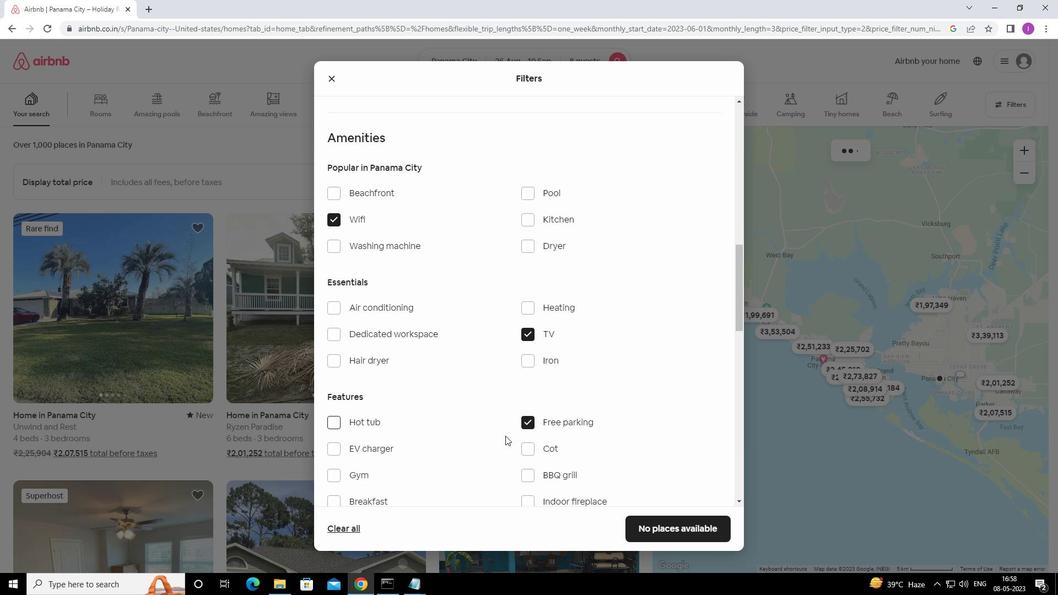 
Action: Mouse moved to (500, 443)
Screenshot: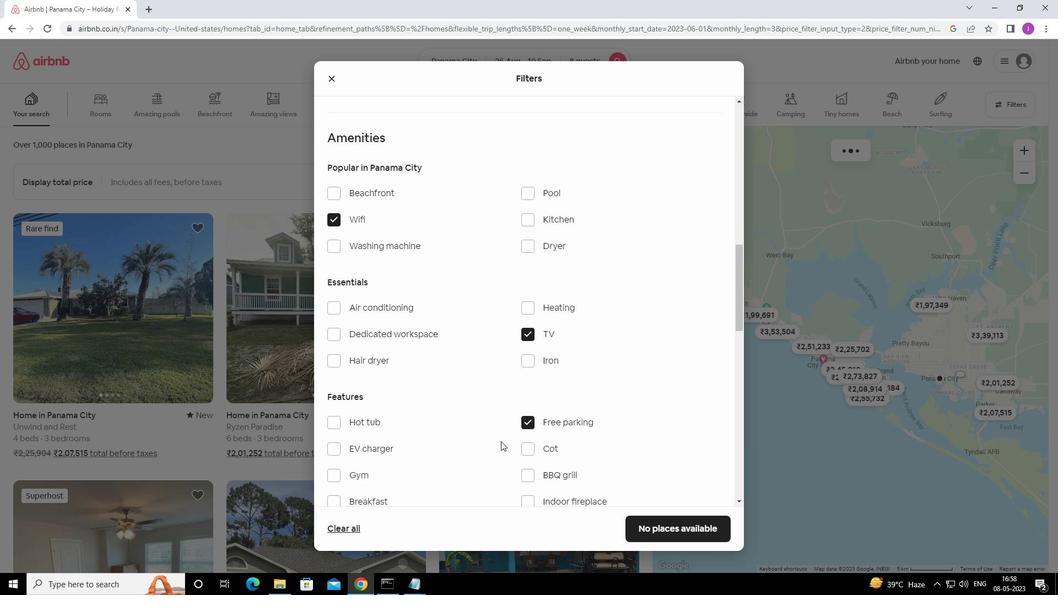
Action: Mouse scrolled (500, 443) with delta (0, 0)
Screenshot: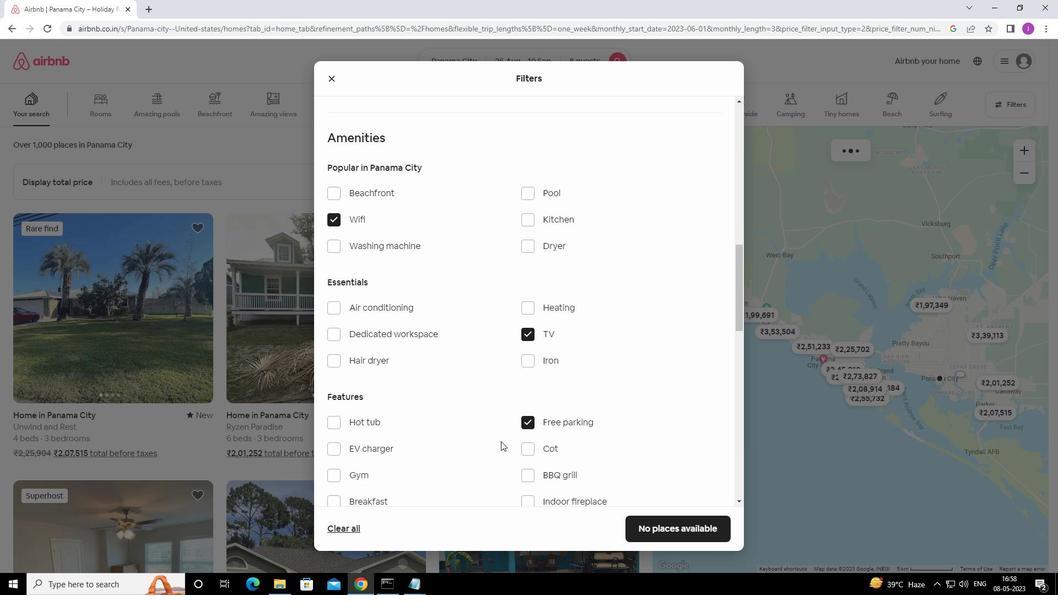 
Action: Mouse moved to (334, 368)
Screenshot: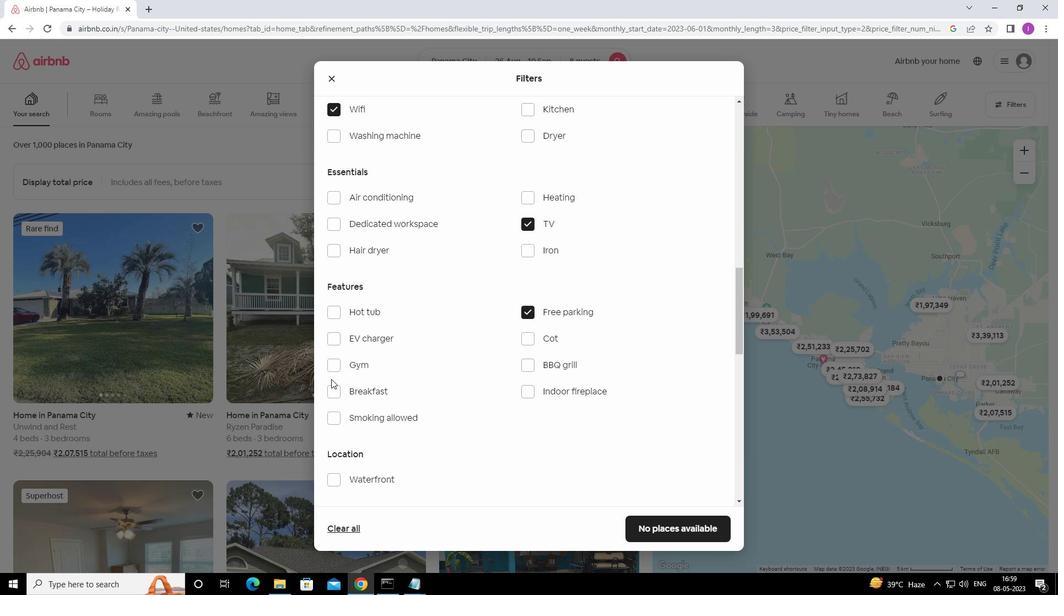
Action: Mouse pressed left at (334, 368)
Screenshot: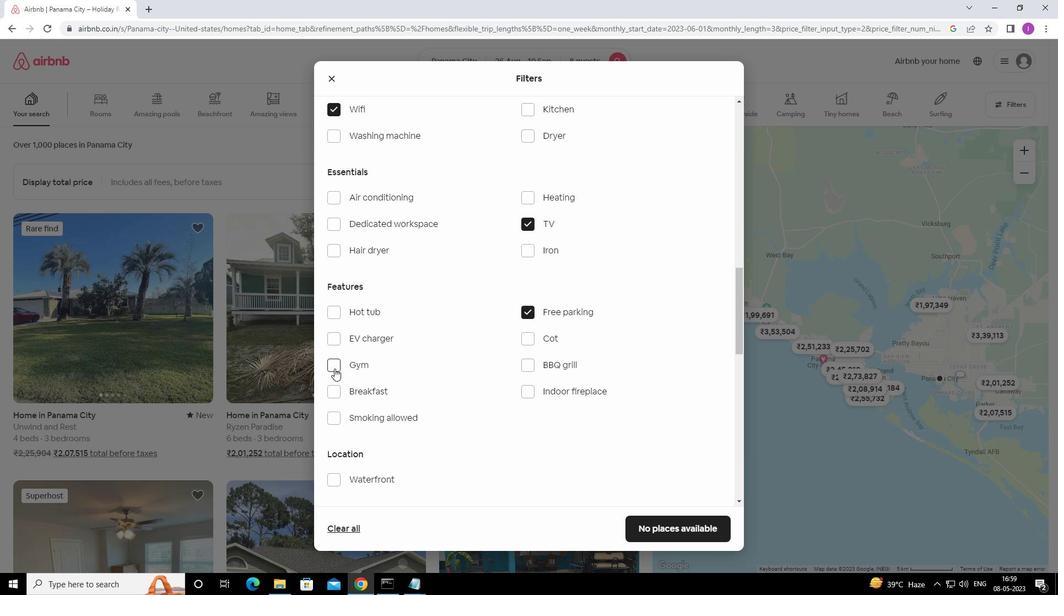 
Action: Mouse moved to (338, 391)
Screenshot: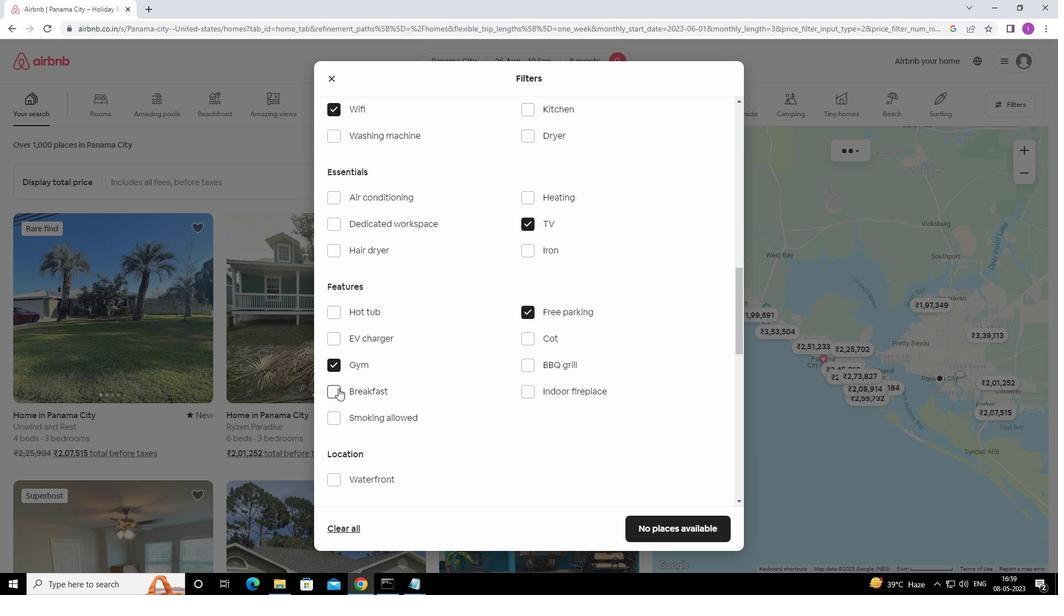 
Action: Mouse pressed left at (338, 391)
Screenshot: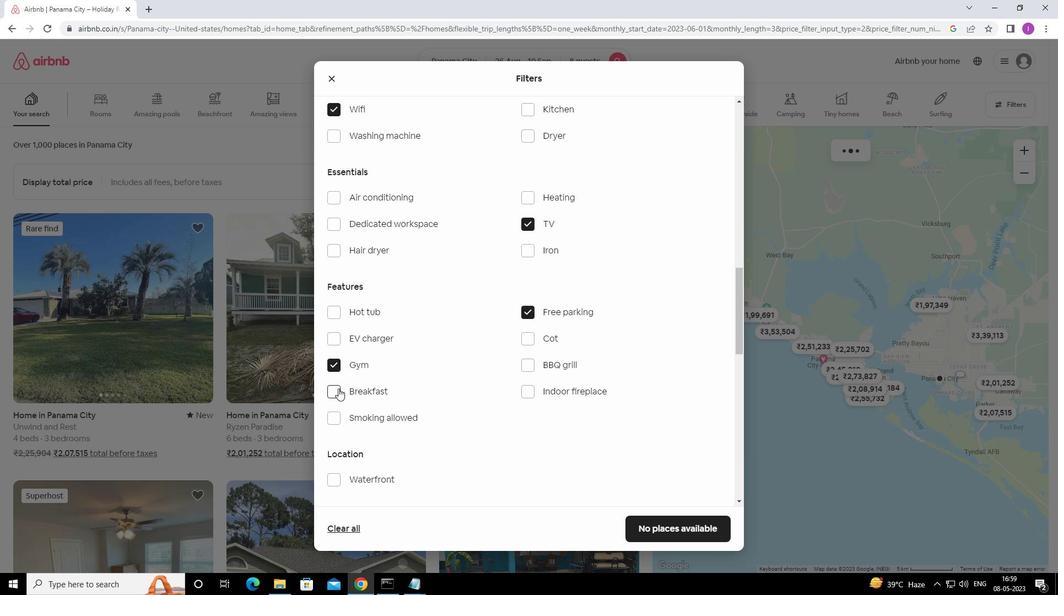 
Action: Mouse moved to (393, 435)
Screenshot: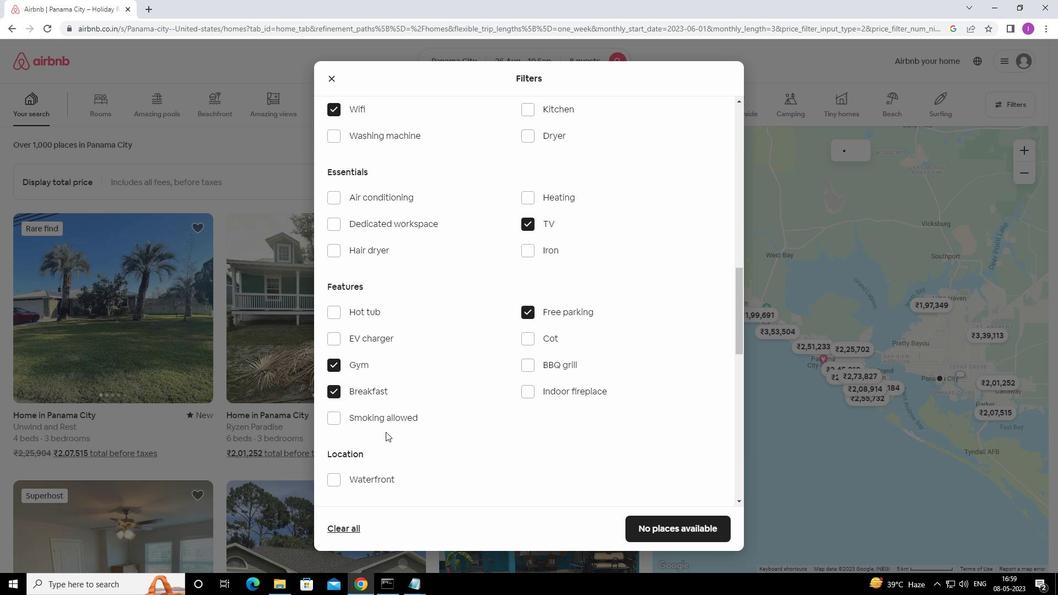 
Action: Mouse scrolled (393, 434) with delta (0, 0)
Screenshot: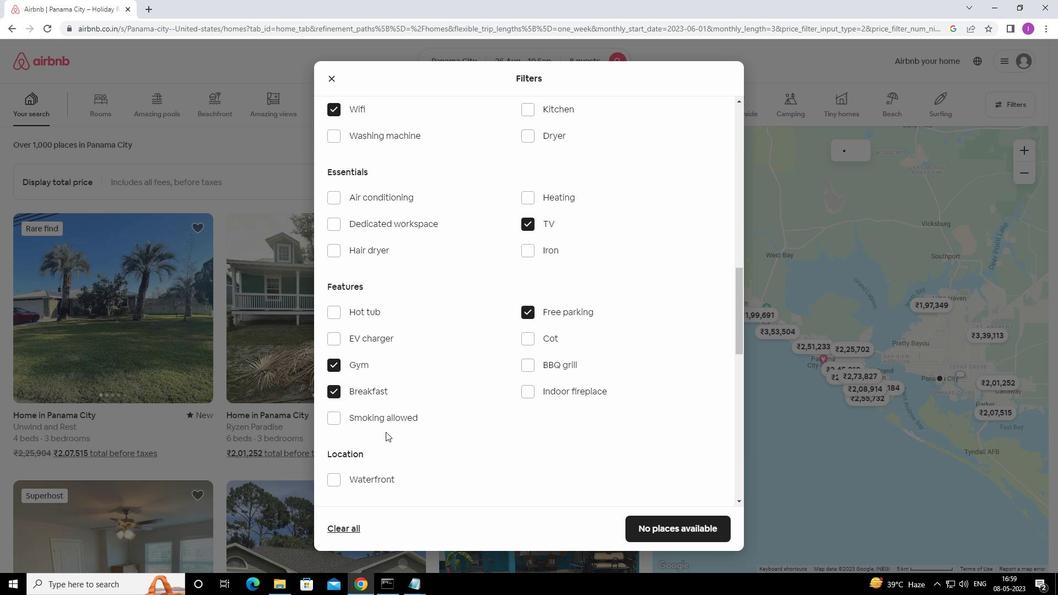 
Action: Mouse moved to (393, 436)
Screenshot: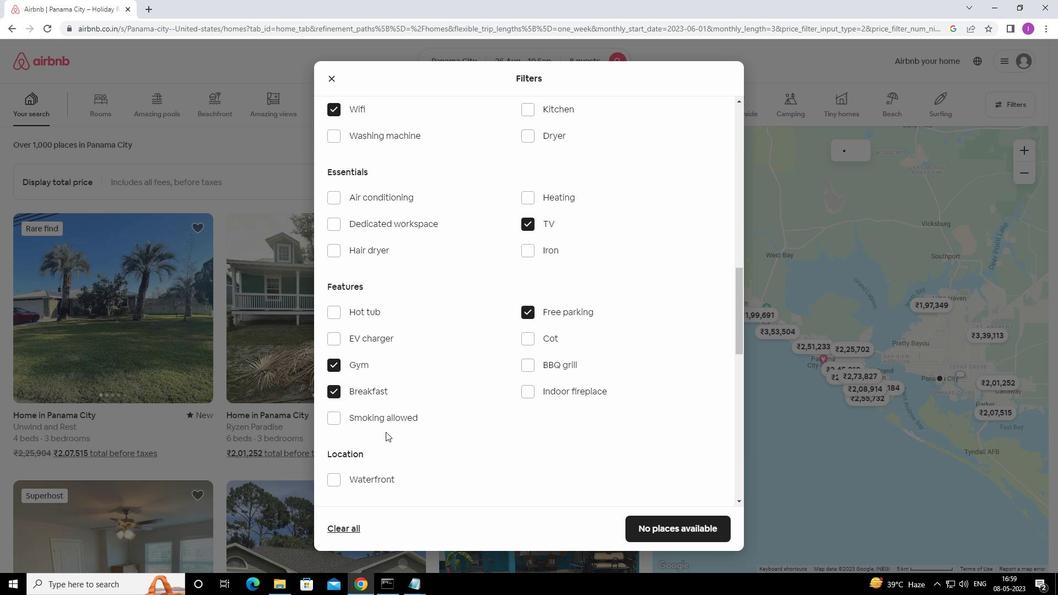 
Action: Mouse scrolled (393, 435) with delta (0, 0)
Screenshot: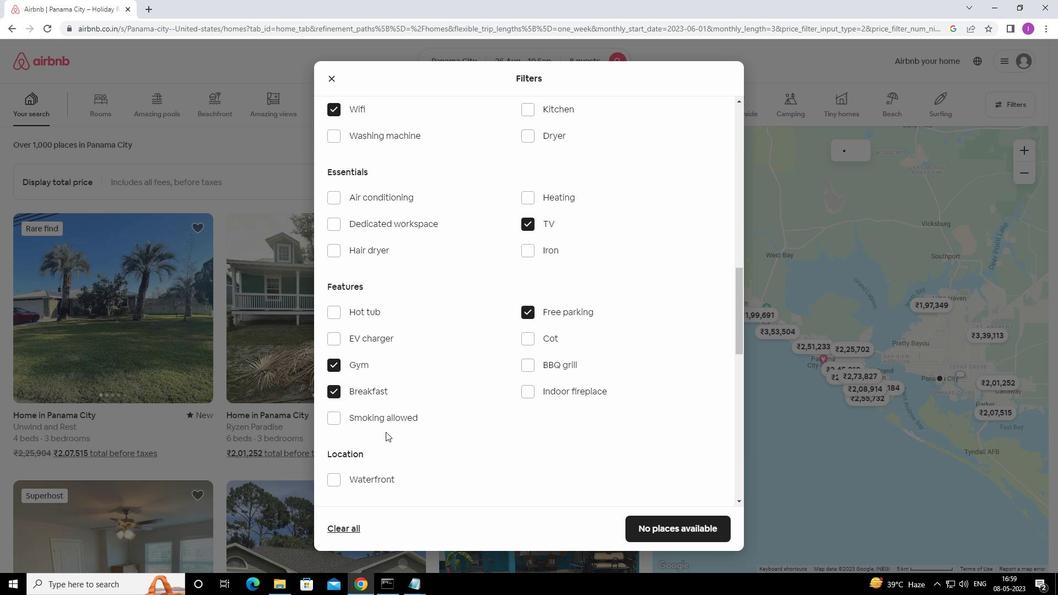 
Action: Mouse scrolled (393, 435) with delta (0, 0)
Screenshot: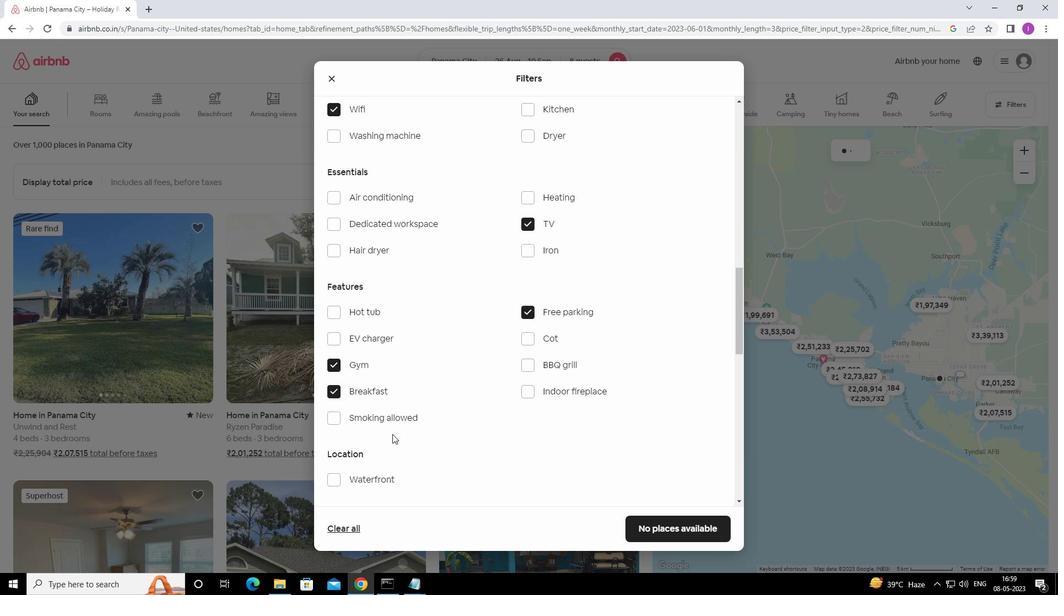 
Action: Mouse moved to (432, 425)
Screenshot: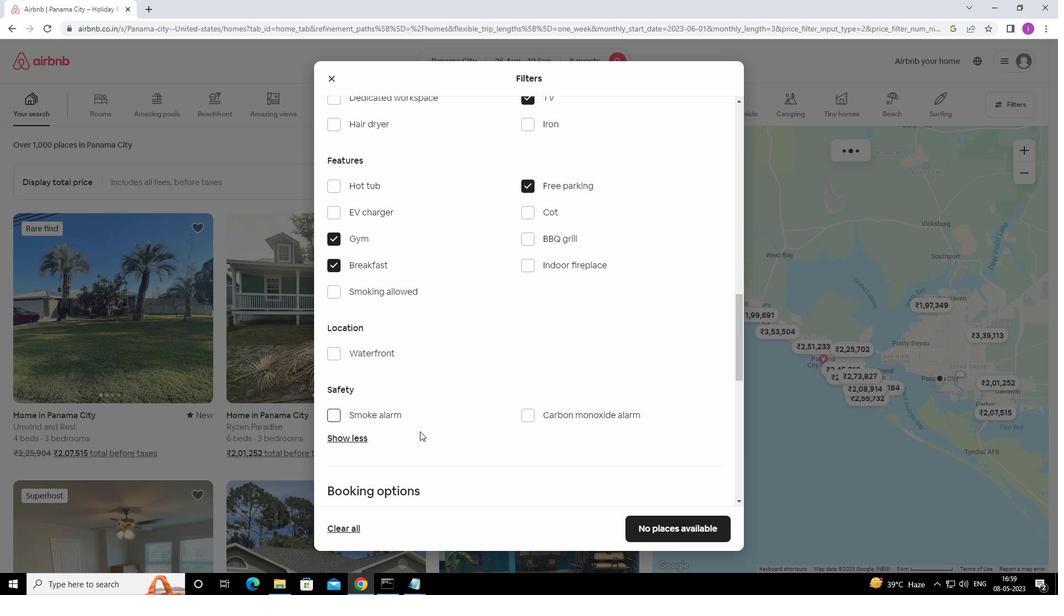 
Action: Mouse scrolled (432, 424) with delta (0, 0)
Screenshot: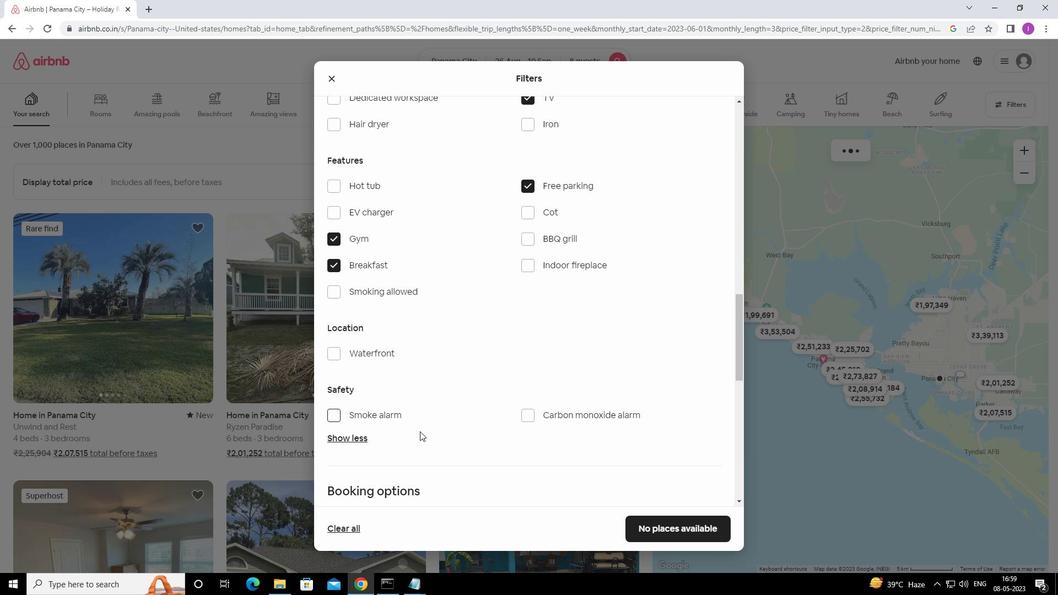 
Action: Mouse moved to (433, 425)
Screenshot: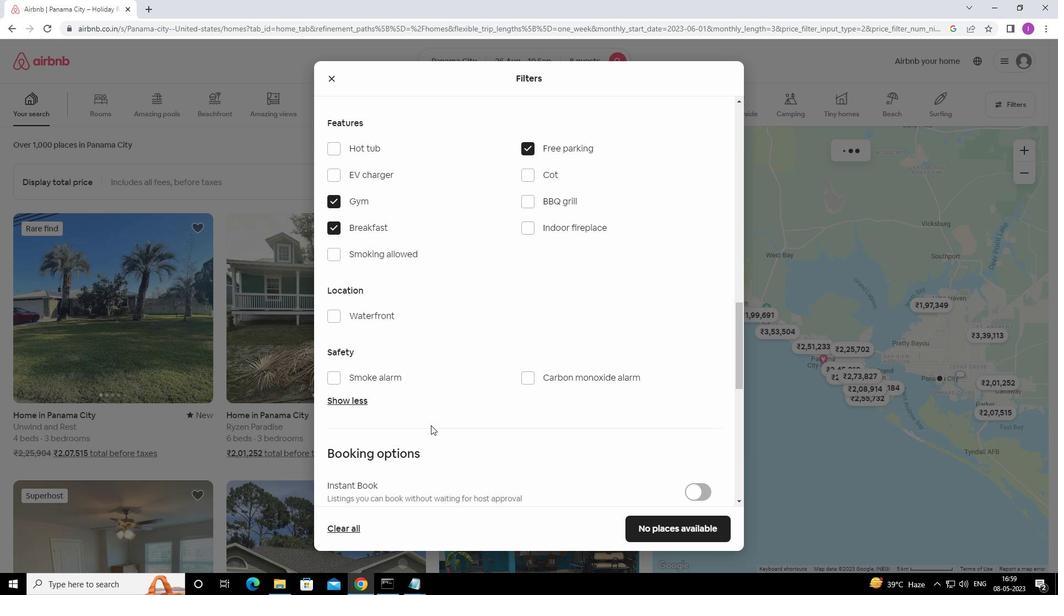 
Action: Mouse scrolled (433, 424) with delta (0, 0)
Screenshot: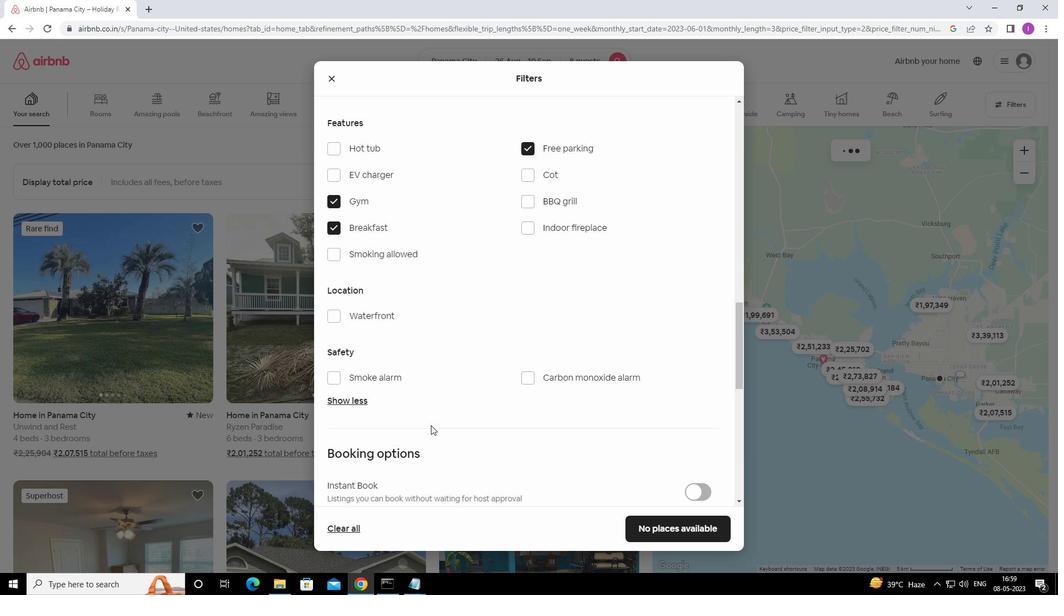 
Action: Mouse moved to (483, 409)
Screenshot: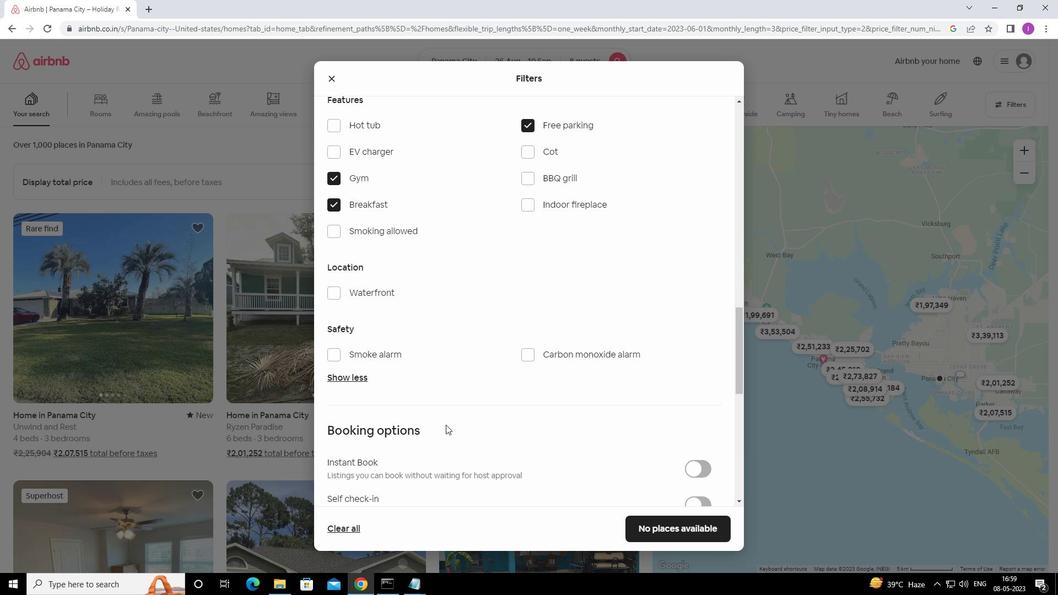 
Action: Mouse scrolled (483, 408) with delta (0, 0)
Screenshot: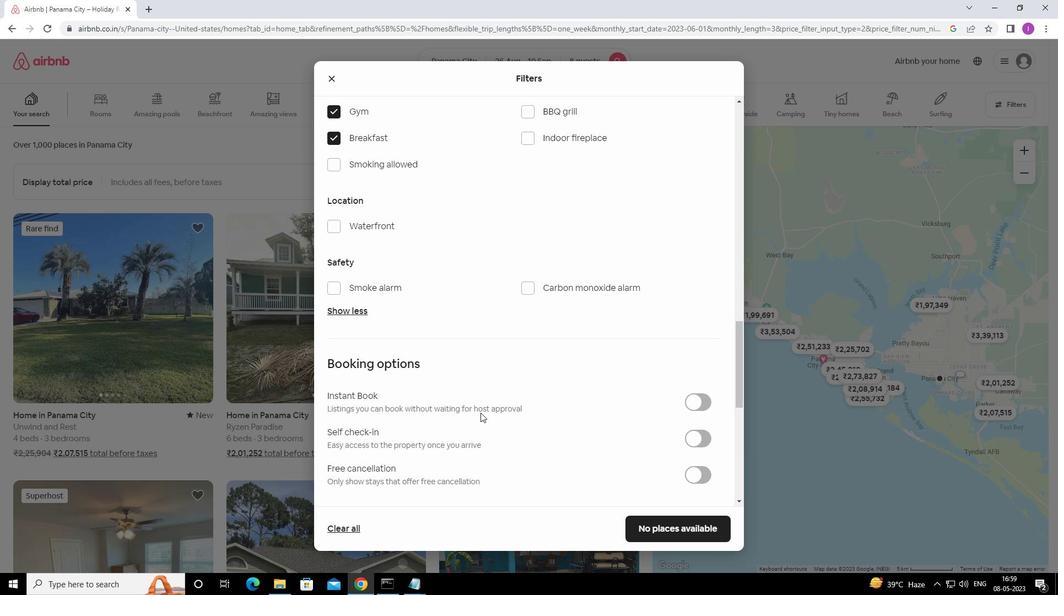 
Action: Mouse scrolled (483, 408) with delta (0, 0)
Screenshot: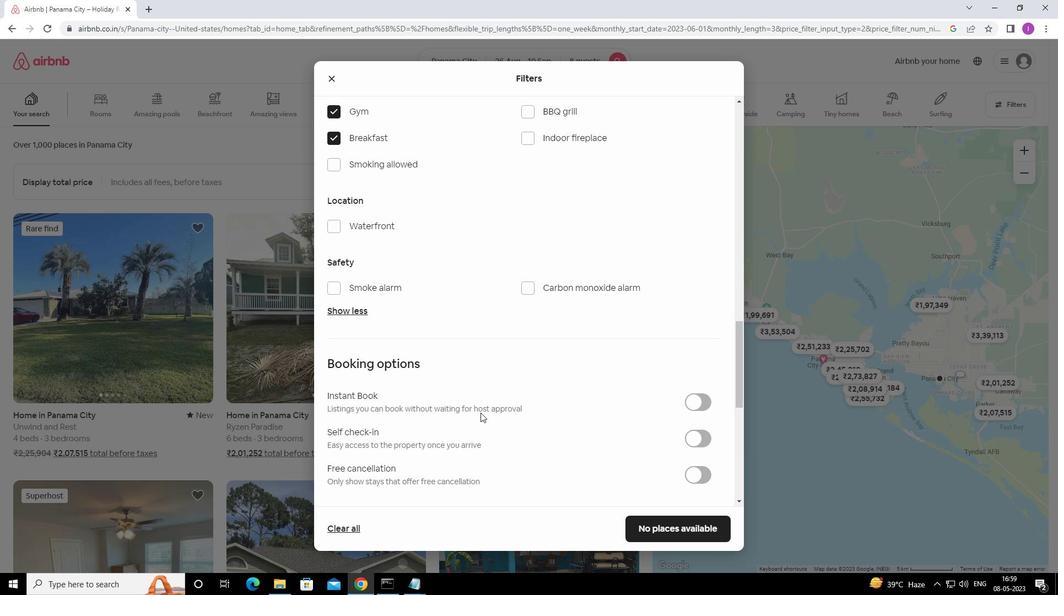 
Action: Mouse moved to (696, 299)
Screenshot: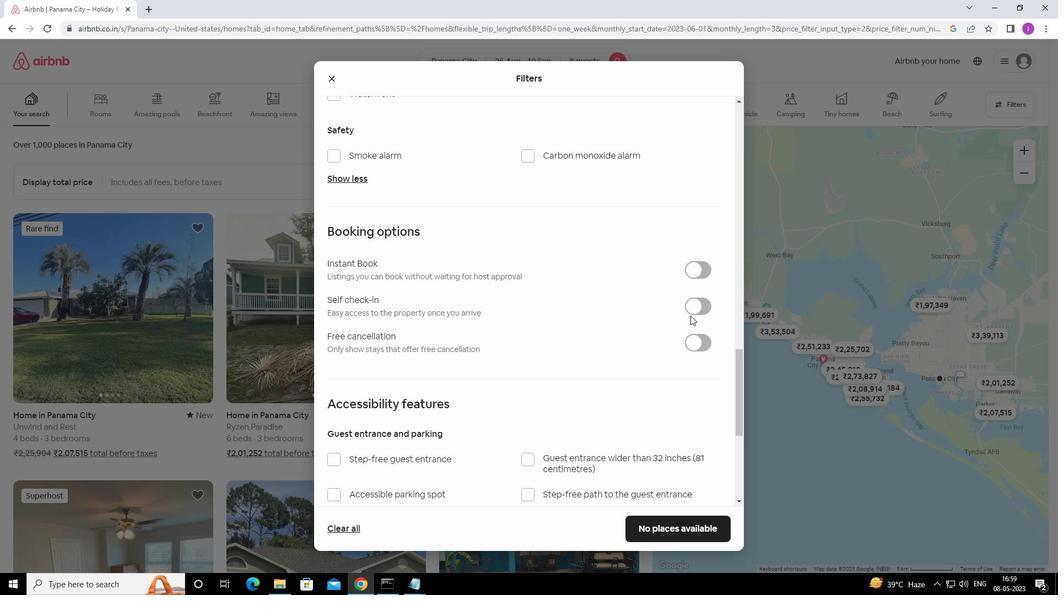 
Action: Mouse pressed left at (696, 299)
Screenshot: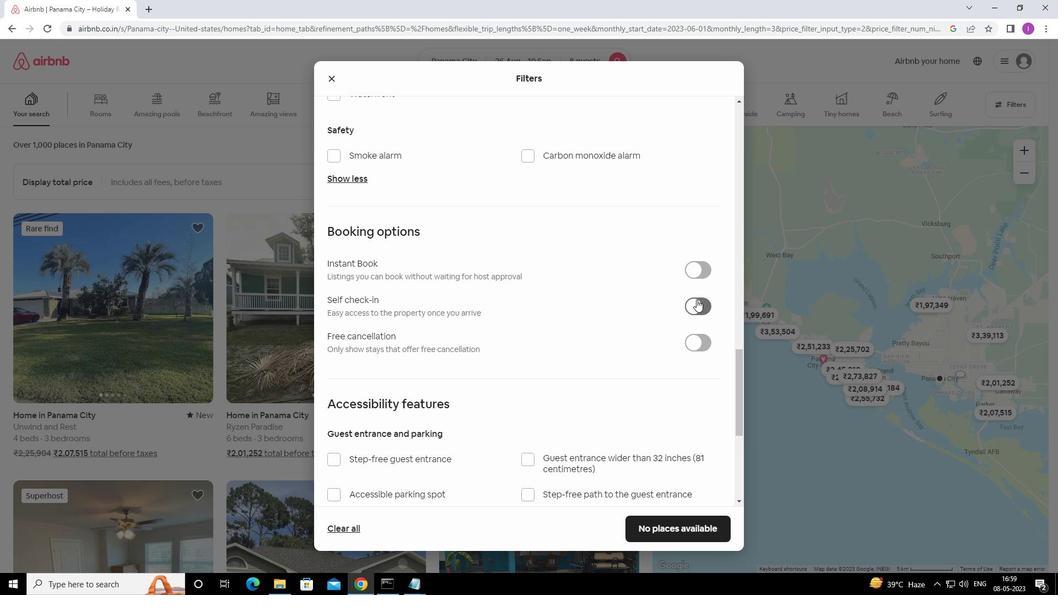 
Action: Mouse moved to (490, 422)
Screenshot: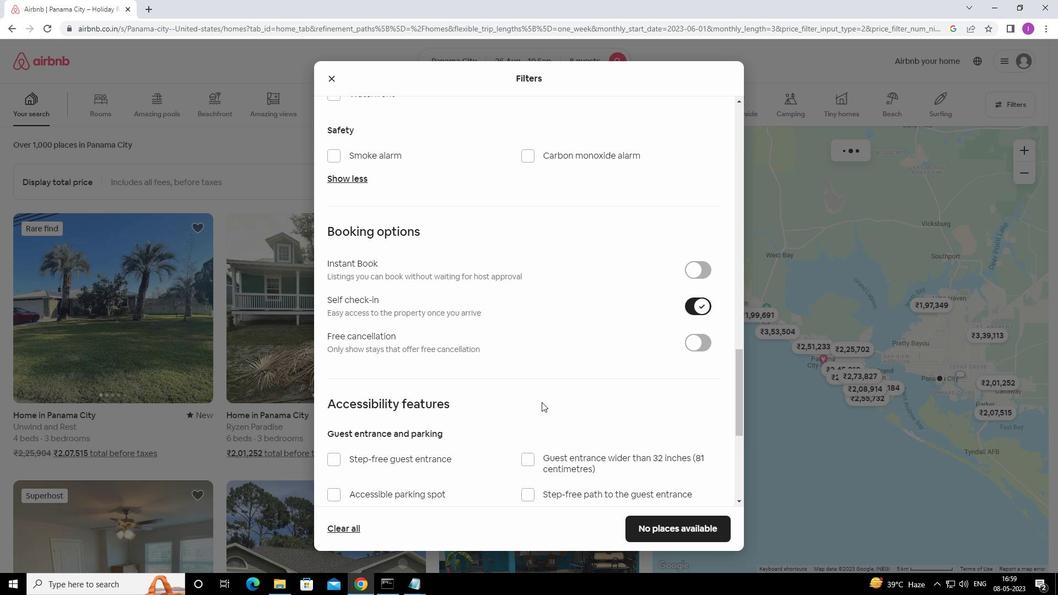 
Action: Mouse scrolled (490, 422) with delta (0, 0)
Screenshot: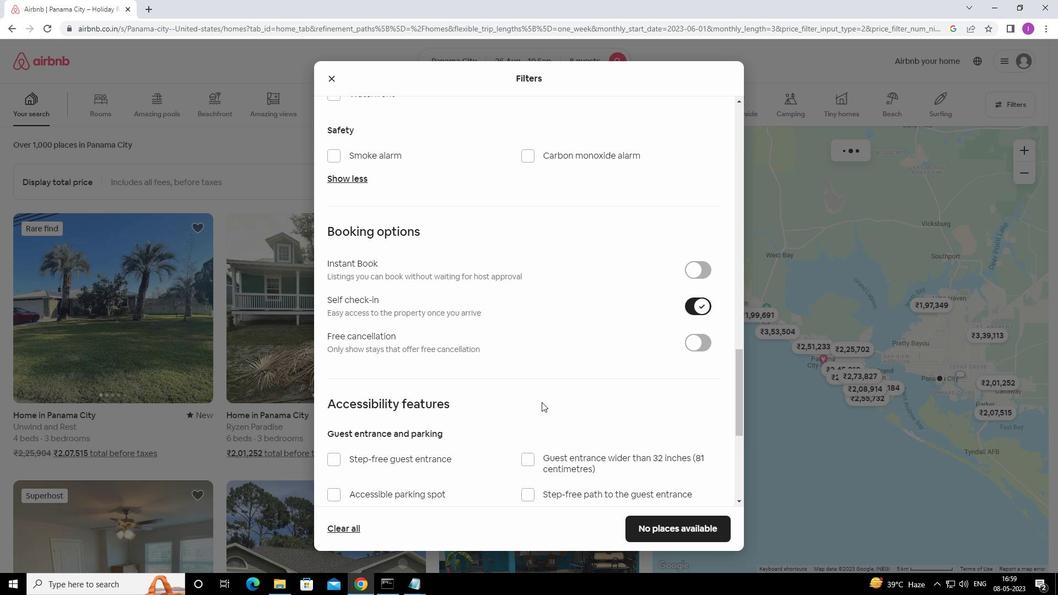 
Action: Mouse scrolled (490, 422) with delta (0, 0)
Screenshot: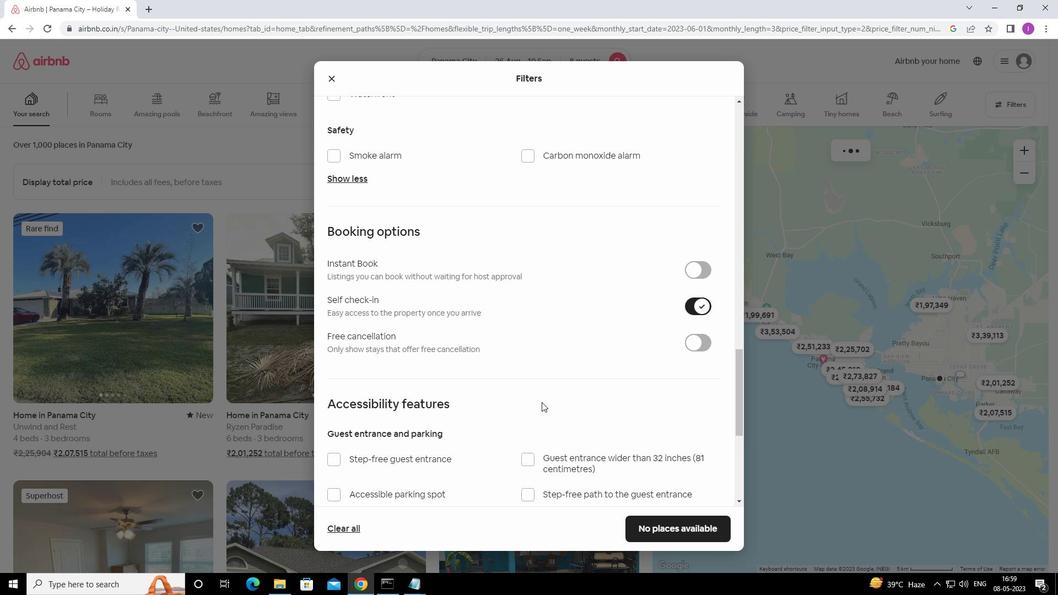 
Action: Mouse scrolled (490, 422) with delta (0, 0)
Screenshot: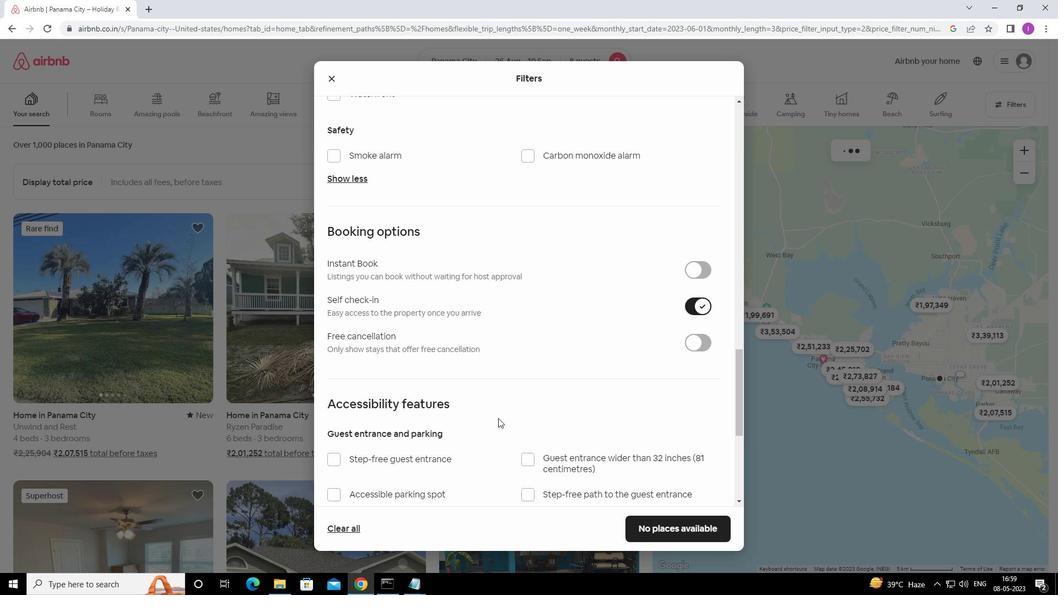 
Action: Mouse scrolled (490, 422) with delta (0, 0)
Screenshot: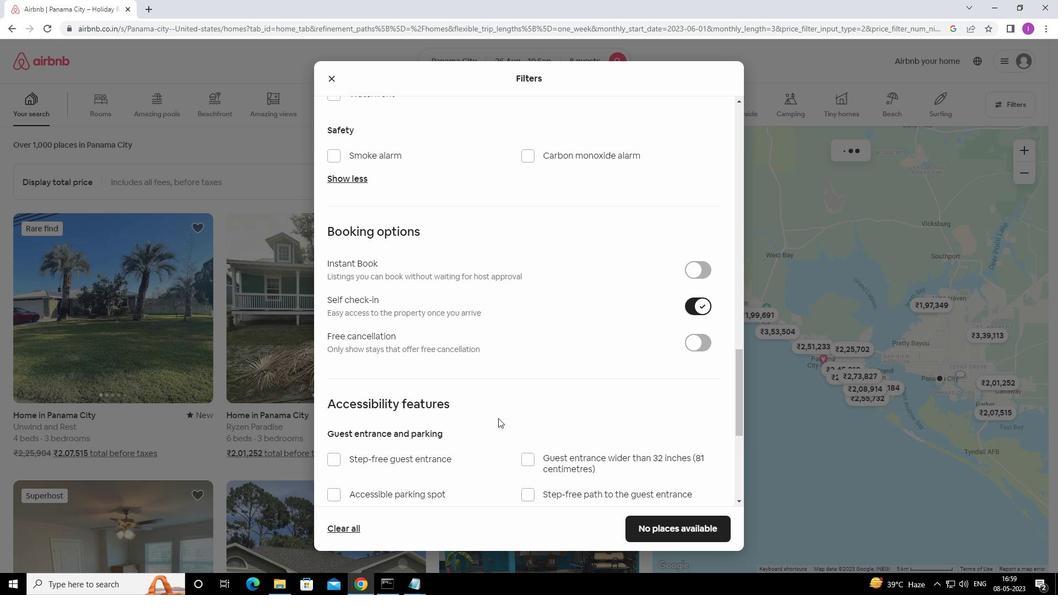 
Action: Mouse moved to (489, 421)
Screenshot: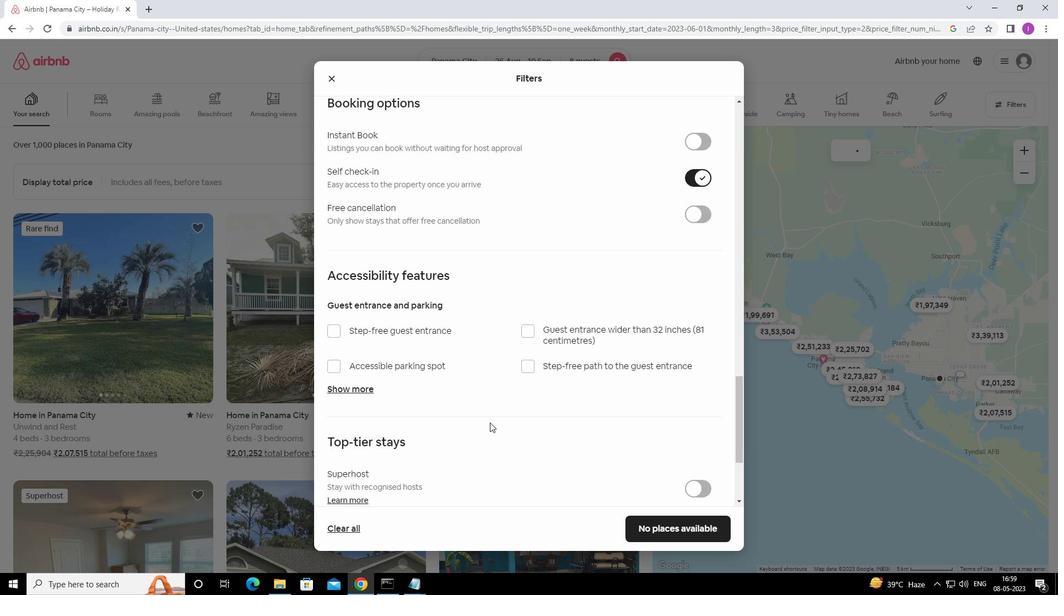
Action: Mouse scrolled (489, 421) with delta (0, 0)
Screenshot: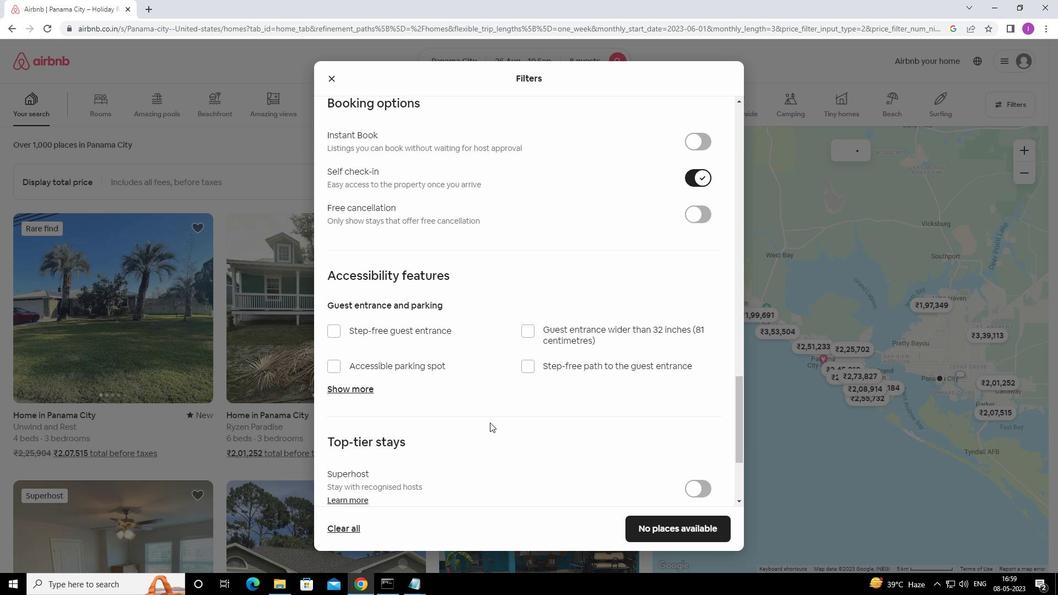 
Action: Mouse scrolled (489, 421) with delta (0, 0)
Screenshot: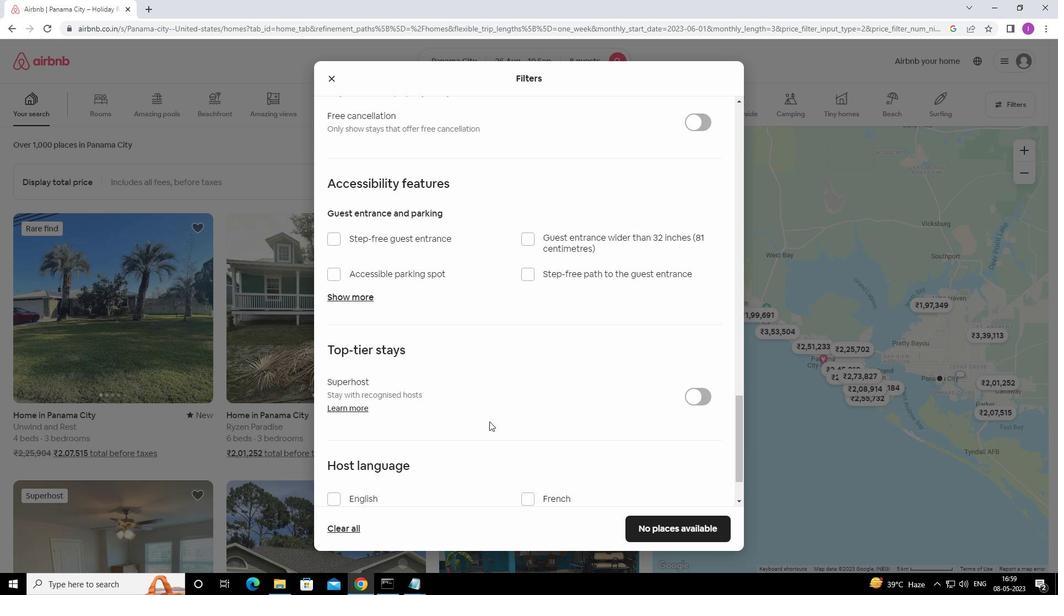 
Action: Mouse scrolled (489, 421) with delta (0, 0)
Screenshot: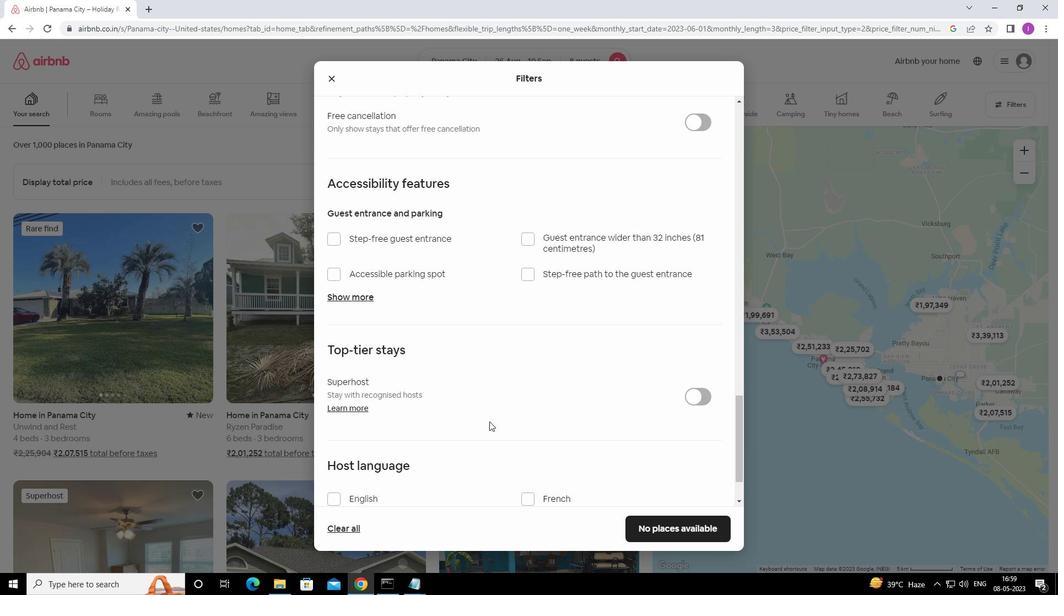 
Action: Mouse moved to (484, 423)
Screenshot: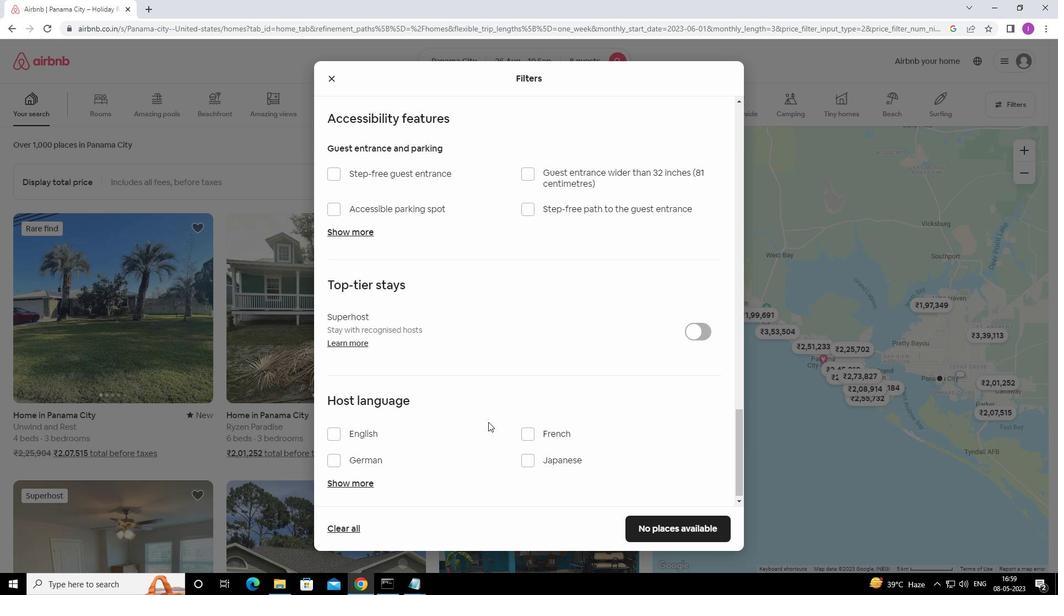 
Action: Mouse scrolled (484, 422) with delta (0, 0)
Screenshot: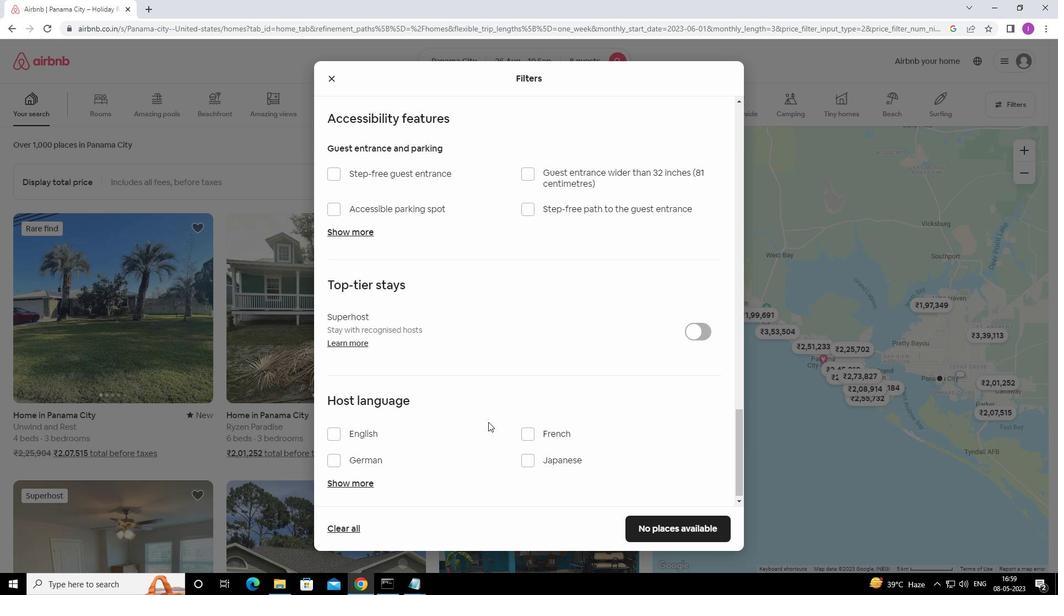 
Action: Mouse moved to (482, 424)
Screenshot: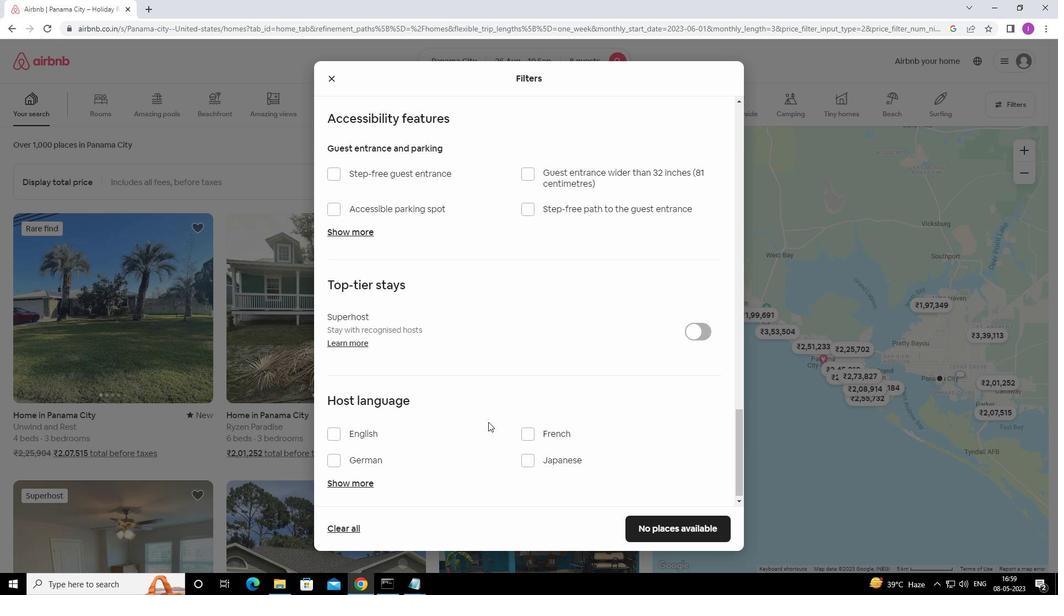 
Action: Mouse scrolled (482, 423) with delta (0, 0)
Screenshot: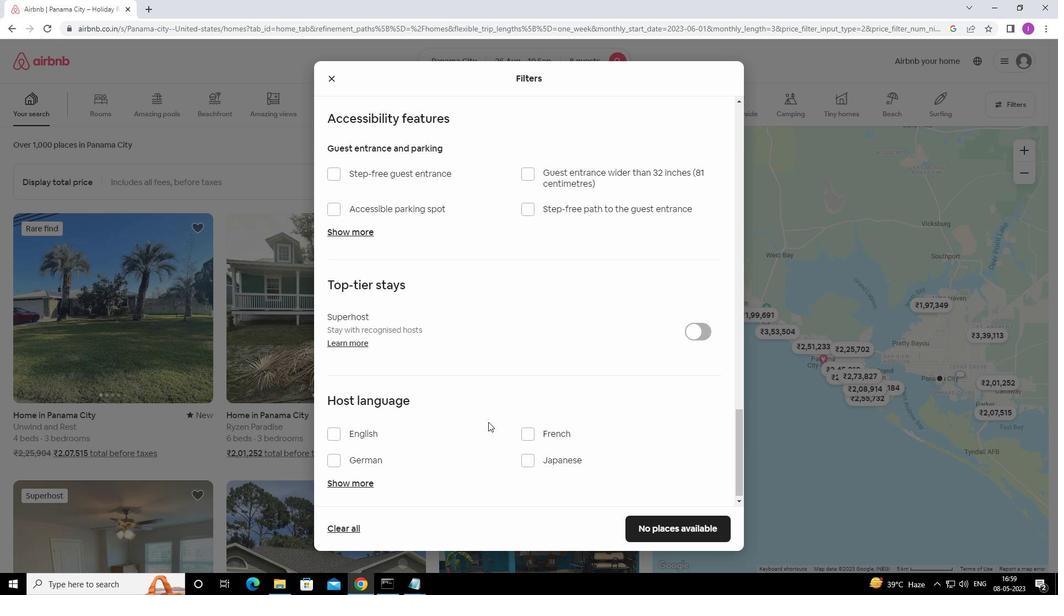 
Action: Mouse moved to (337, 428)
Screenshot: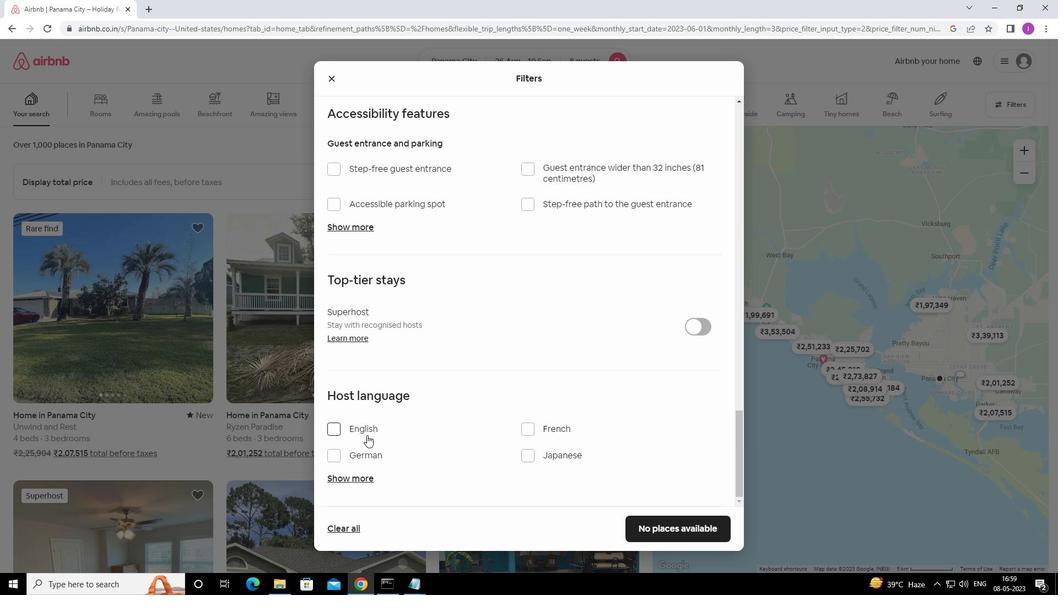 
Action: Mouse pressed left at (337, 428)
Screenshot: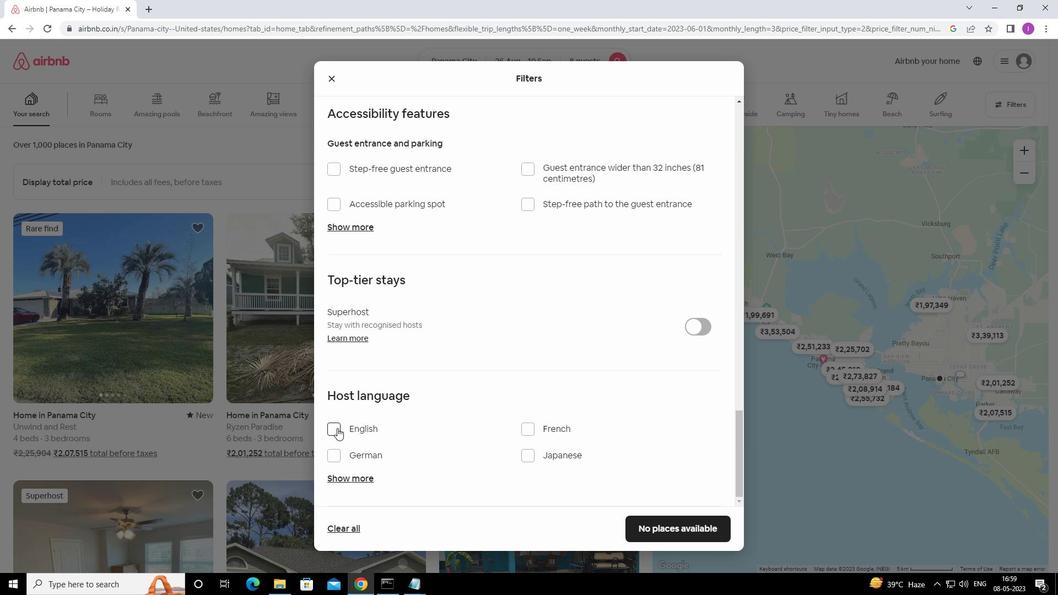 
Action: Mouse moved to (631, 525)
Screenshot: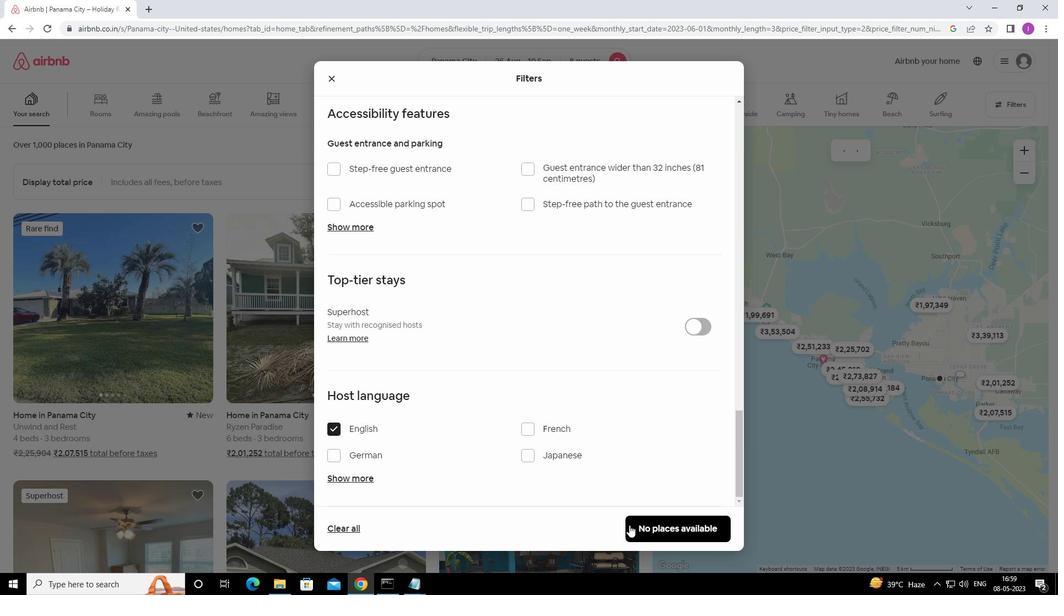 
Action: Mouse pressed left at (631, 525)
Screenshot: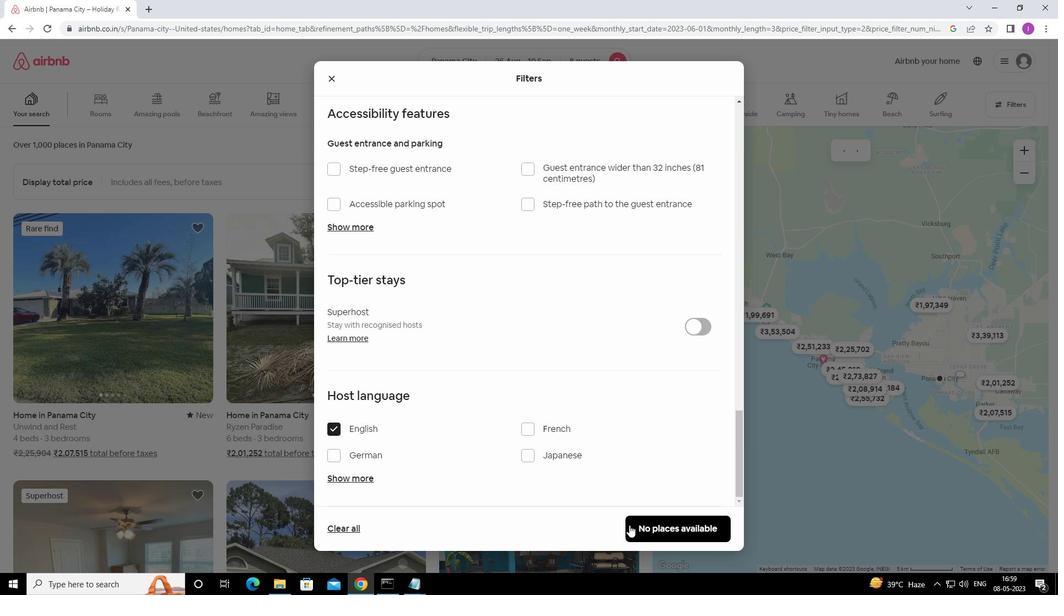 
Action: Mouse moved to (633, 501)
Screenshot: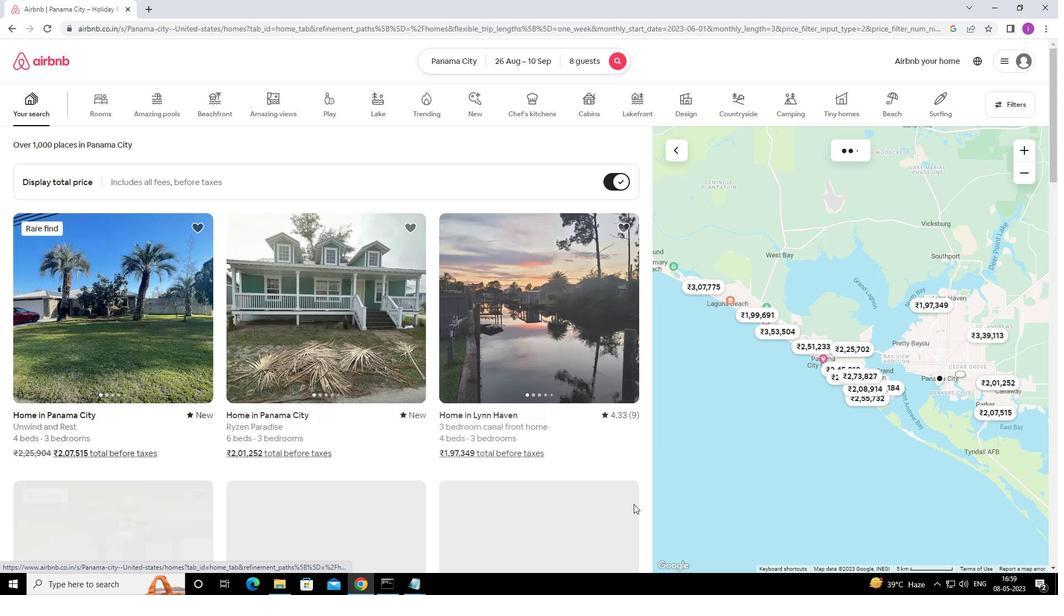 
